 Task: Look for space in Euless, United States from 10th July, 2023 to 15th July, 2023 for 7 adults in price range Rs.10000 to Rs.15000. Place can be entire place or shared room with 4 bedrooms having 7 beds and 4 bathrooms. Property type can be house, flat, guest house. Amenities needed are: wifi, TV, free parkinig on premises, gym, breakfast. Booking option can be shelf check-in. Required host language is English.
Action: Mouse moved to (527, 98)
Screenshot: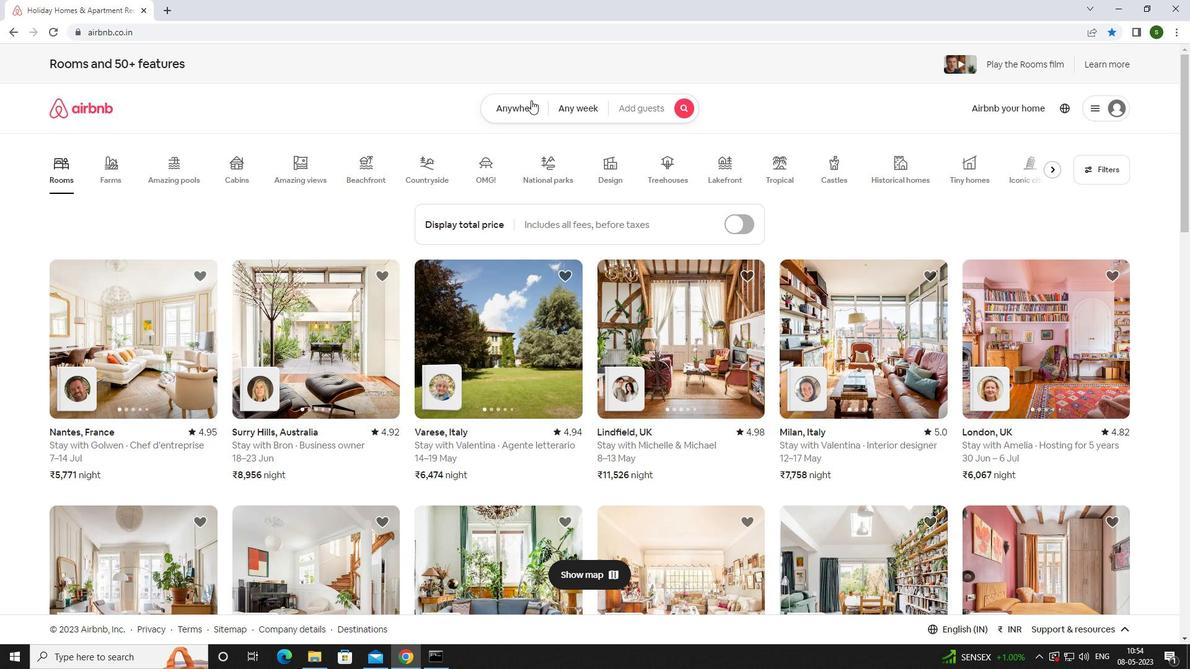 
Action: Mouse pressed left at (527, 98)
Screenshot: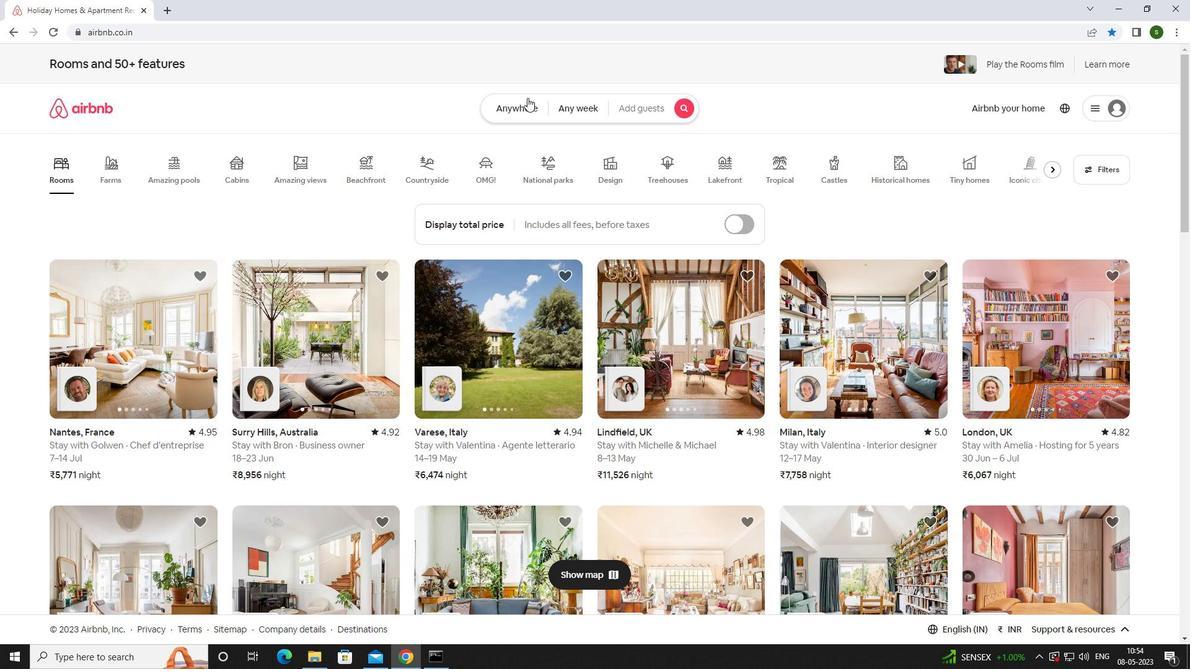 
Action: Mouse moved to (426, 157)
Screenshot: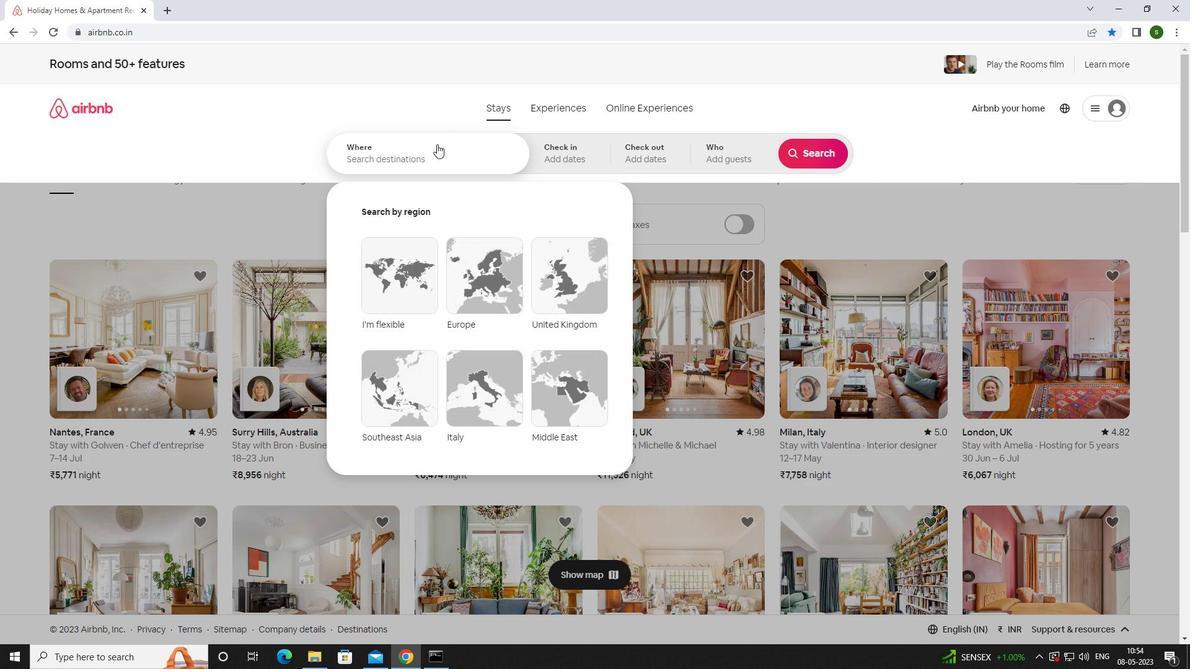 
Action: Mouse pressed left at (426, 157)
Screenshot: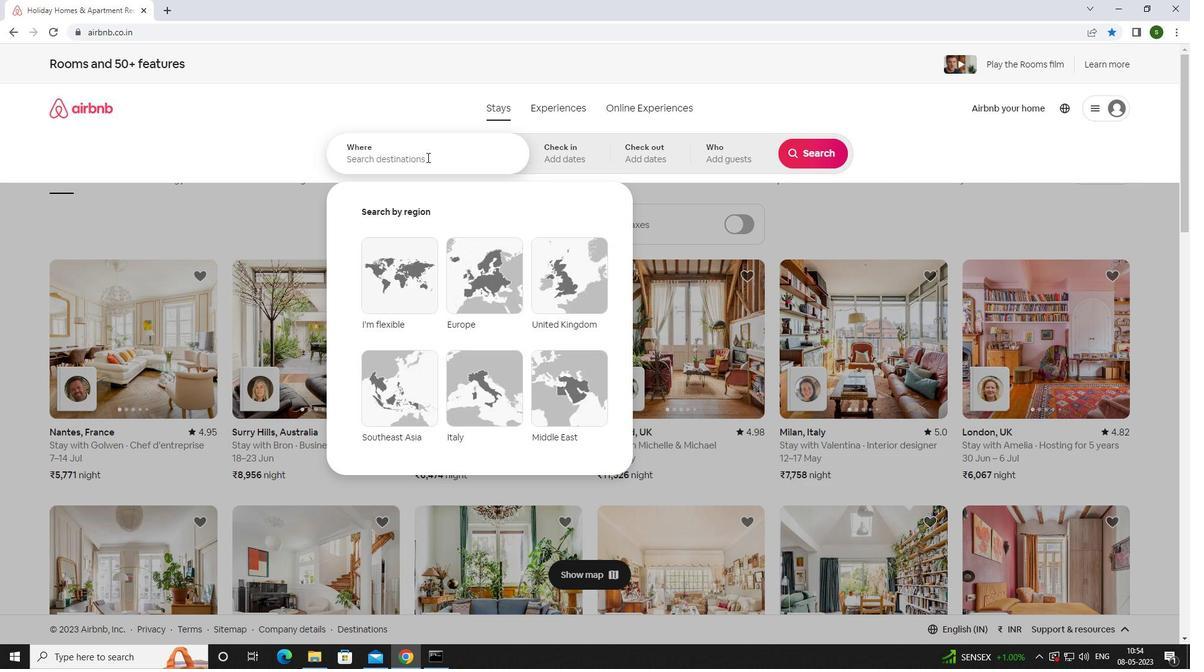 
Action: Mouse moved to (426, 157)
Screenshot: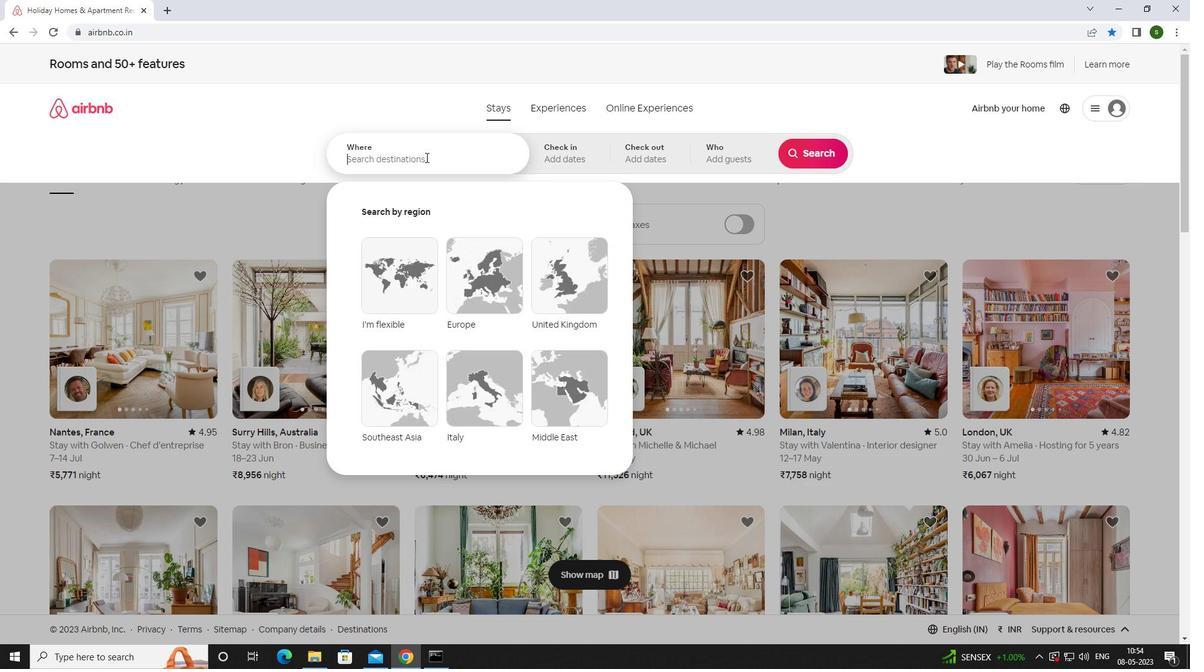 
Action: Key pressed <Key.caps_lock>e<Key.caps_lock>uless,<Key.space><Key.caps_lock>u<Key.caps_lock>nited<Key.space><Key.caps_lock>s<Key.caps_lock>tates<Key.enter>
Screenshot: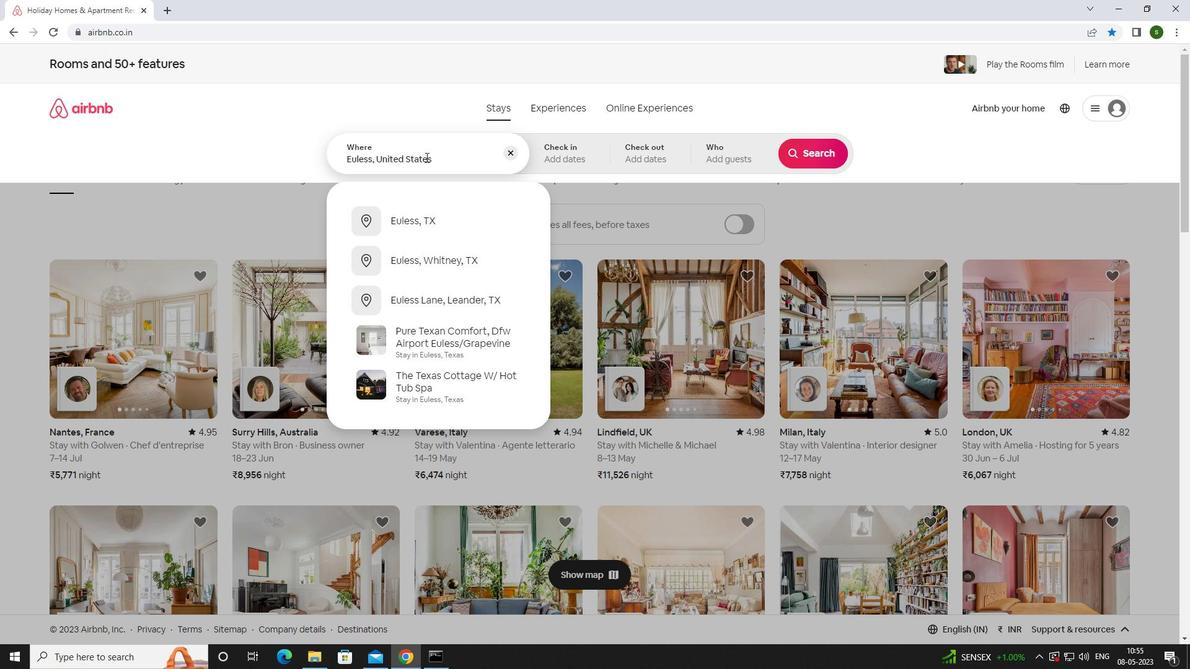 
Action: Mouse moved to (808, 251)
Screenshot: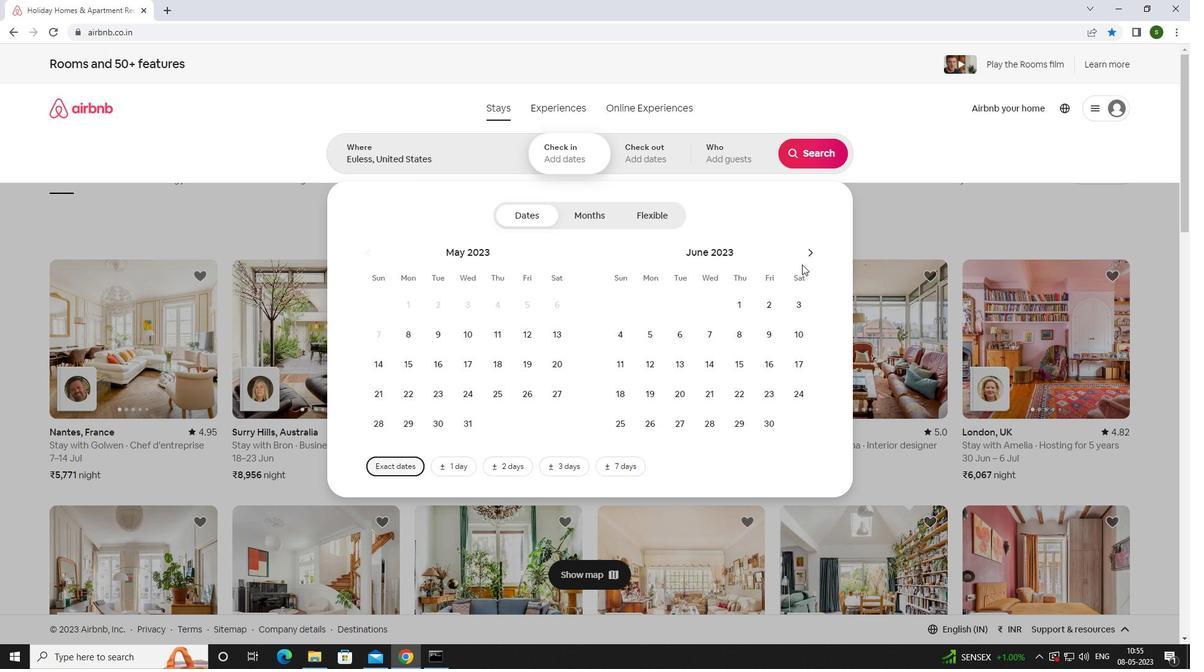
Action: Mouse pressed left at (808, 251)
Screenshot: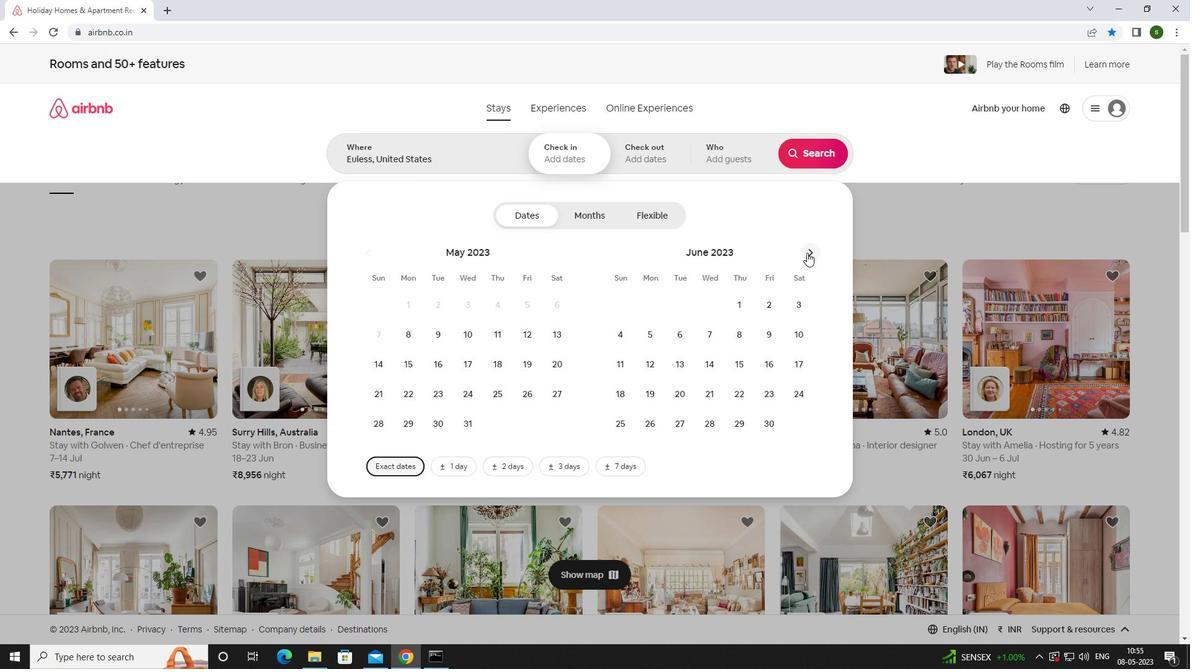 
Action: Mouse moved to (653, 369)
Screenshot: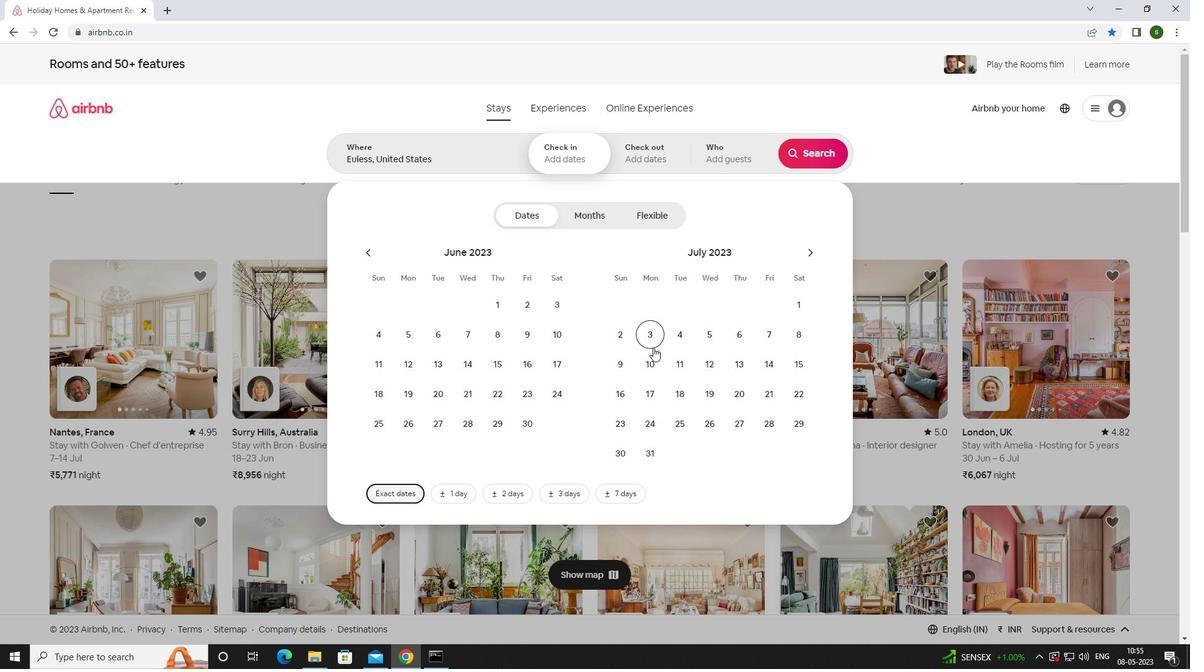 
Action: Mouse pressed left at (653, 369)
Screenshot: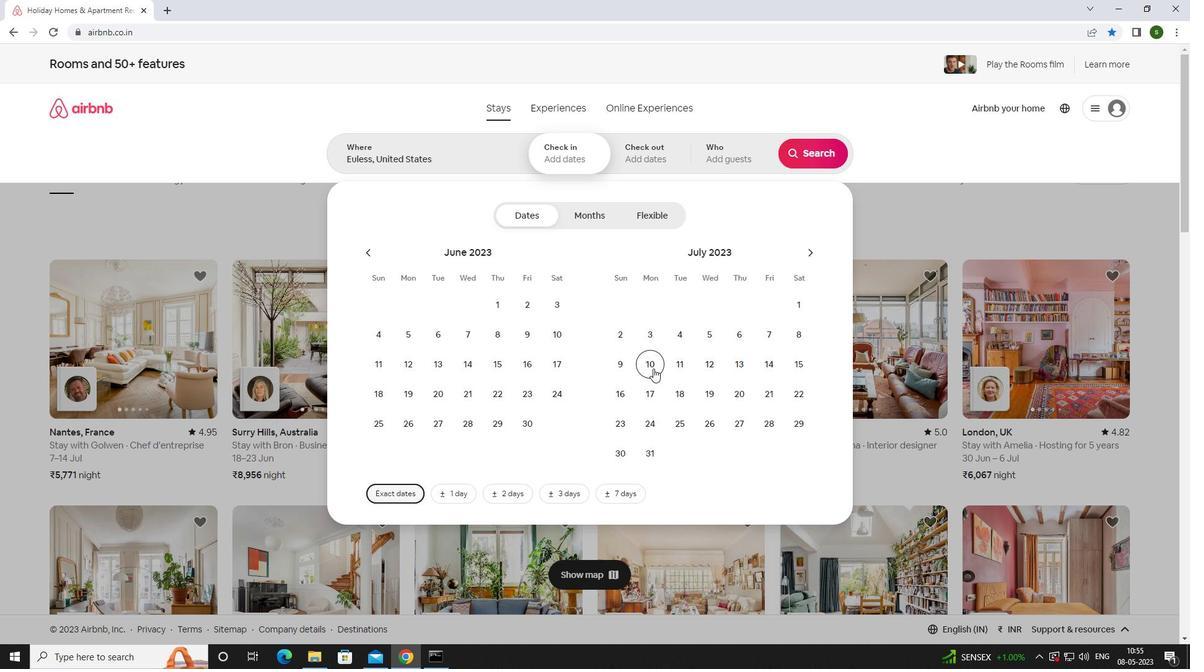 
Action: Mouse moved to (806, 367)
Screenshot: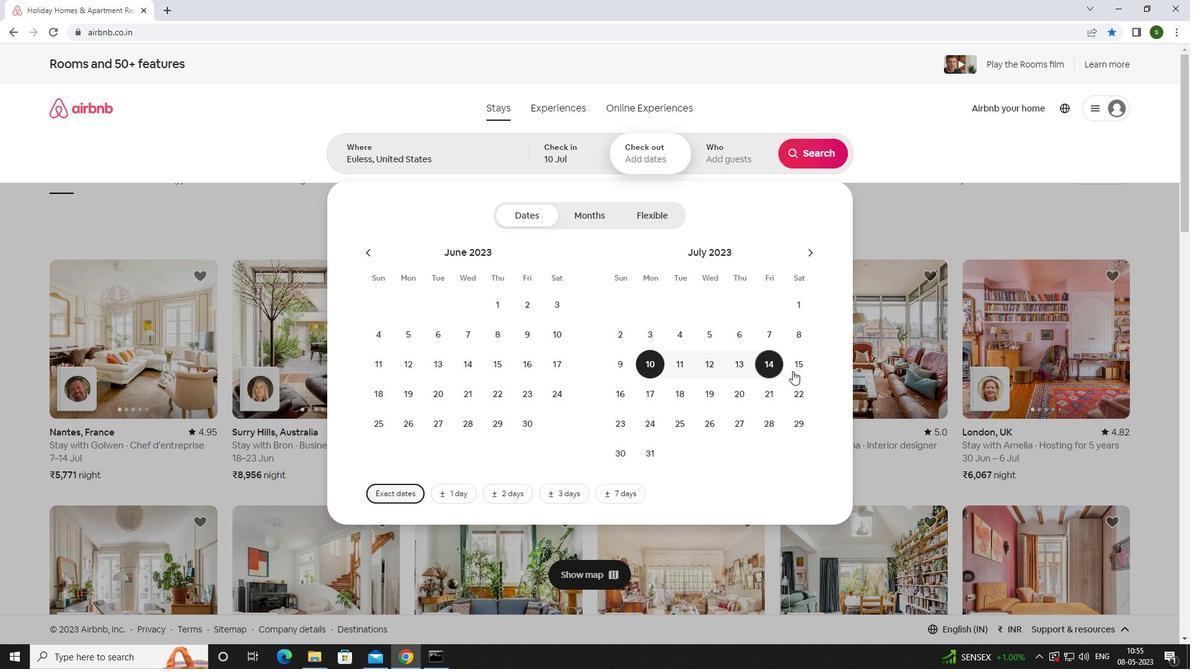 
Action: Mouse pressed left at (806, 367)
Screenshot: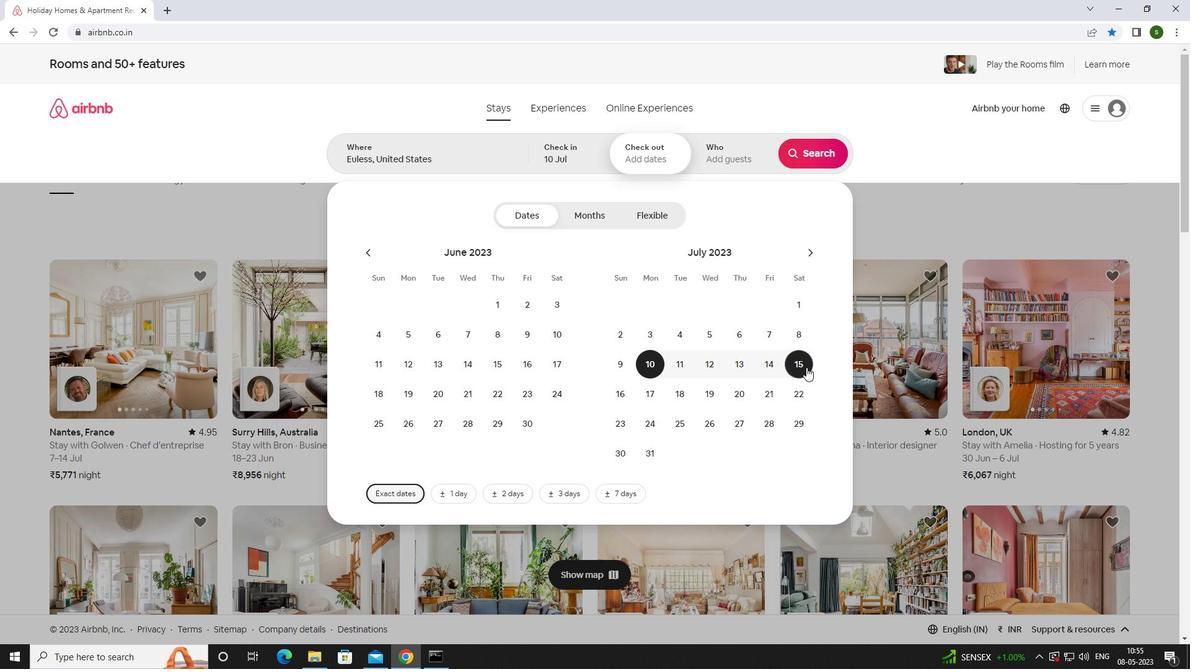 
Action: Mouse moved to (730, 156)
Screenshot: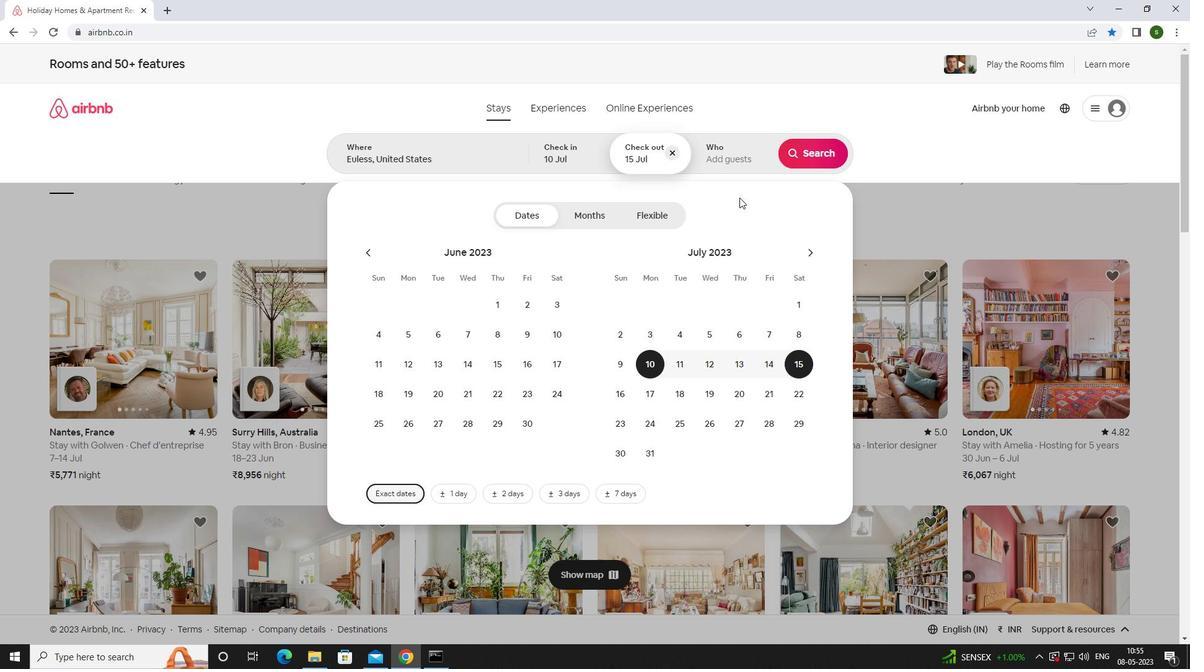
Action: Mouse pressed left at (730, 156)
Screenshot: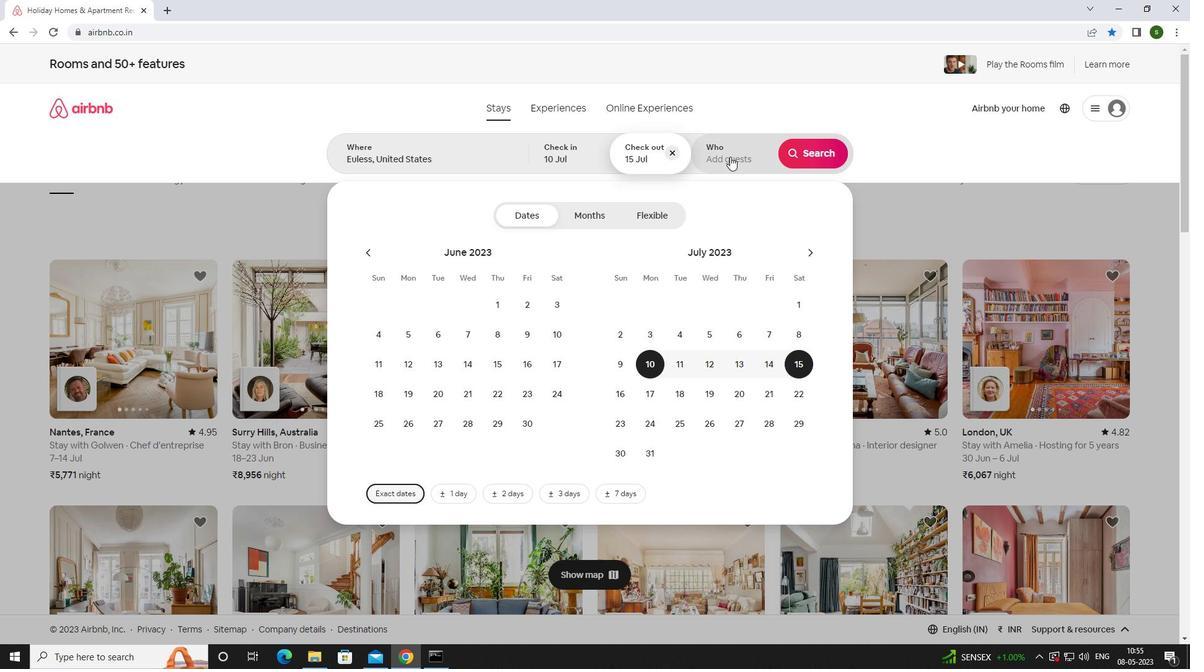 
Action: Mouse moved to (818, 223)
Screenshot: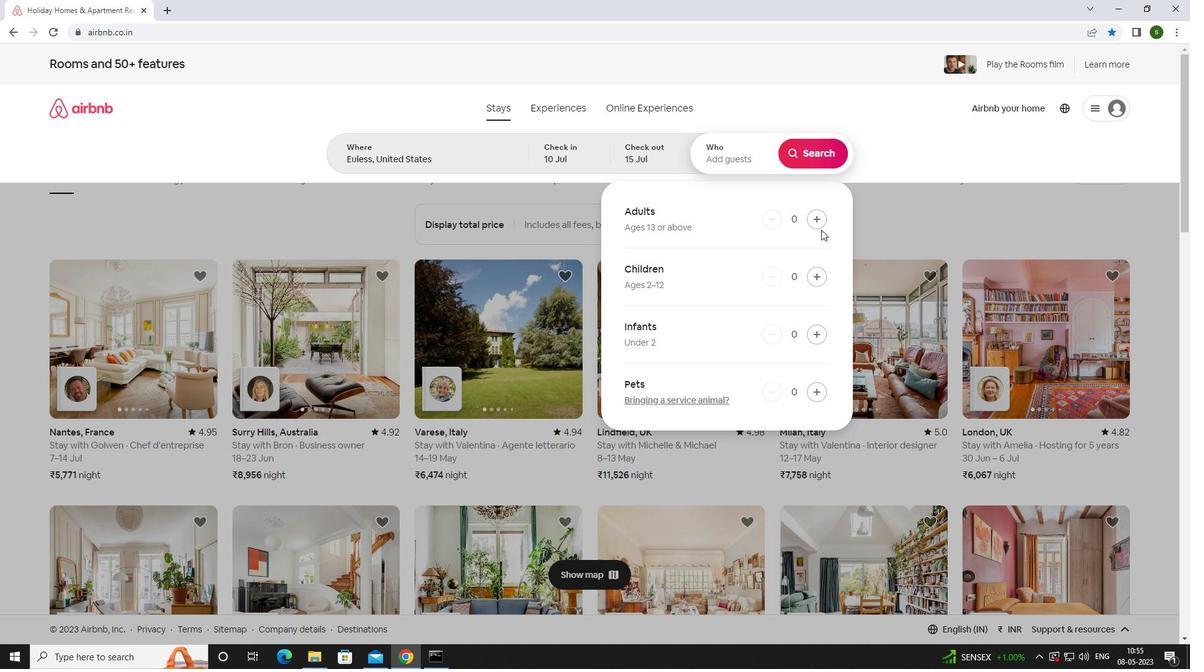 
Action: Mouse pressed left at (818, 223)
Screenshot: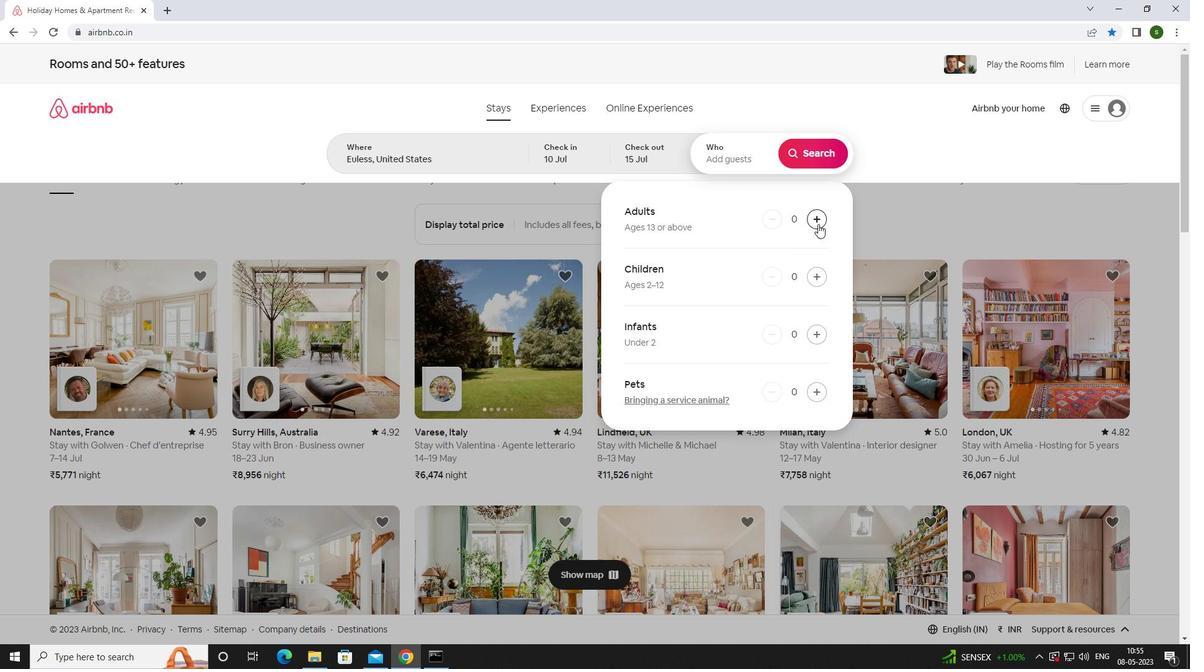 
Action: Mouse pressed left at (818, 223)
Screenshot: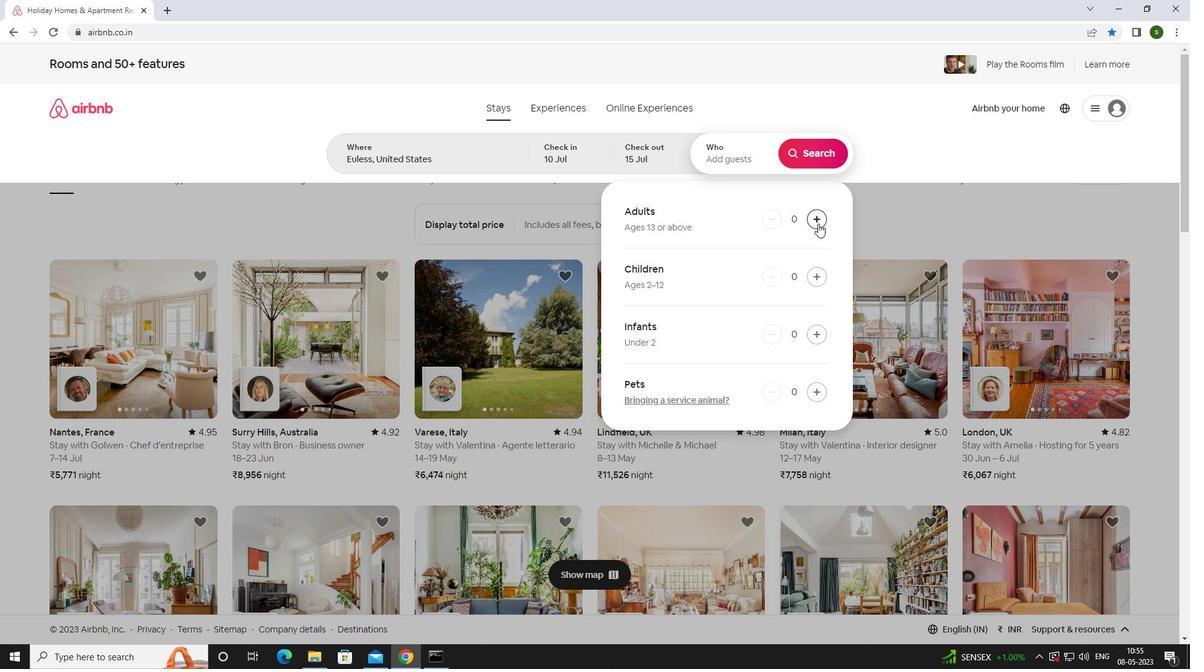 
Action: Mouse pressed left at (818, 223)
Screenshot: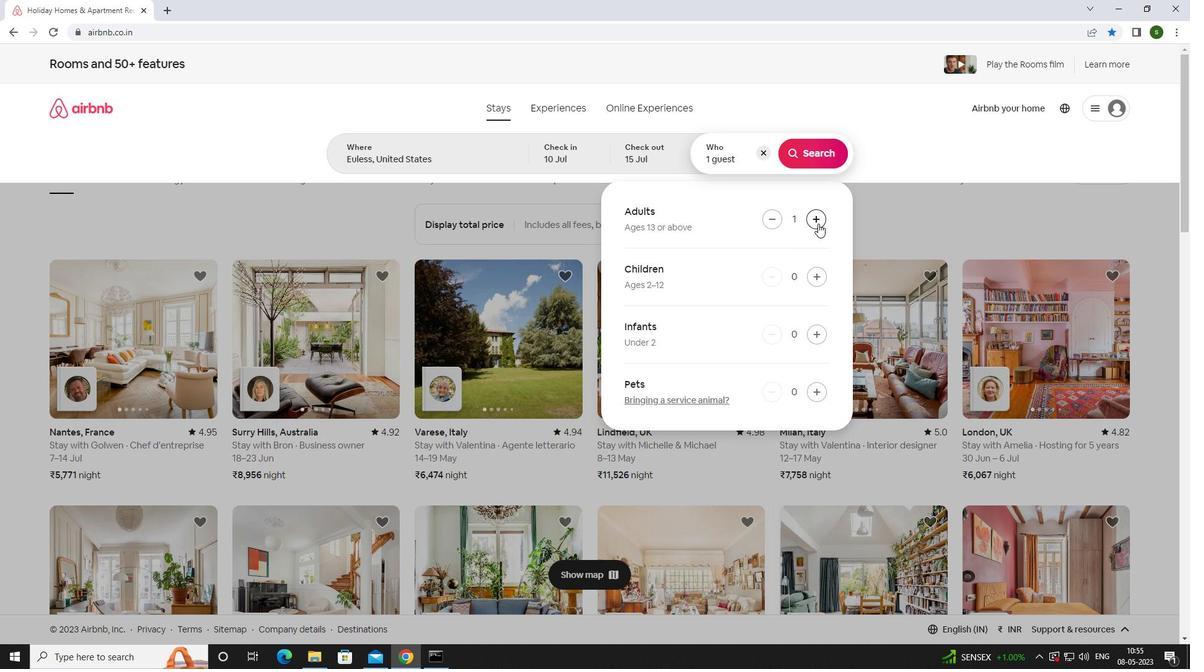 
Action: Mouse pressed left at (818, 223)
Screenshot: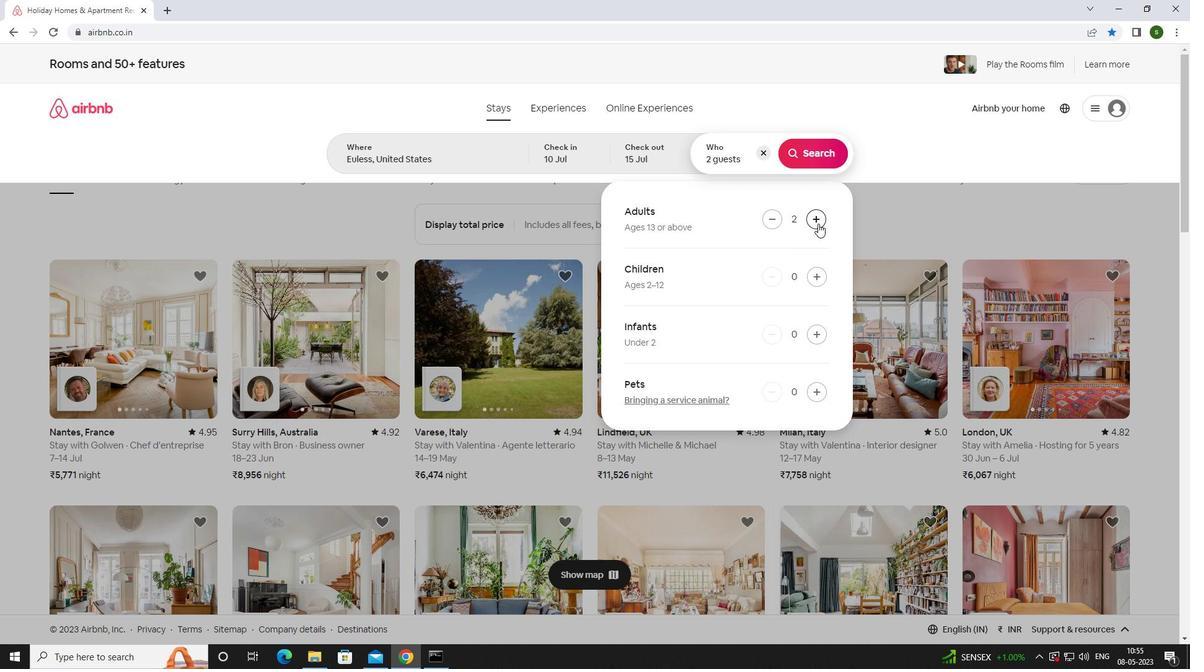 
Action: Mouse pressed left at (818, 223)
Screenshot: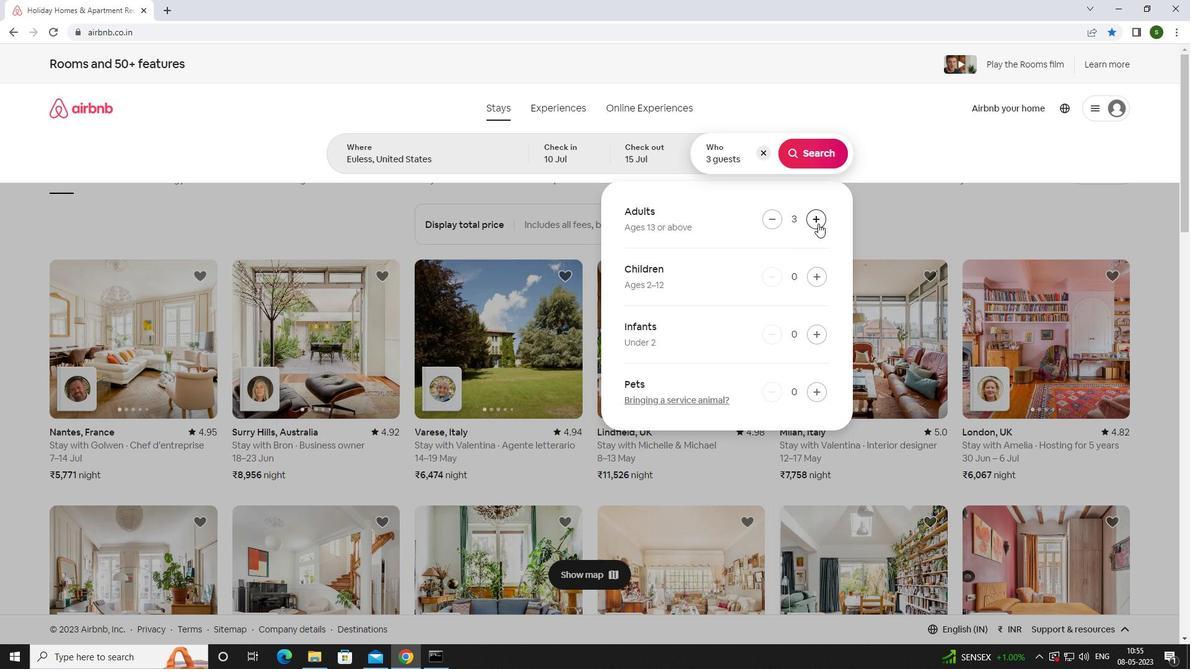 
Action: Mouse pressed left at (818, 223)
Screenshot: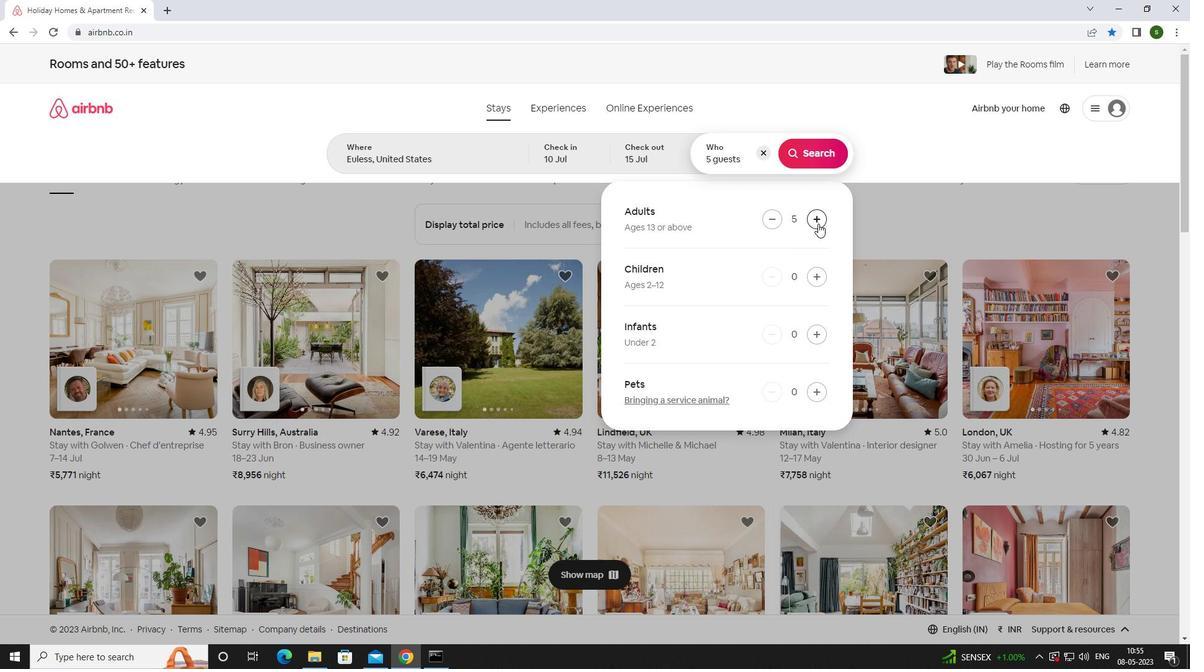 
Action: Mouse pressed left at (818, 223)
Screenshot: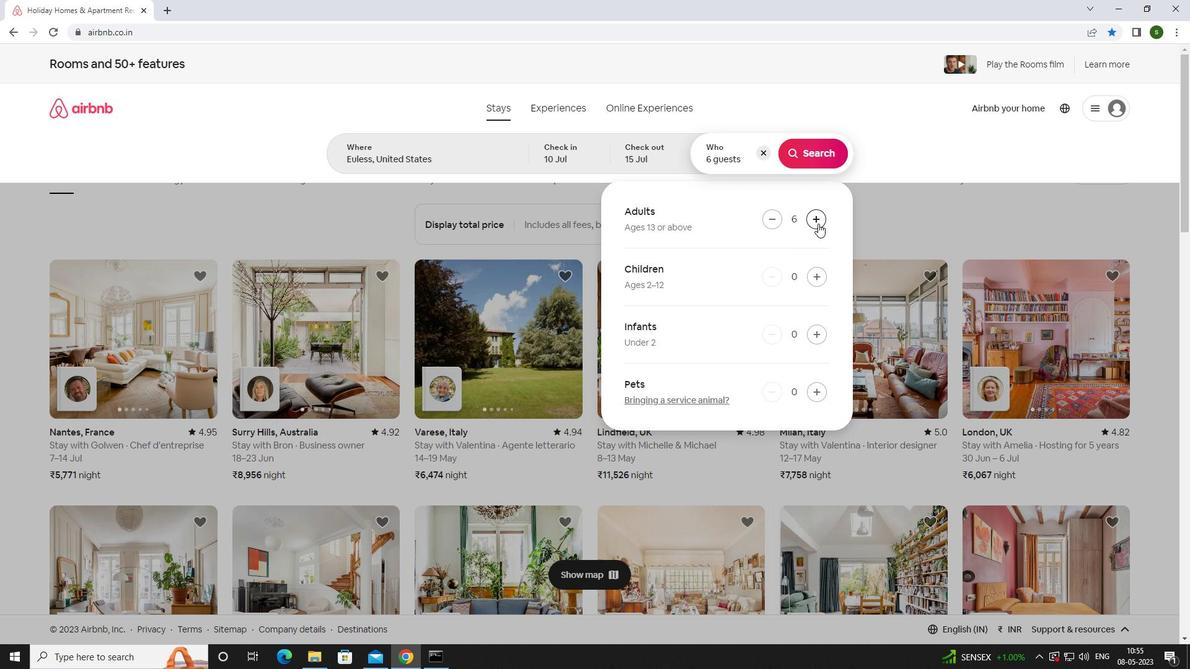 
Action: Mouse moved to (808, 165)
Screenshot: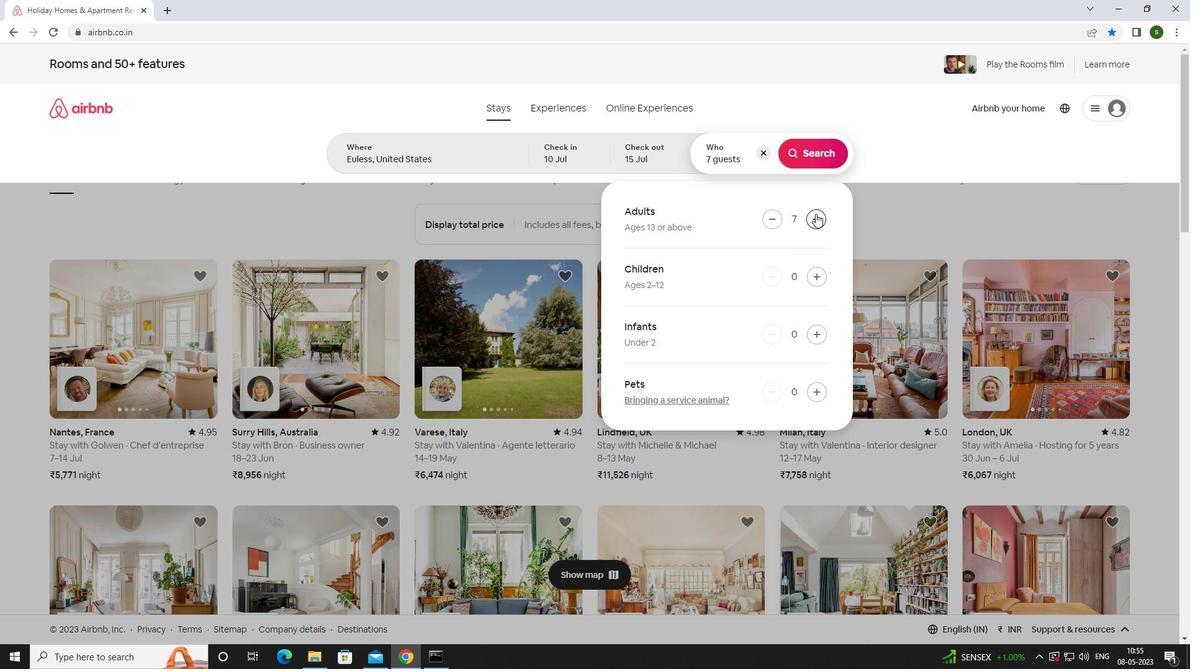 
Action: Mouse pressed left at (808, 165)
Screenshot: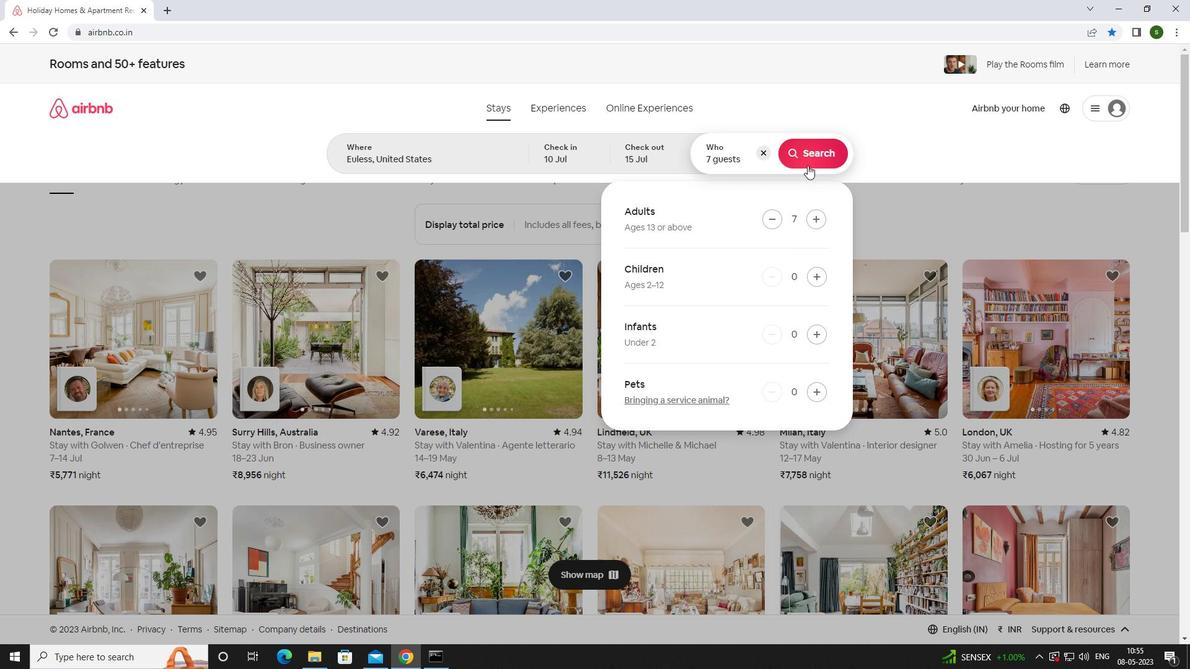 
Action: Mouse moved to (1123, 115)
Screenshot: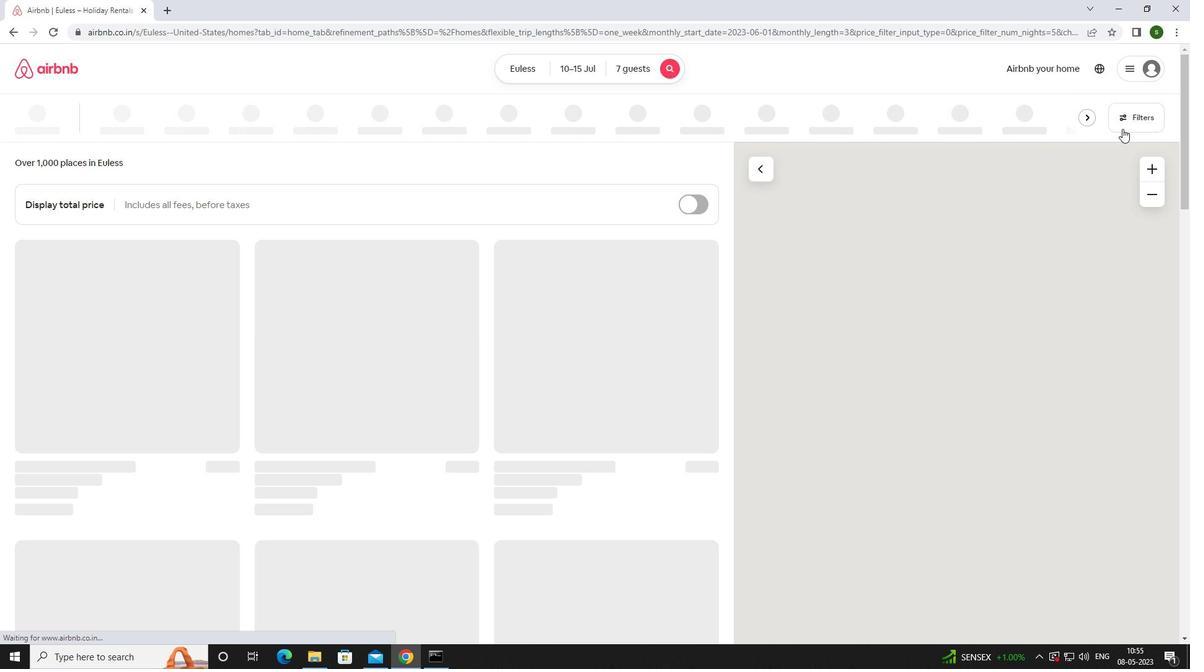 
Action: Mouse pressed left at (1123, 115)
Screenshot: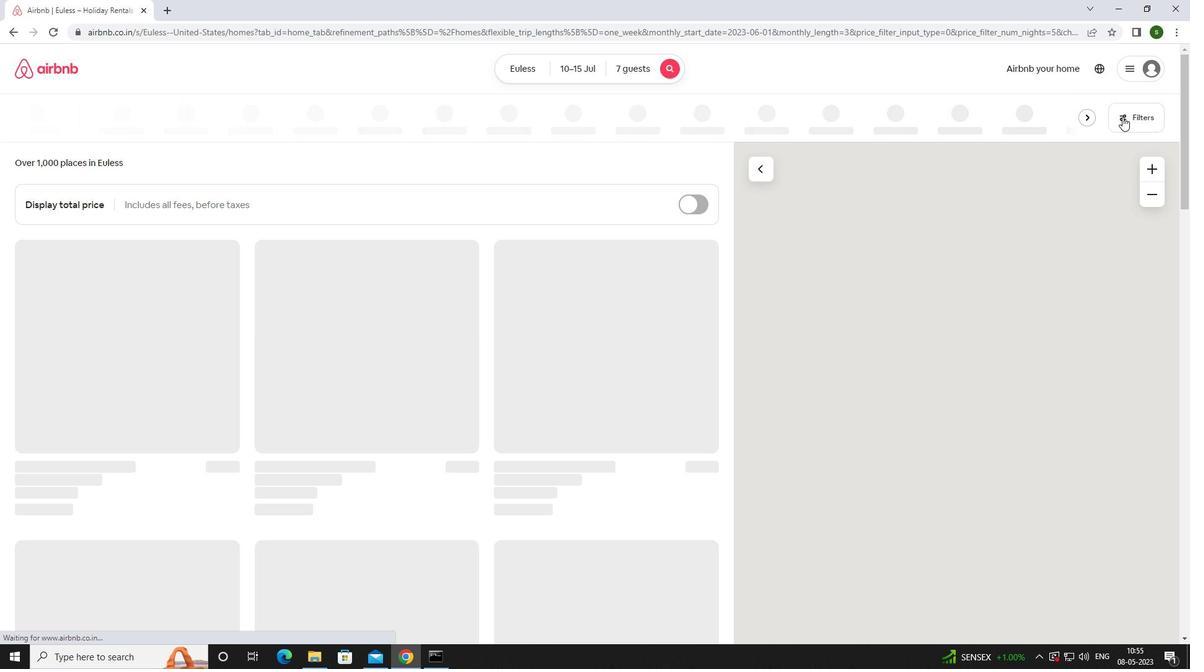 
Action: Mouse moved to (543, 419)
Screenshot: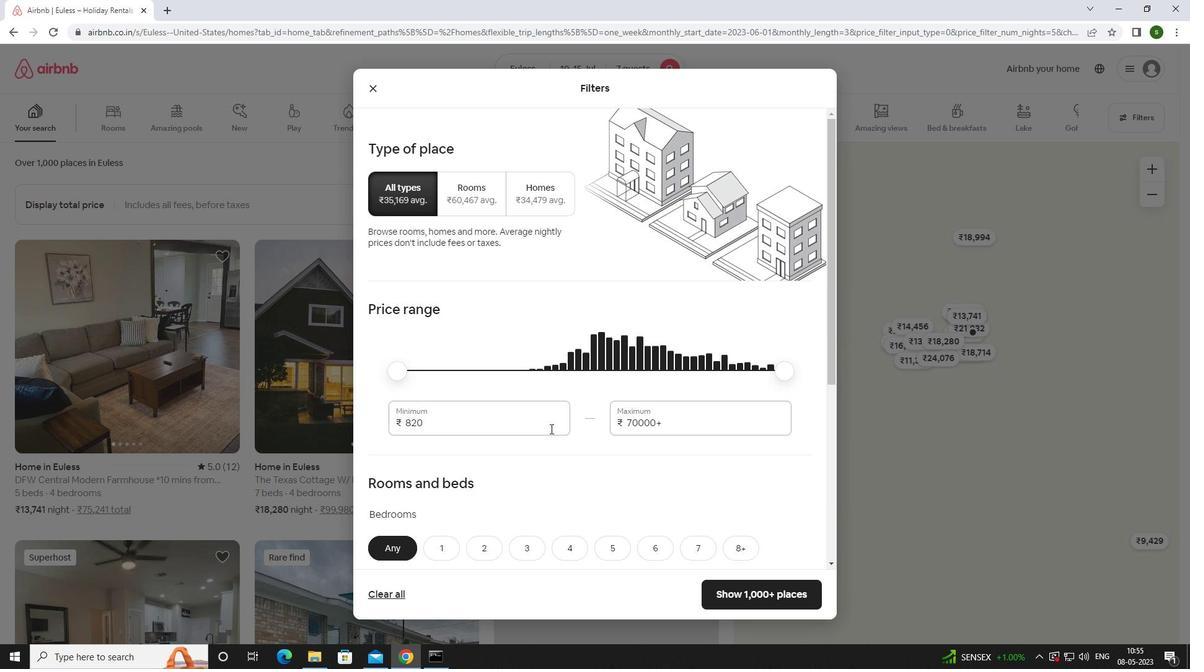 
Action: Mouse pressed left at (543, 419)
Screenshot: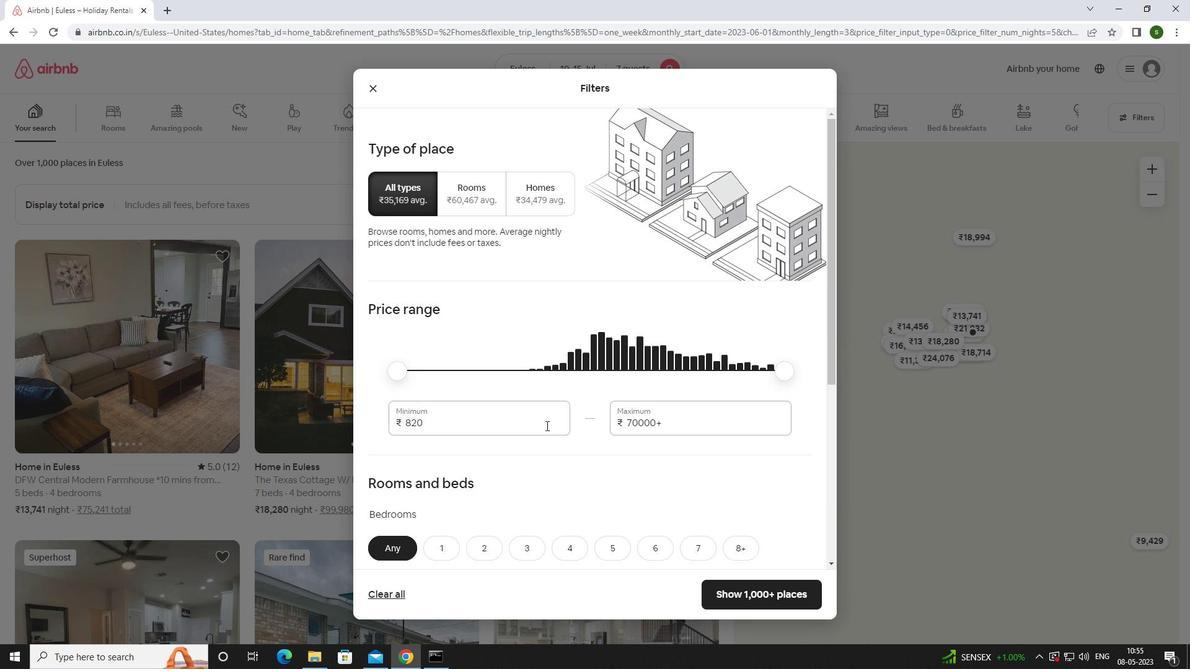 
Action: Mouse moved to (542, 422)
Screenshot: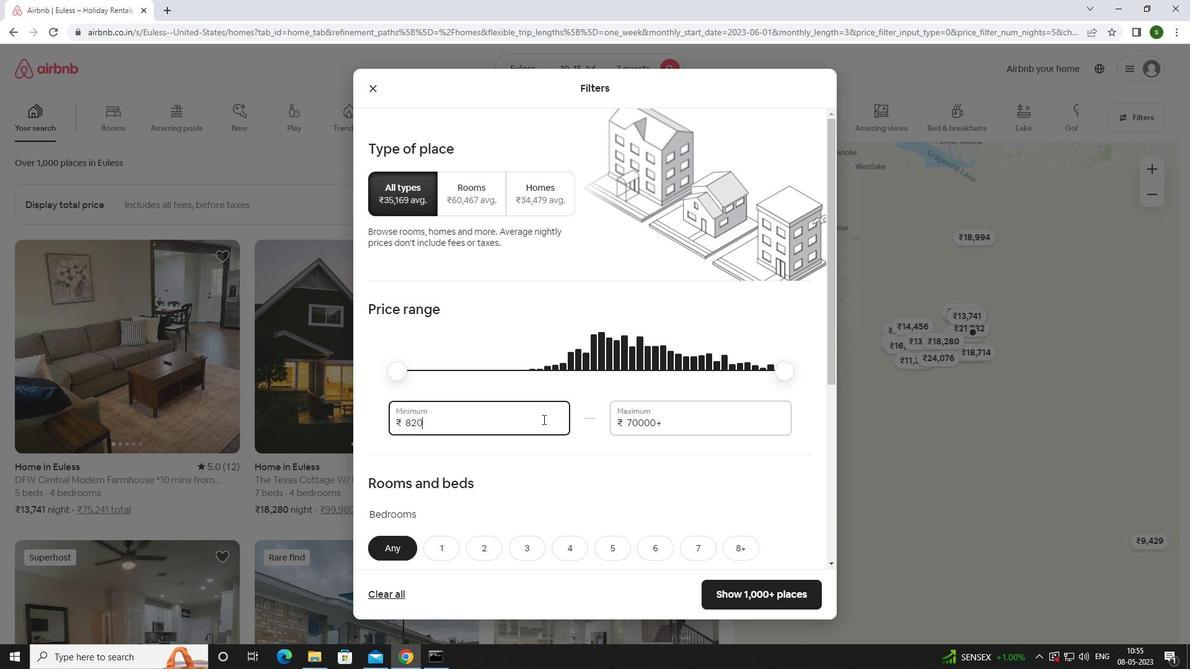 
Action: Key pressed <Key.backspace><Key.backspace><Key.backspace><Key.backspace>10000
Screenshot: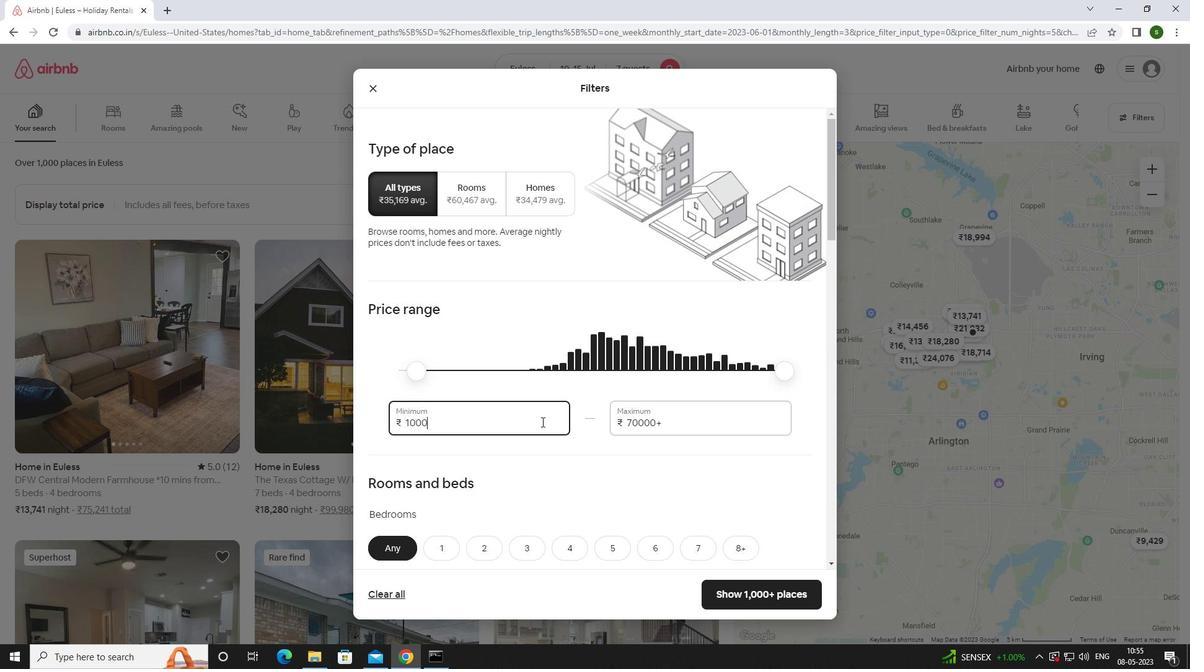 
Action: Mouse moved to (682, 424)
Screenshot: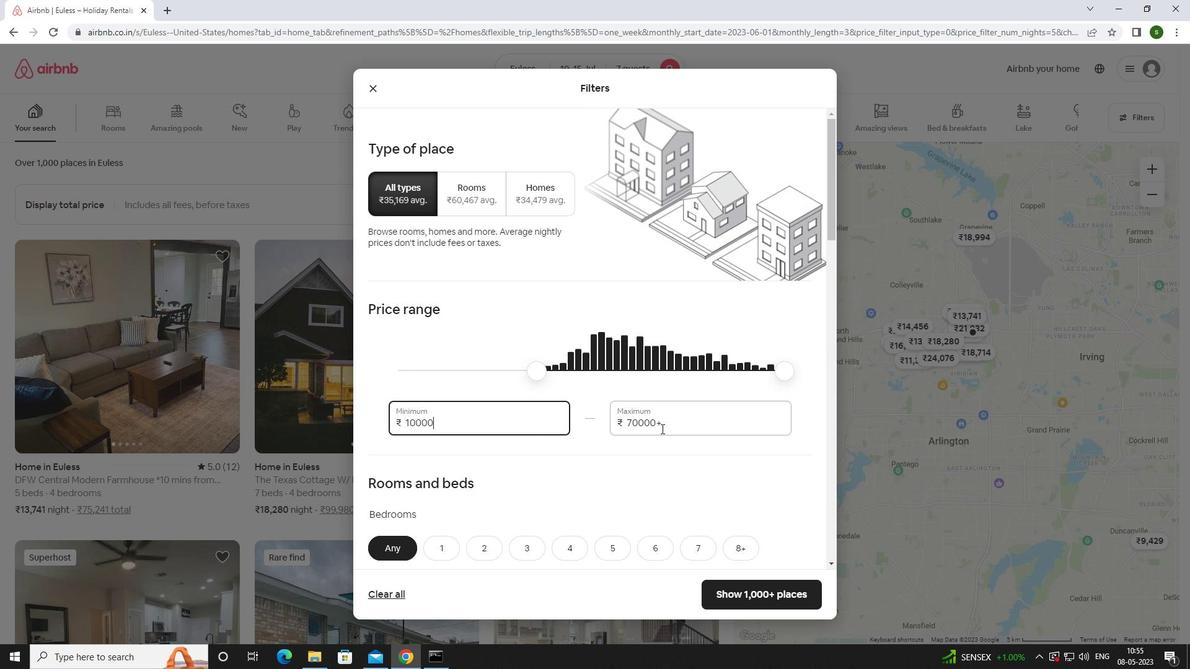 
Action: Mouse pressed left at (682, 424)
Screenshot: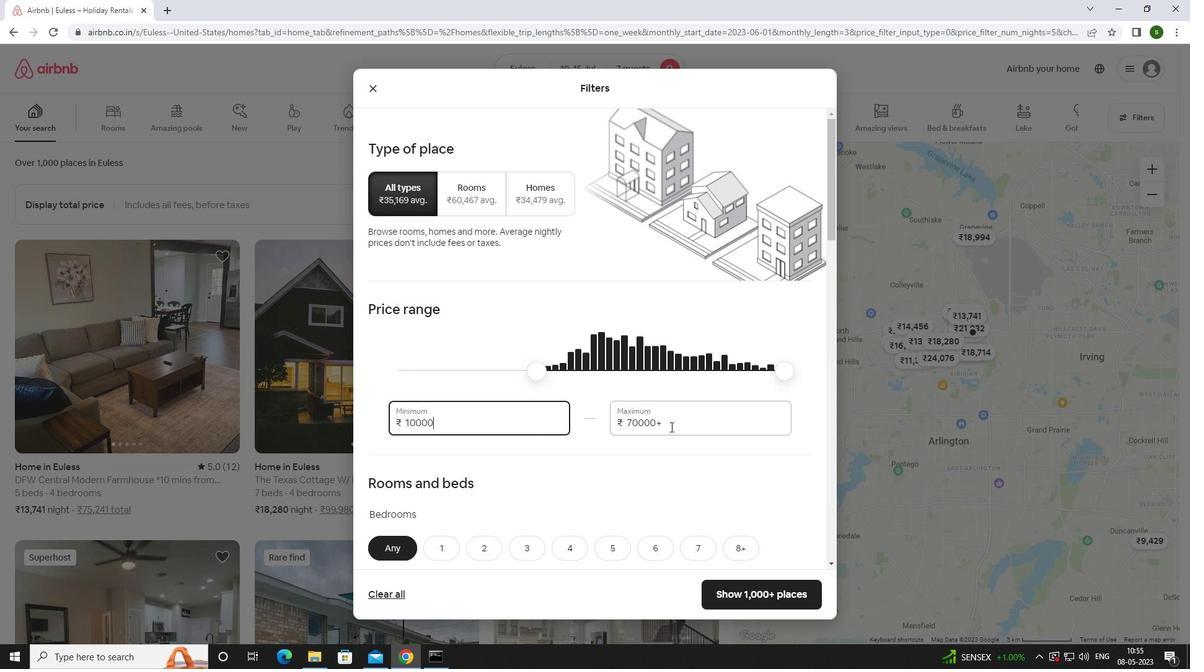 
Action: Key pressed <Key.backspace><Key.backspace><Key.backspace><Key.backspace><Key.backspace><Key.backspace><Key.backspace><Key.backspace><Key.backspace><Key.backspace>15000
Screenshot: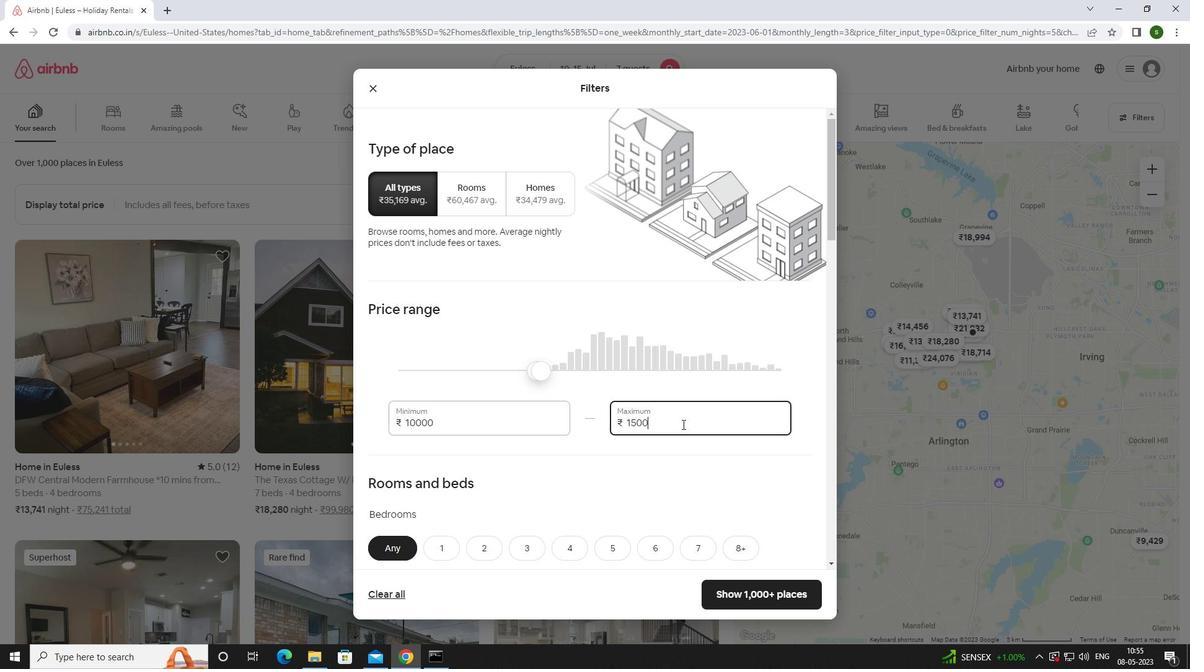 
Action: Mouse moved to (593, 388)
Screenshot: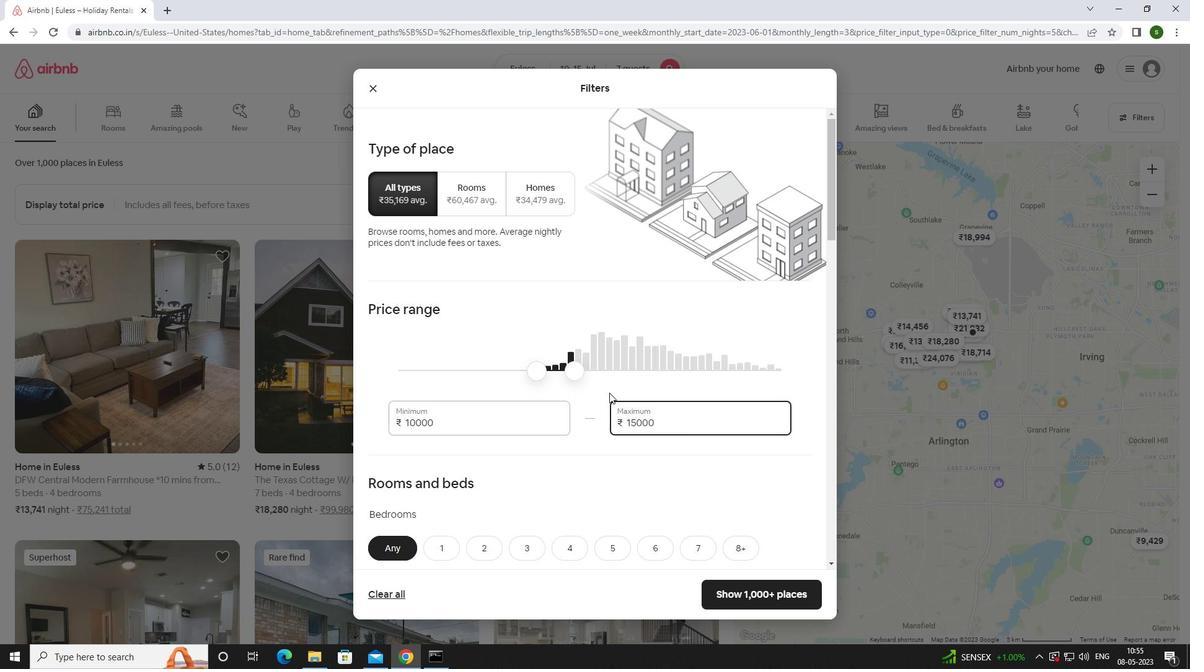 
Action: Mouse scrolled (593, 388) with delta (0, 0)
Screenshot: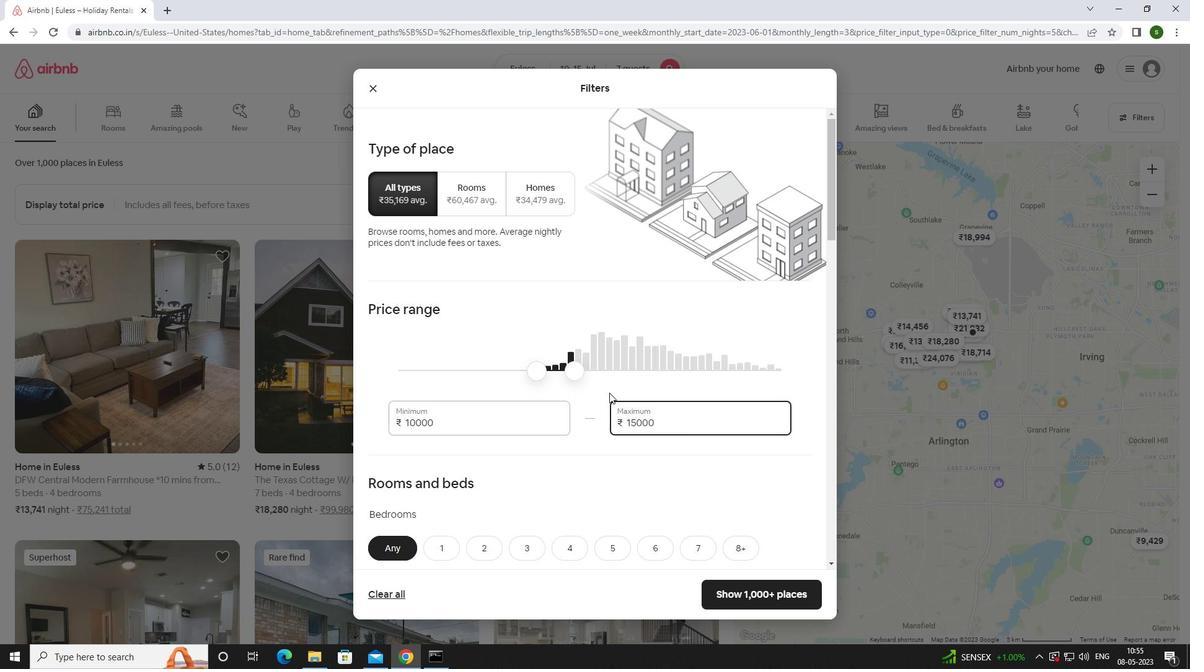 
Action: Mouse scrolled (593, 388) with delta (0, 0)
Screenshot: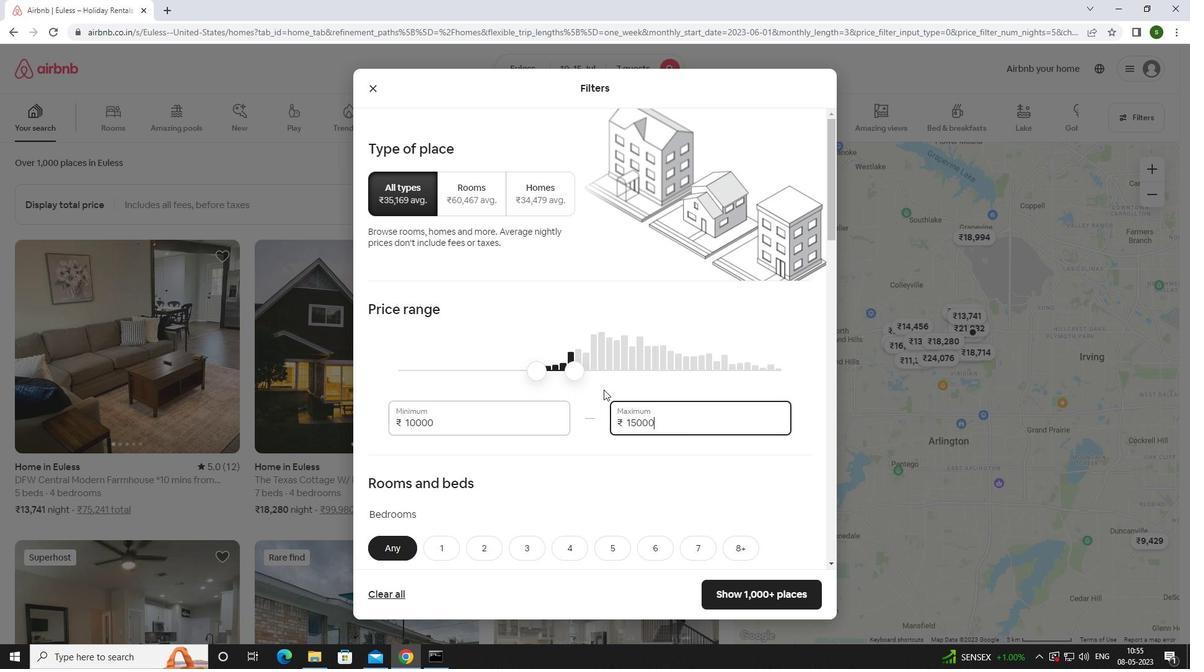 
Action: Mouse moved to (576, 421)
Screenshot: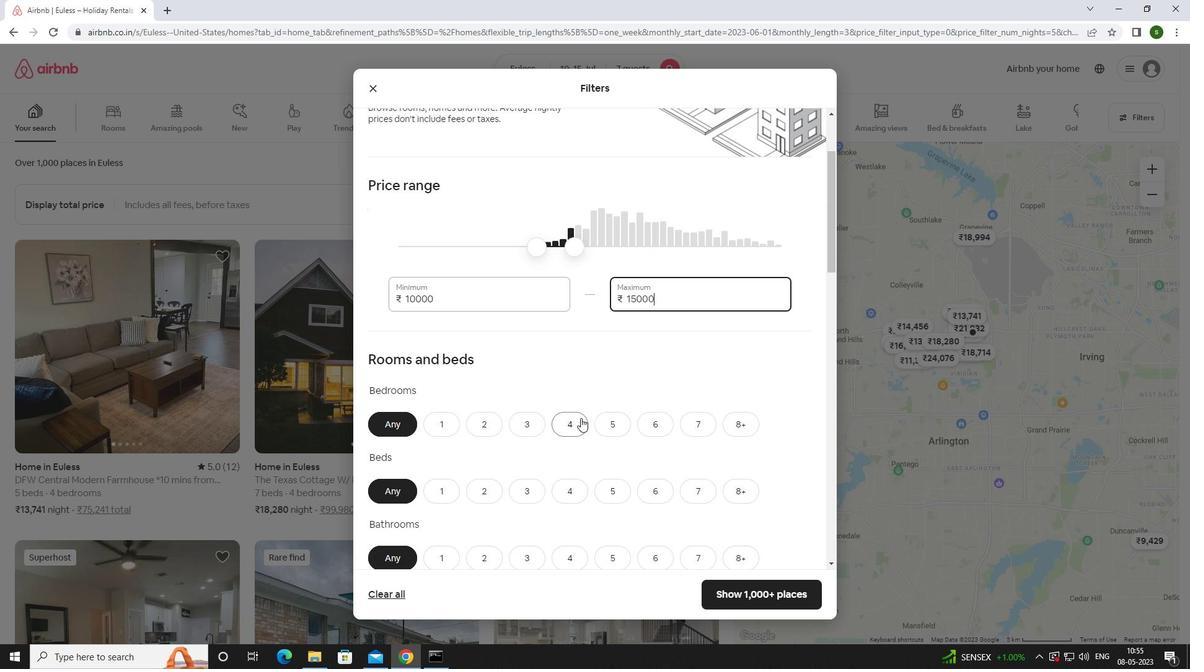 
Action: Mouse pressed left at (576, 421)
Screenshot: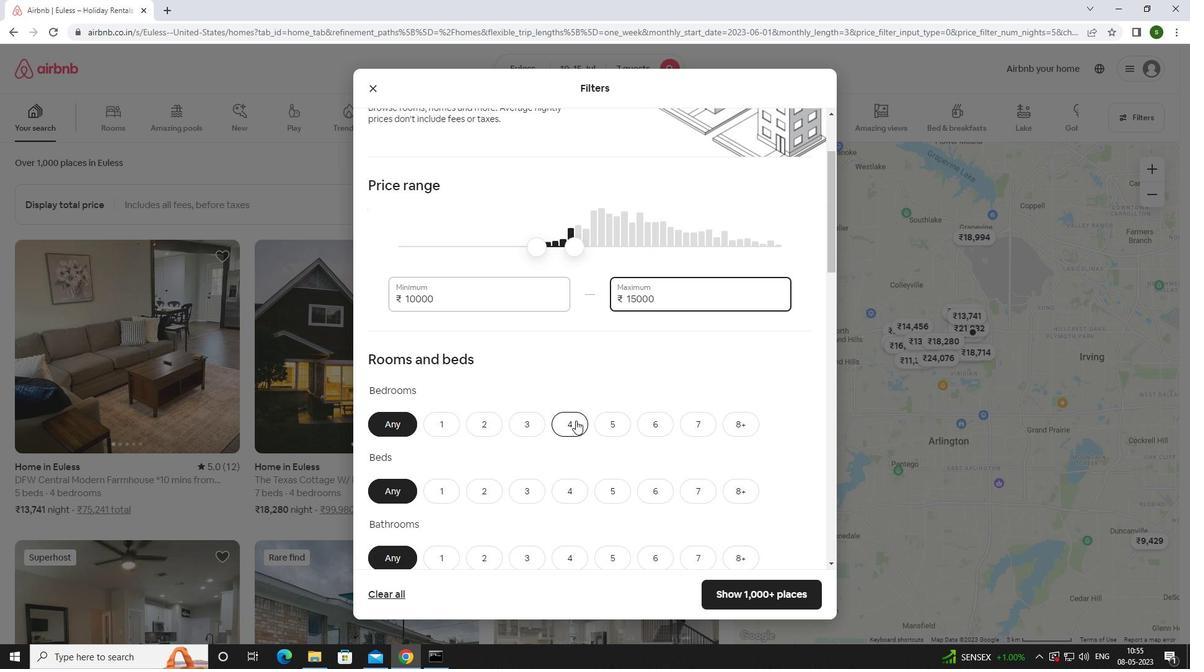 
Action: Mouse scrolled (576, 420) with delta (0, 0)
Screenshot: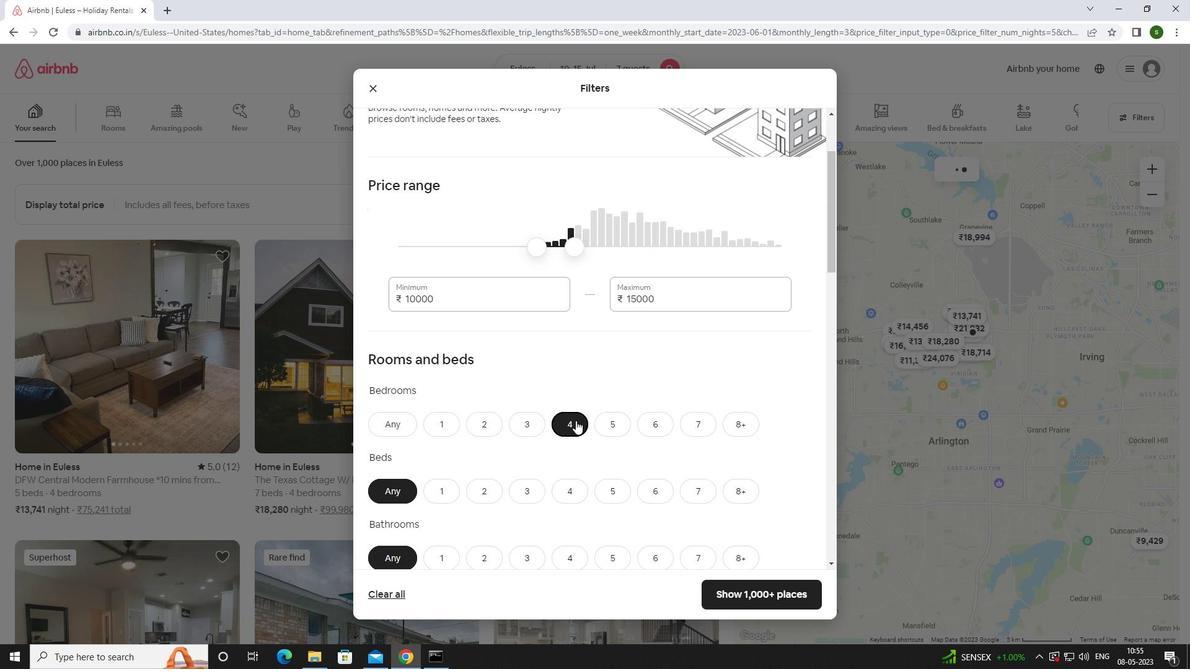 
Action: Mouse scrolled (576, 420) with delta (0, 0)
Screenshot: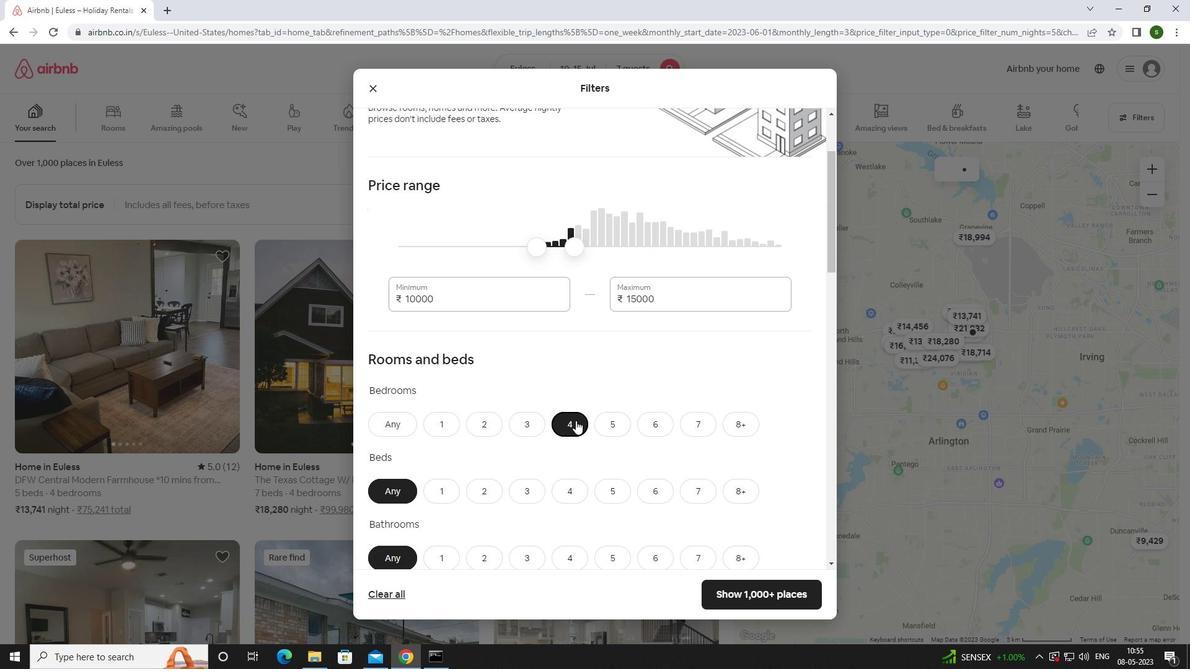 
Action: Mouse scrolled (576, 420) with delta (0, 0)
Screenshot: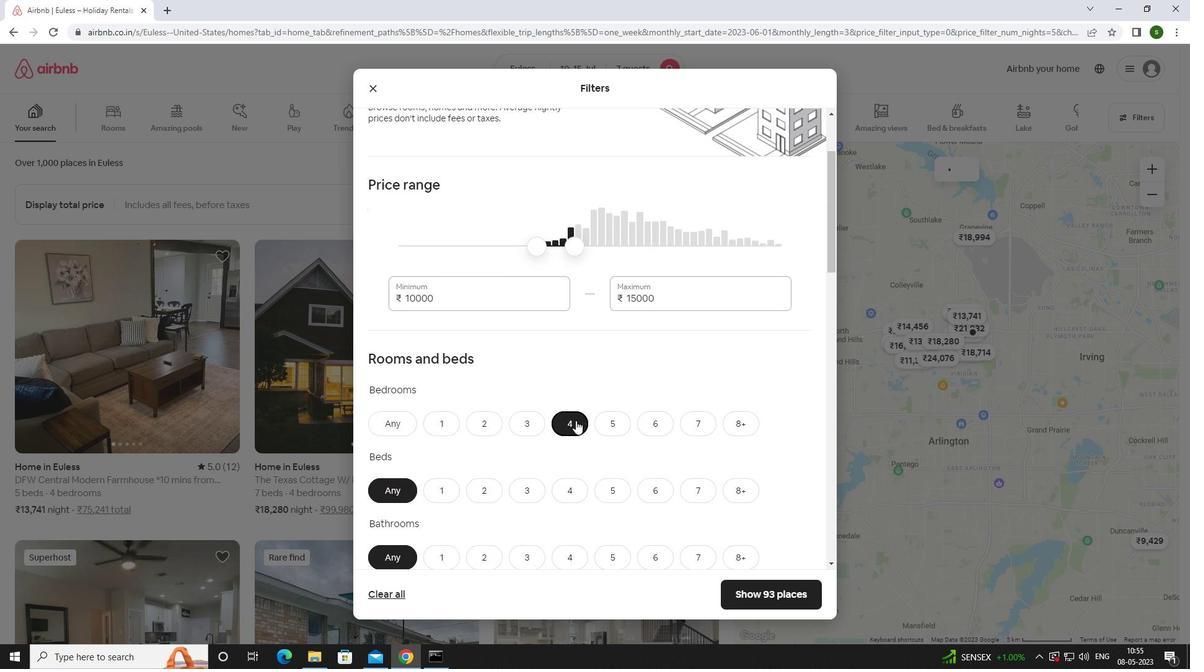
Action: Mouse moved to (705, 303)
Screenshot: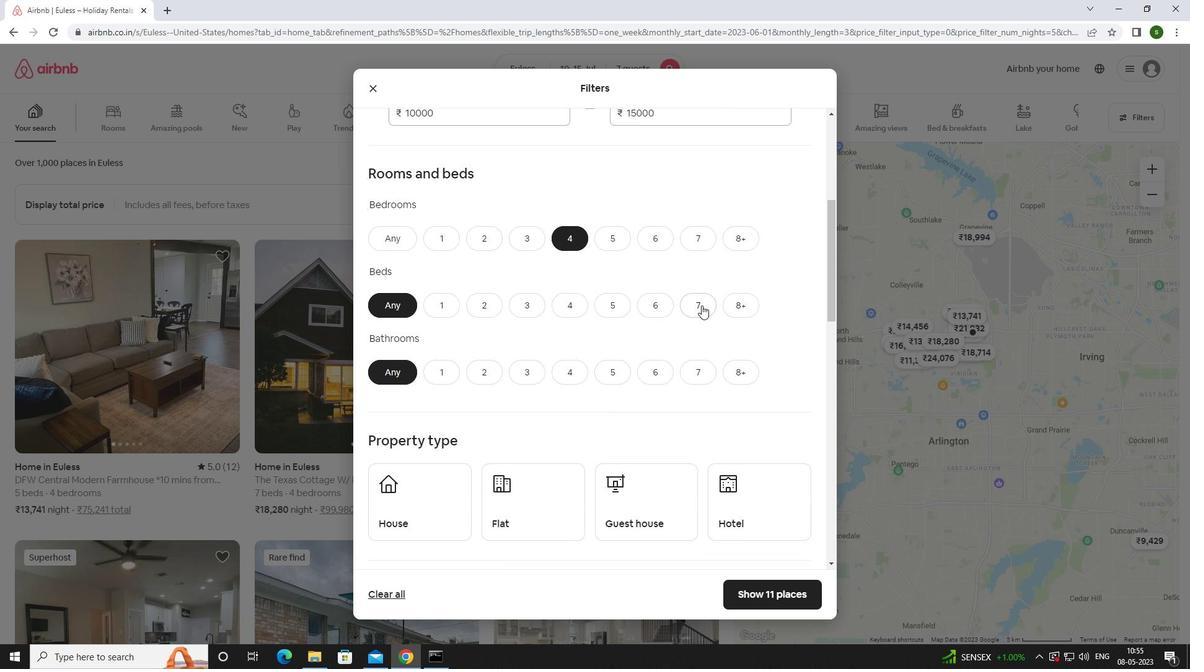 
Action: Mouse pressed left at (705, 303)
Screenshot: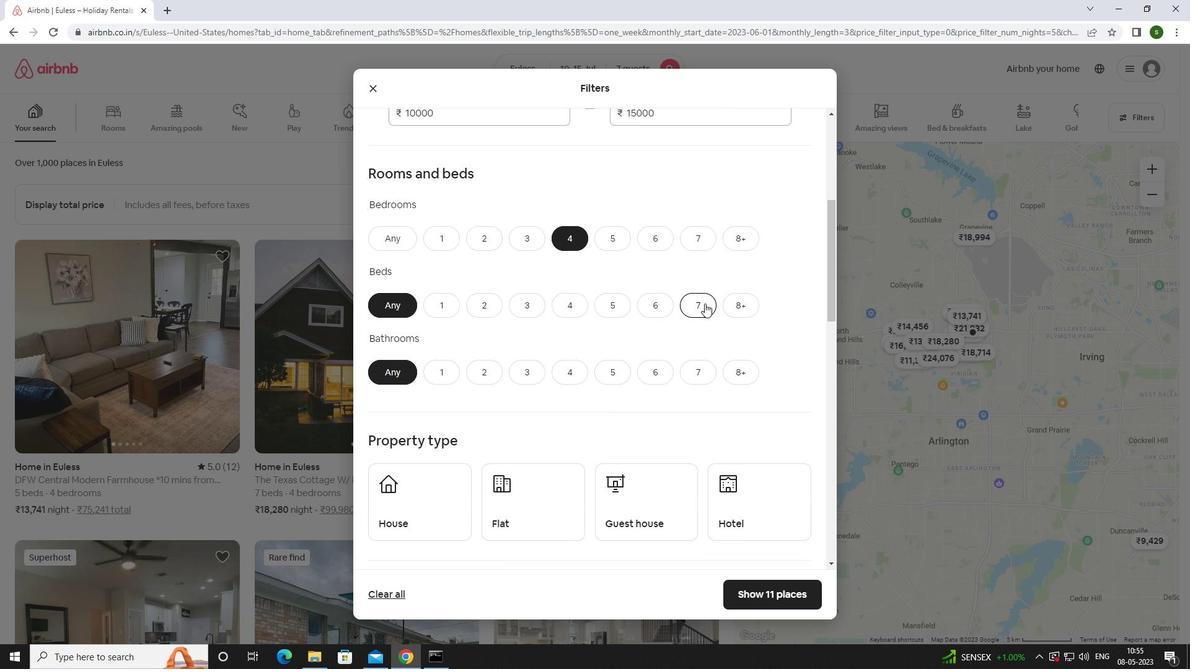 
Action: Mouse moved to (567, 369)
Screenshot: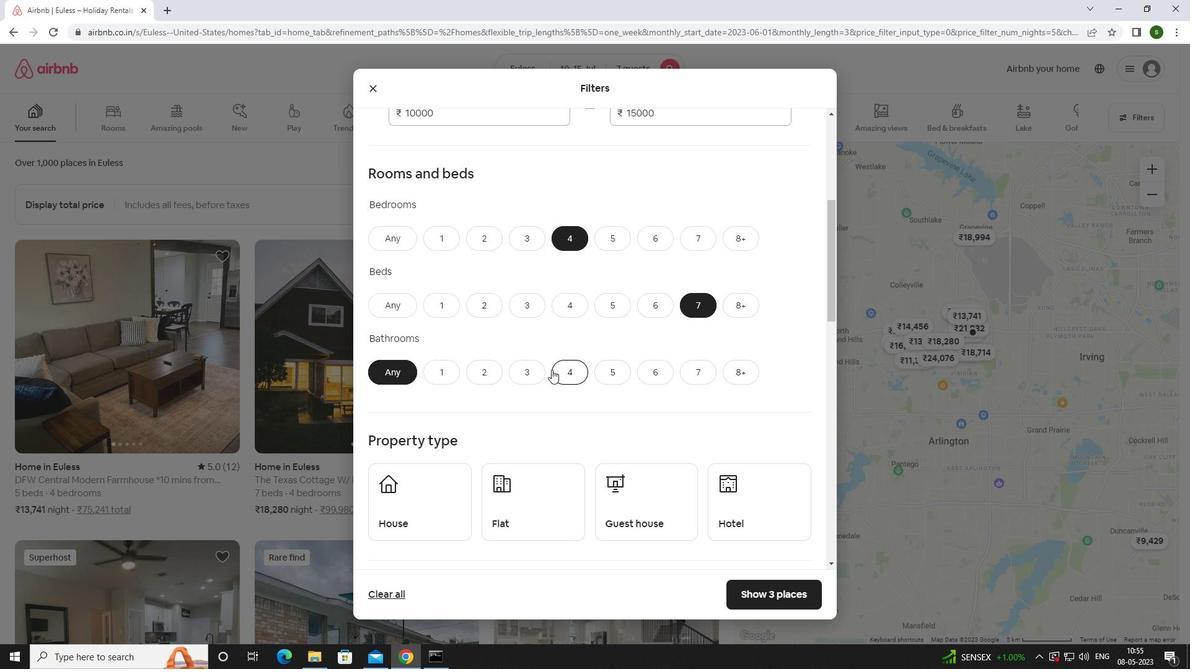 
Action: Mouse pressed left at (567, 369)
Screenshot: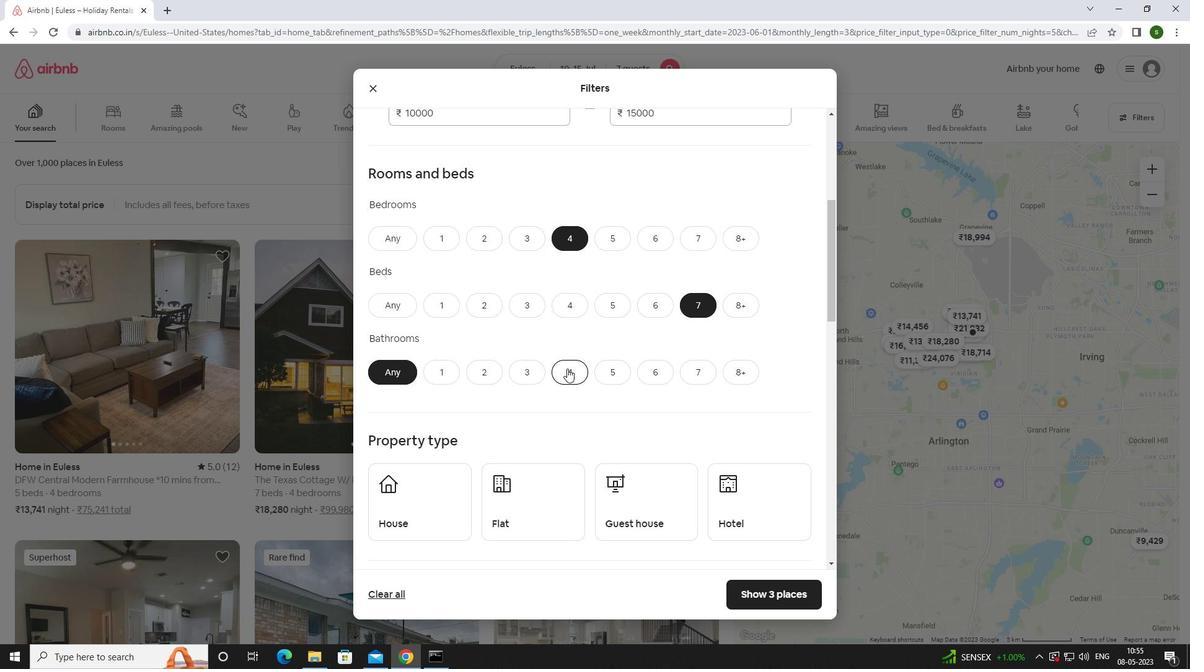 
Action: Mouse scrolled (567, 368) with delta (0, 0)
Screenshot: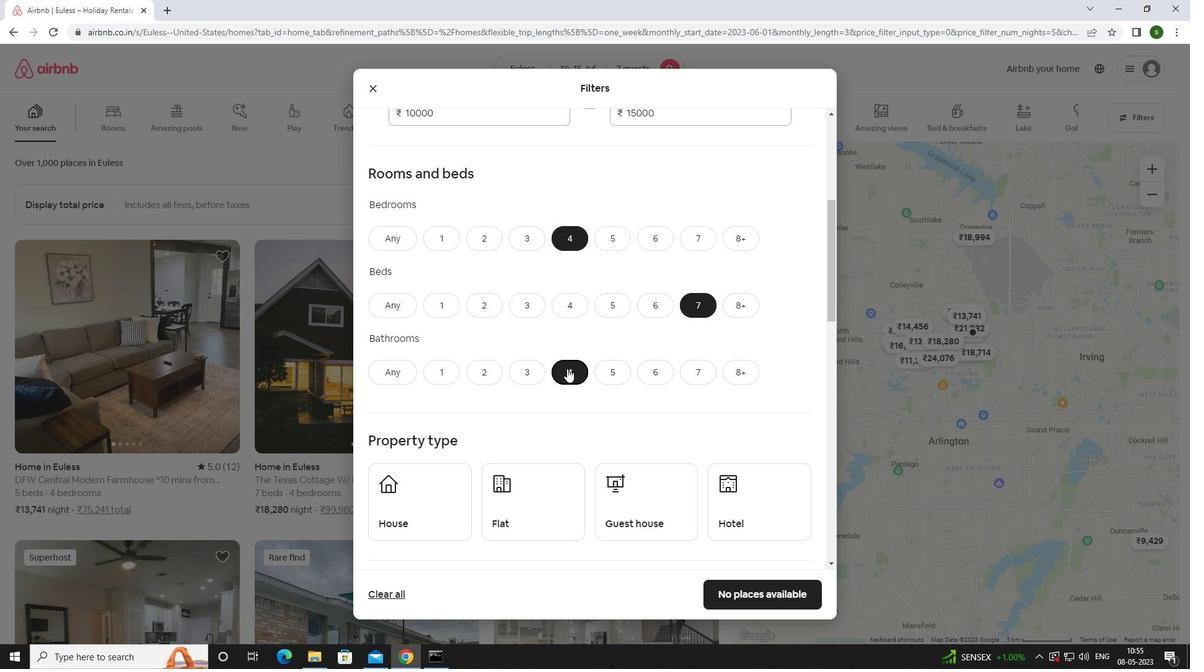 
Action: Mouse scrolled (567, 368) with delta (0, 0)
Screenshot: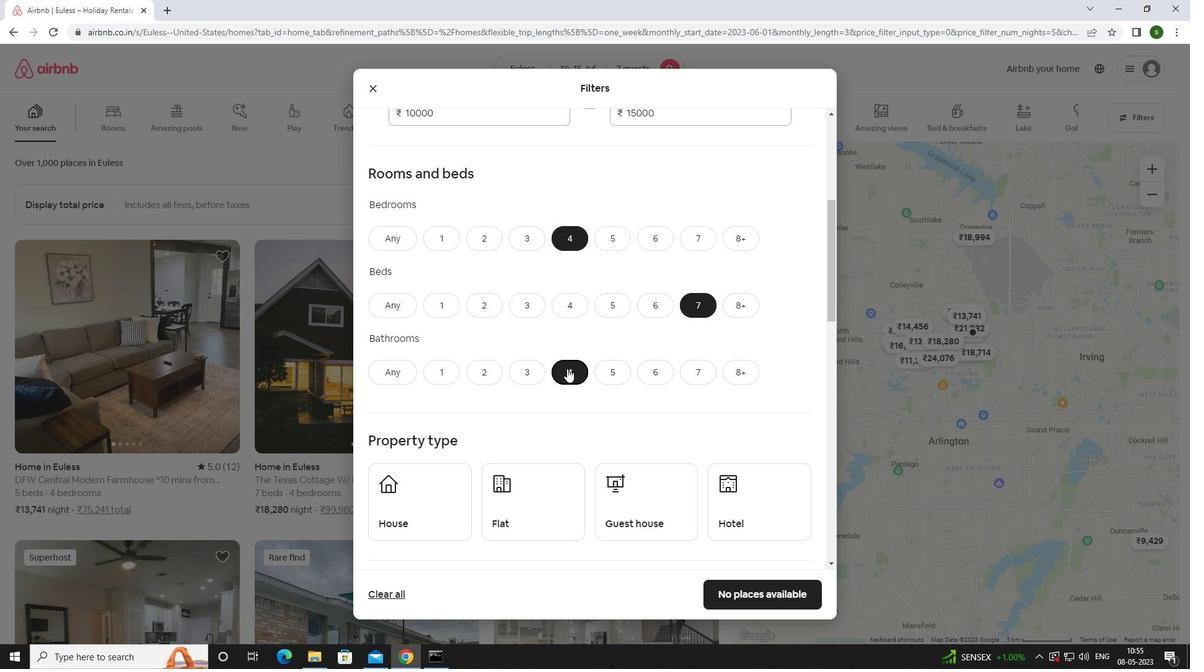 
Action: Mouse moved to (459, 383)
Screenshot: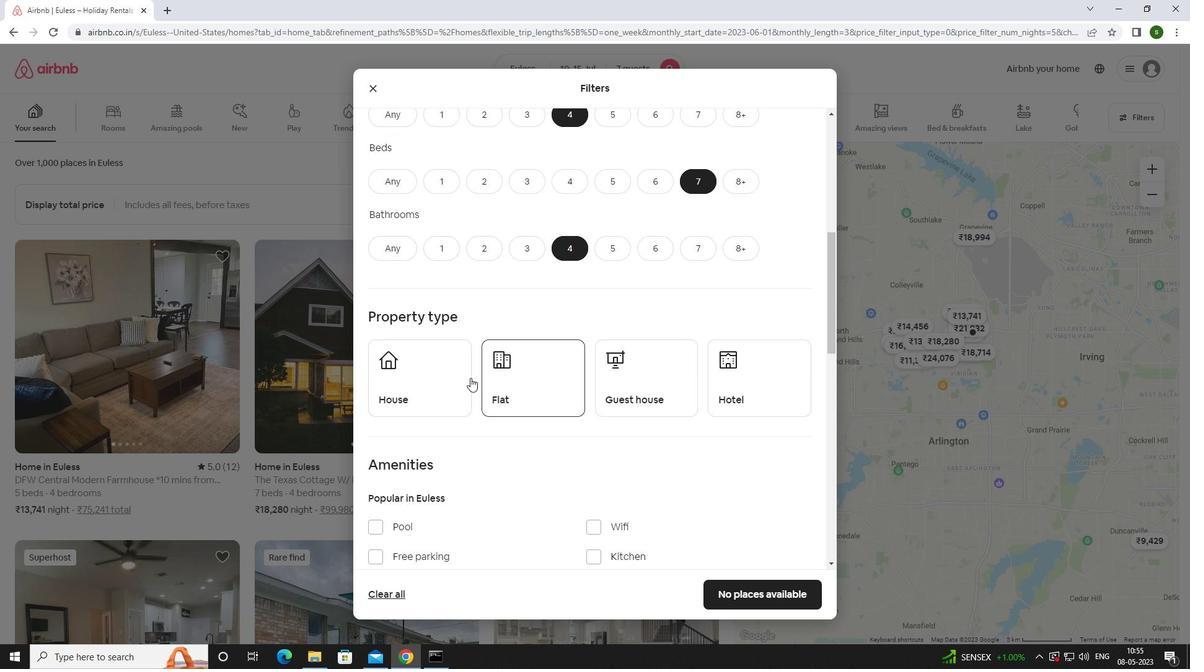 
Action: Mouse pressed left at (459, 383)
Screenshot: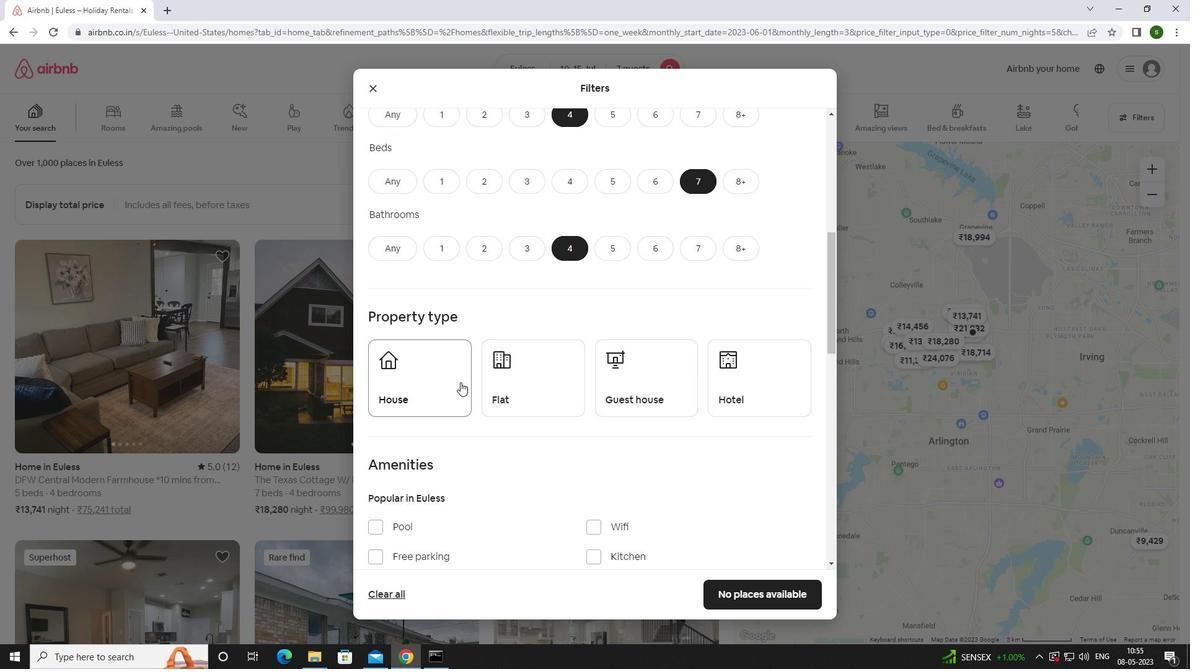
Action: Mouse moved to (527, 374)
Screenshot: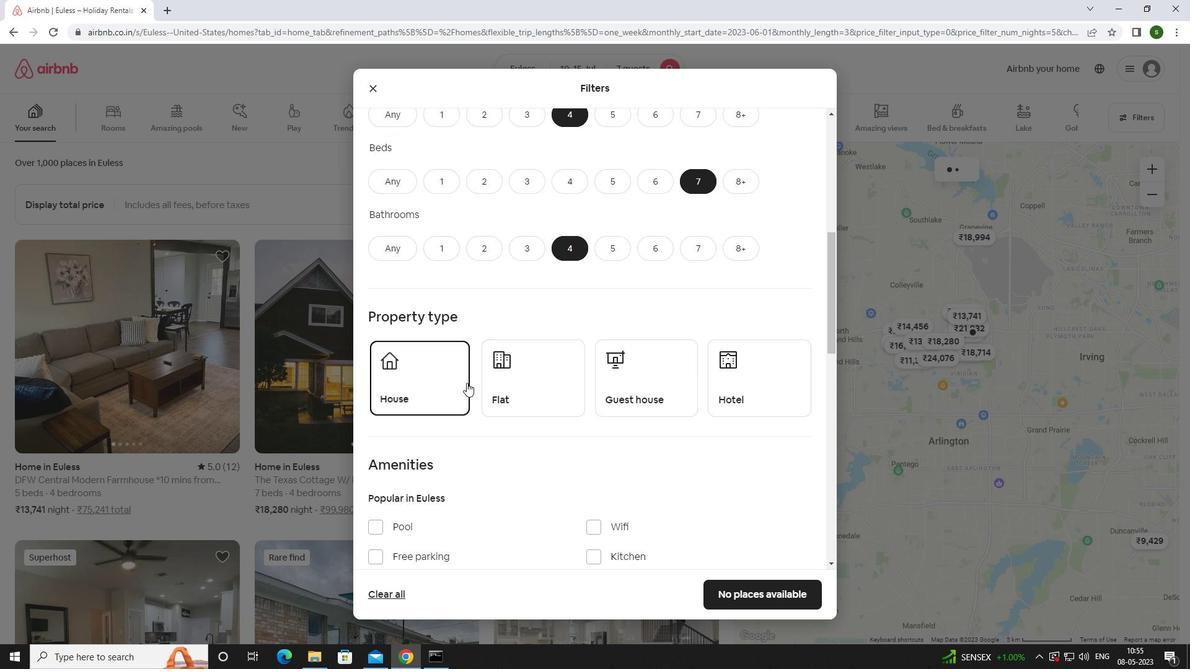 
Action: Mouse pressed left at (527, 374)
Screenshot: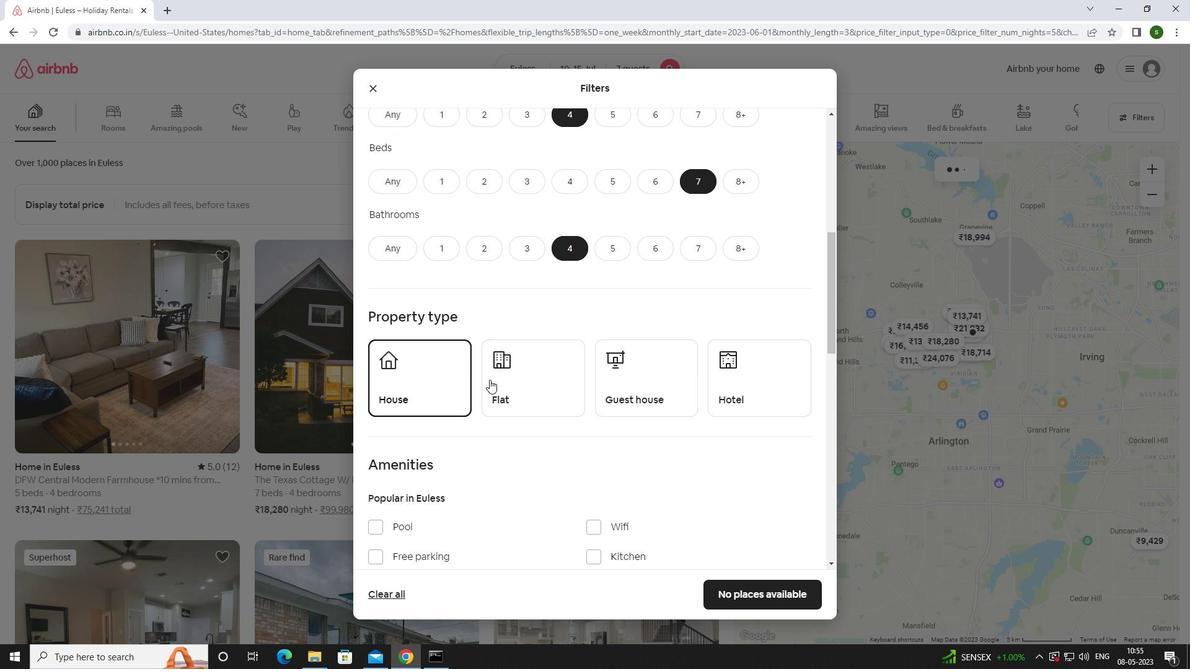 
Action: Mouse moved to (625, 374)
Screenshot: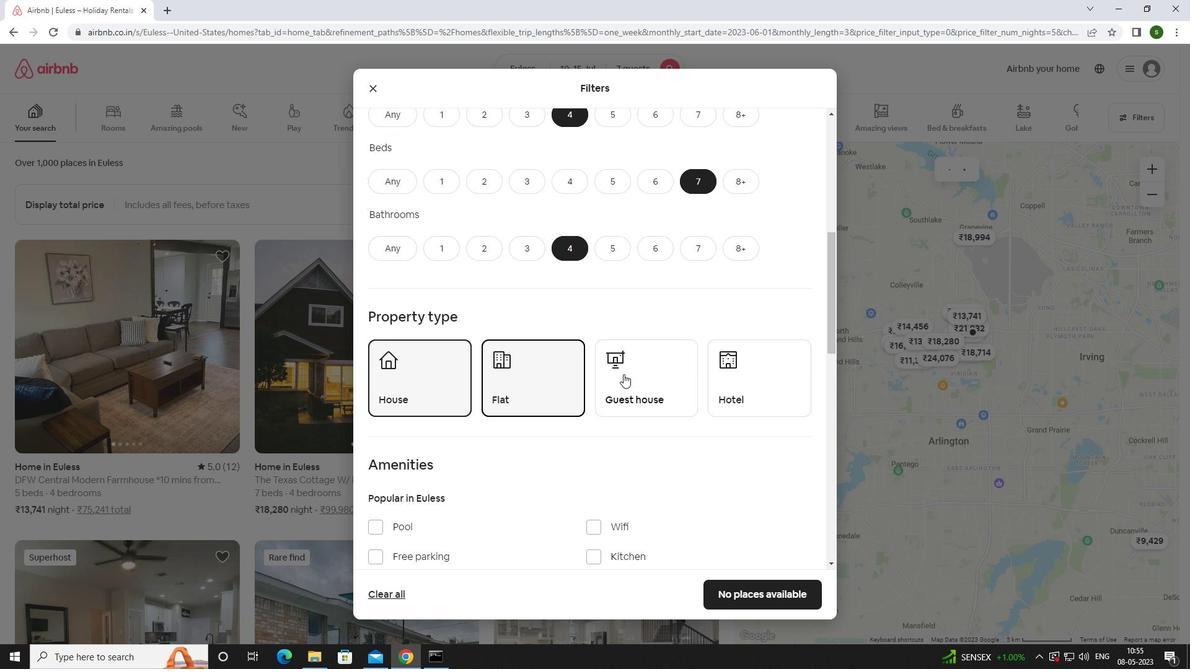 
Action: Mouse pressed left at (625, 374)
Screenshot: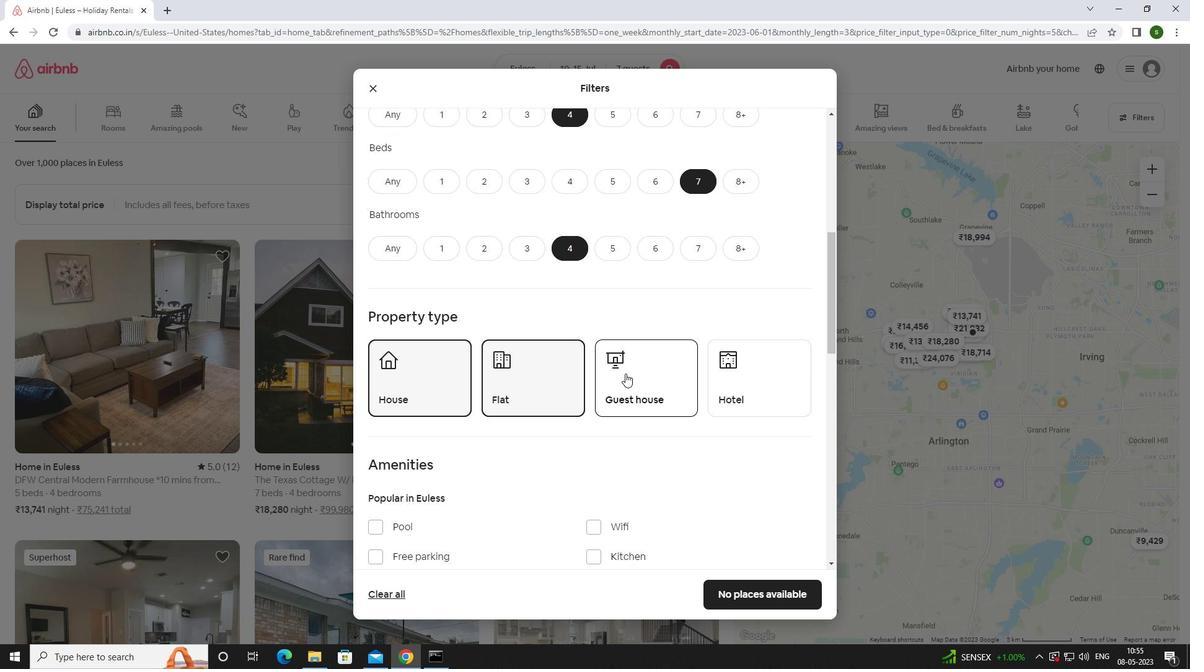 
Action: Mouse scrolled (625, 373) with delta (0, 0)
Screenshot: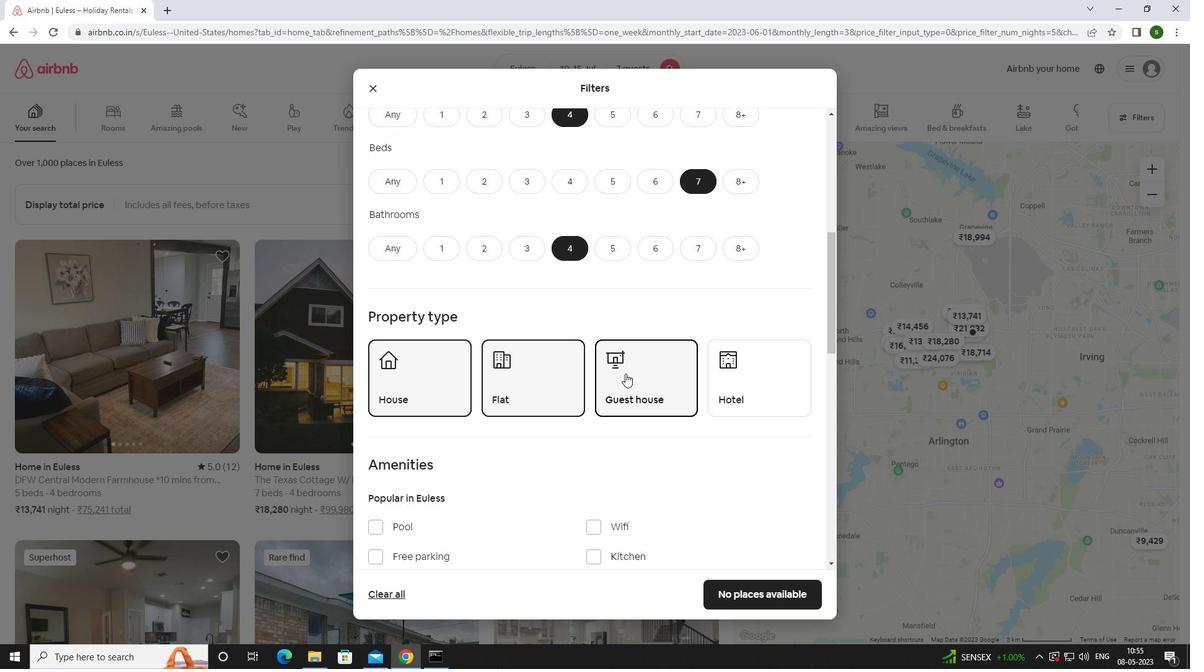 
Action: Mouse scrolled (625, 373) with delta (0, 0)
Screenshot: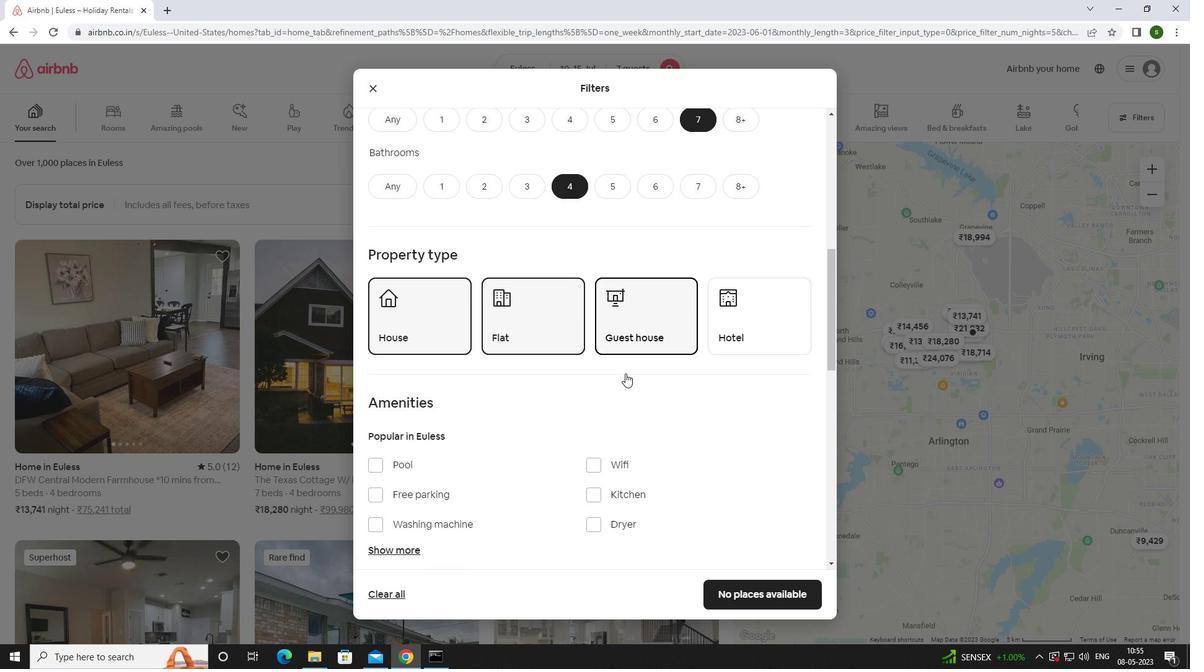 
Action: Mouse moved to (604, 407)
Screenshot: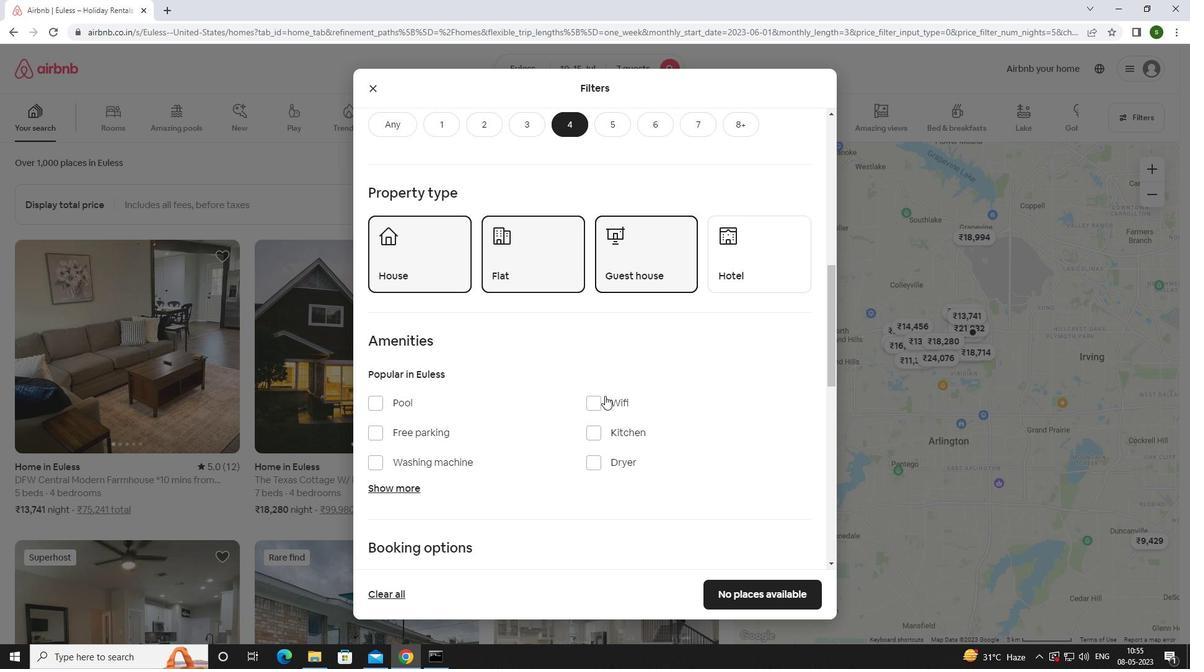 
Action: Mouse pressed left at (604, 407)
Screenshot: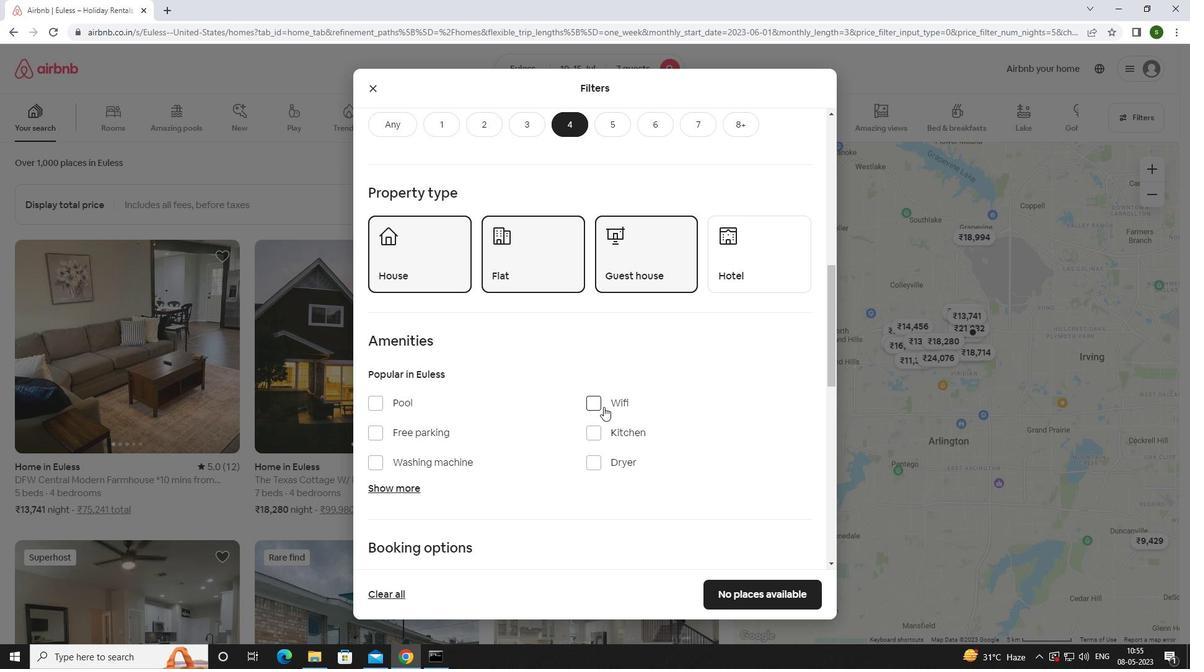 
Action: Mouse moved to (414, 433)
Screenshot: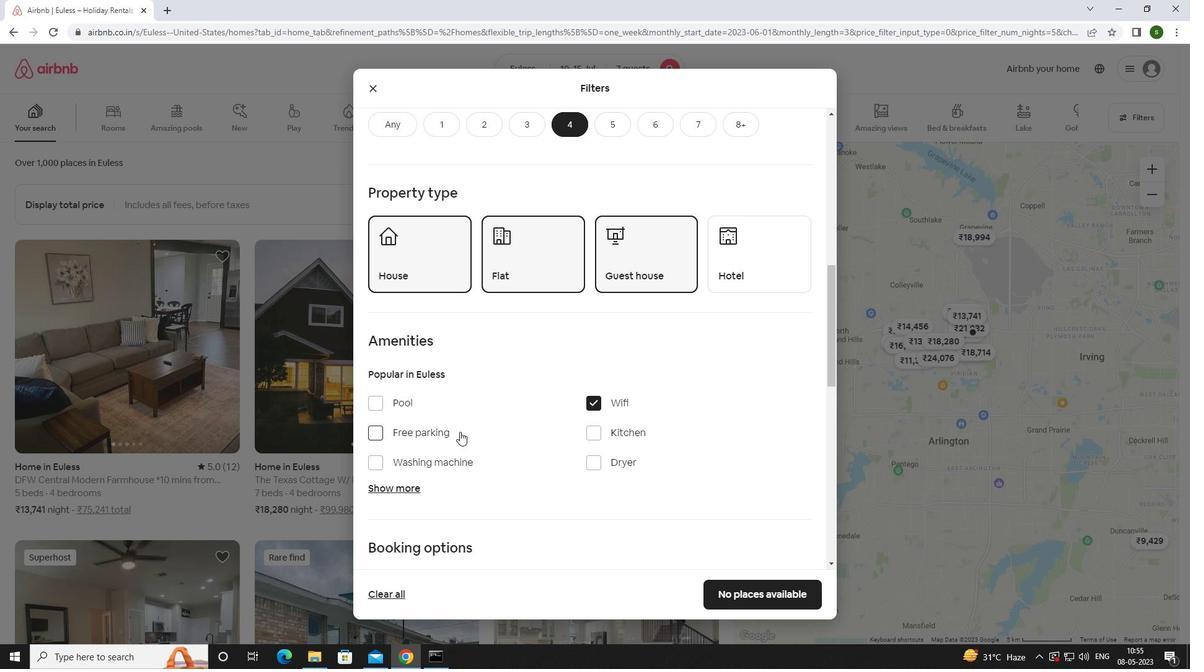 
Action: Mouse pressed left at (414, 433)
Screenshot: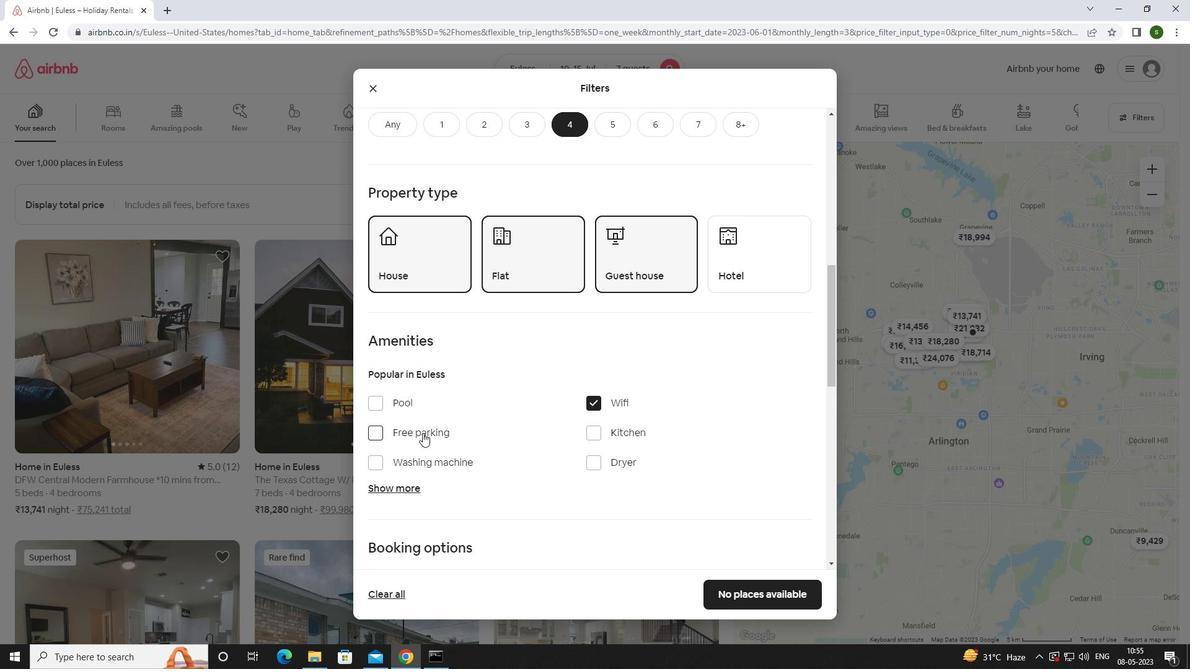 
Action: Mouse moved to (404, 493)
Screenshot: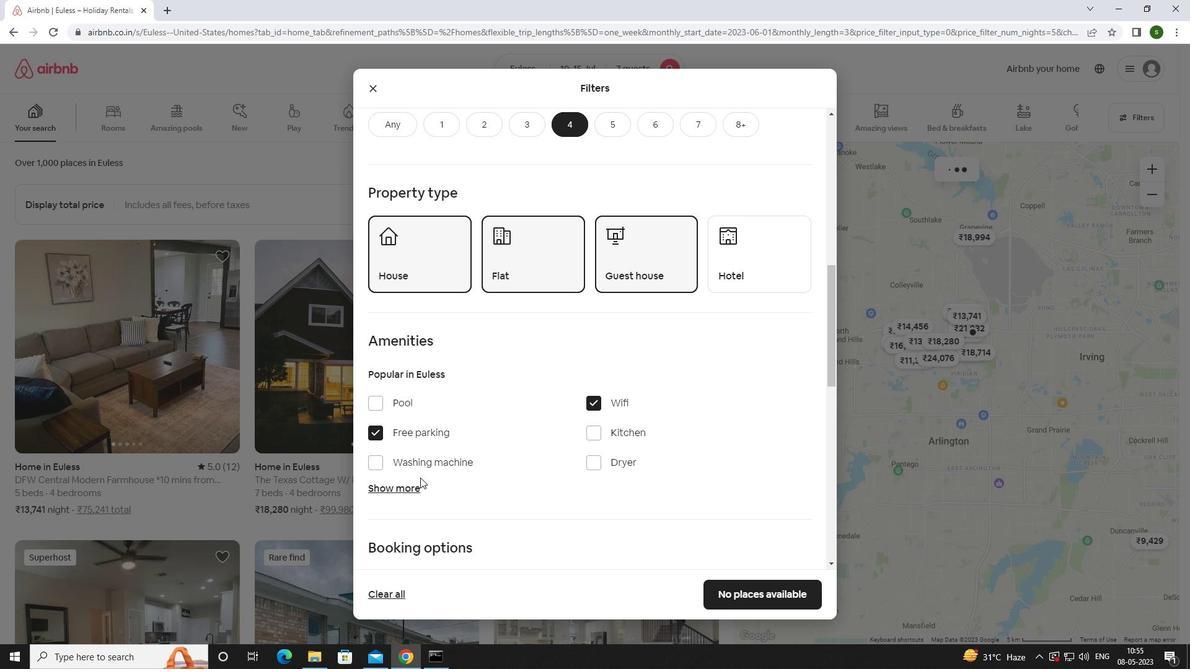 
Action: Mouse pressed left at (404, 493)
Screenshot: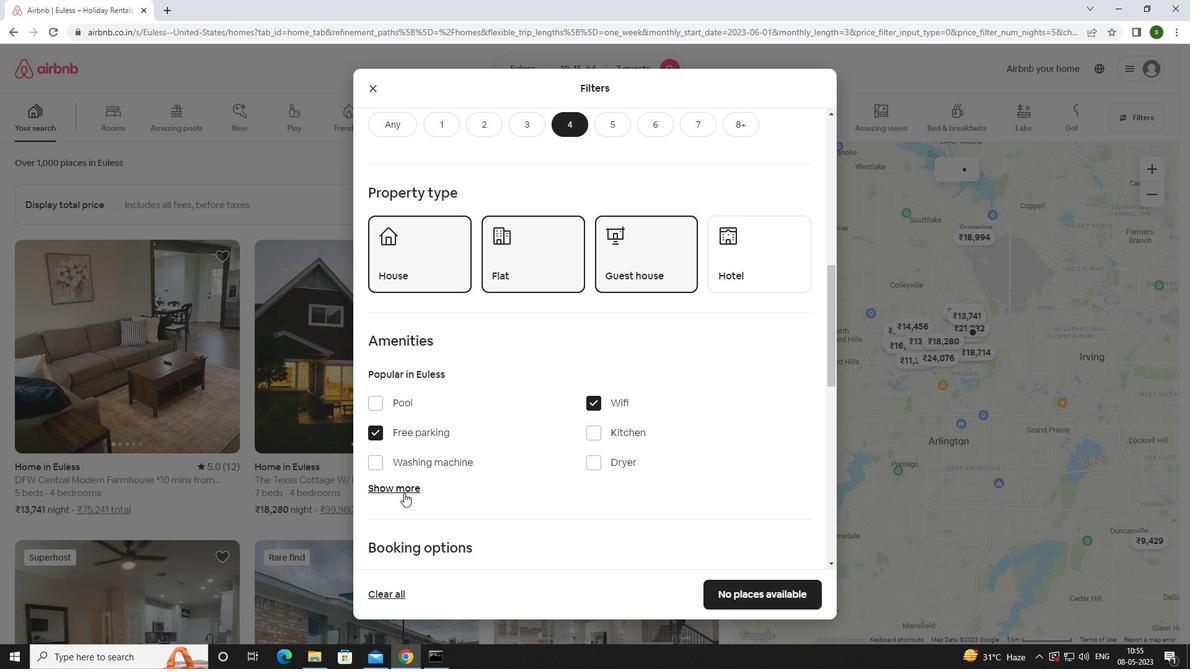 
Action: Mouse moved to (480, 389)
Screenshot: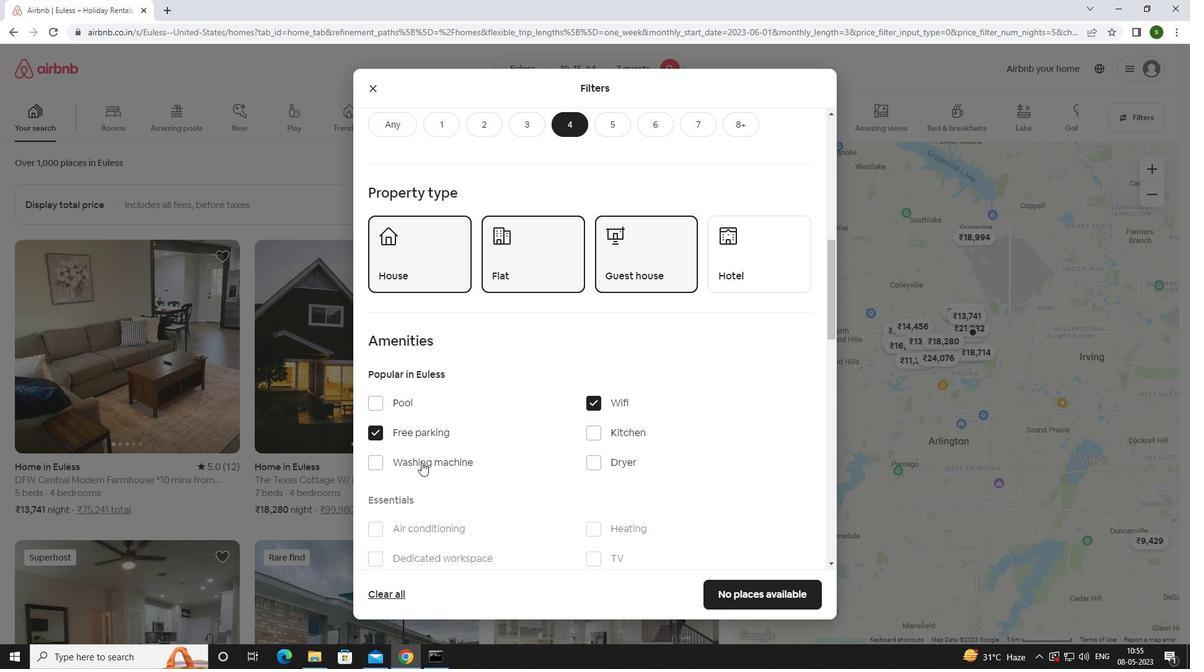 
Action: Mouse scrolled (480, 388) with delta (0, 0)
Screenshot: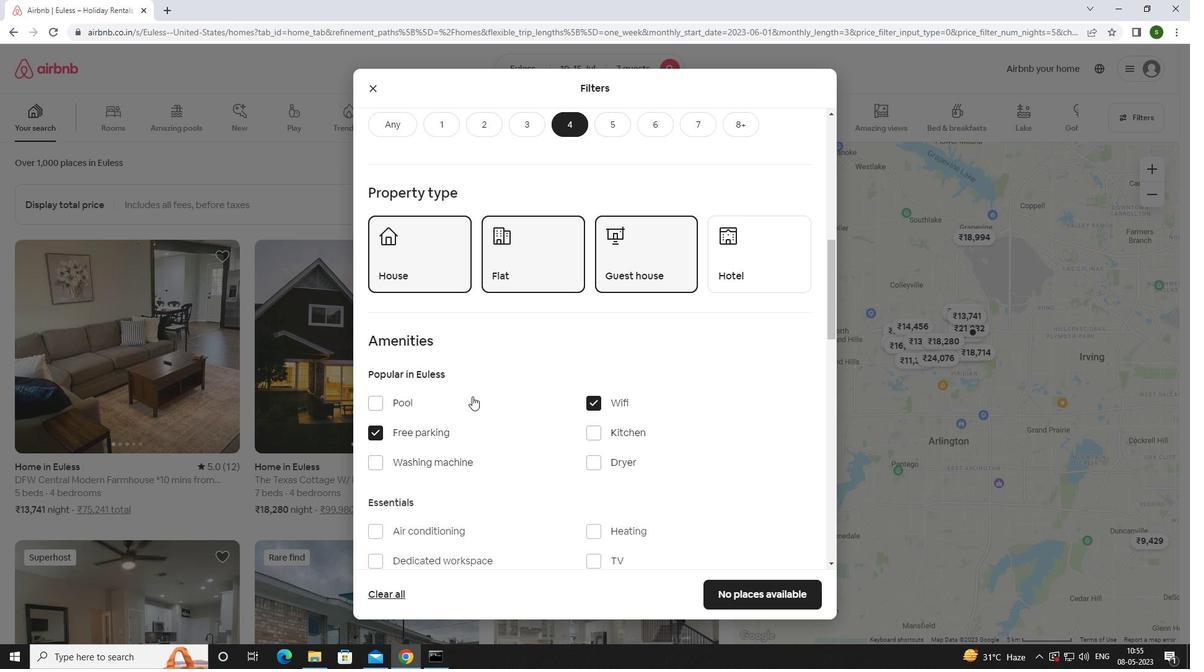 
Action: Mouse scrolled (480, 388) with delta (0, 0)
Screenshot: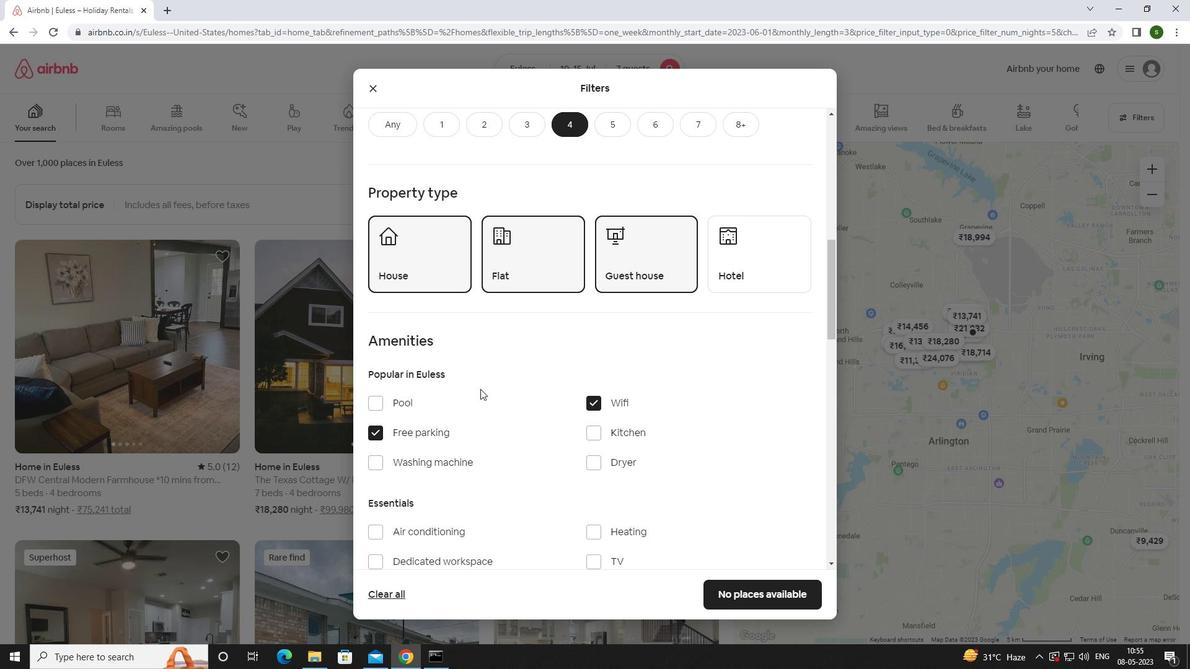 
Action: Mouse scrolled (480, 388) with delta (0, 0)
Screenshot: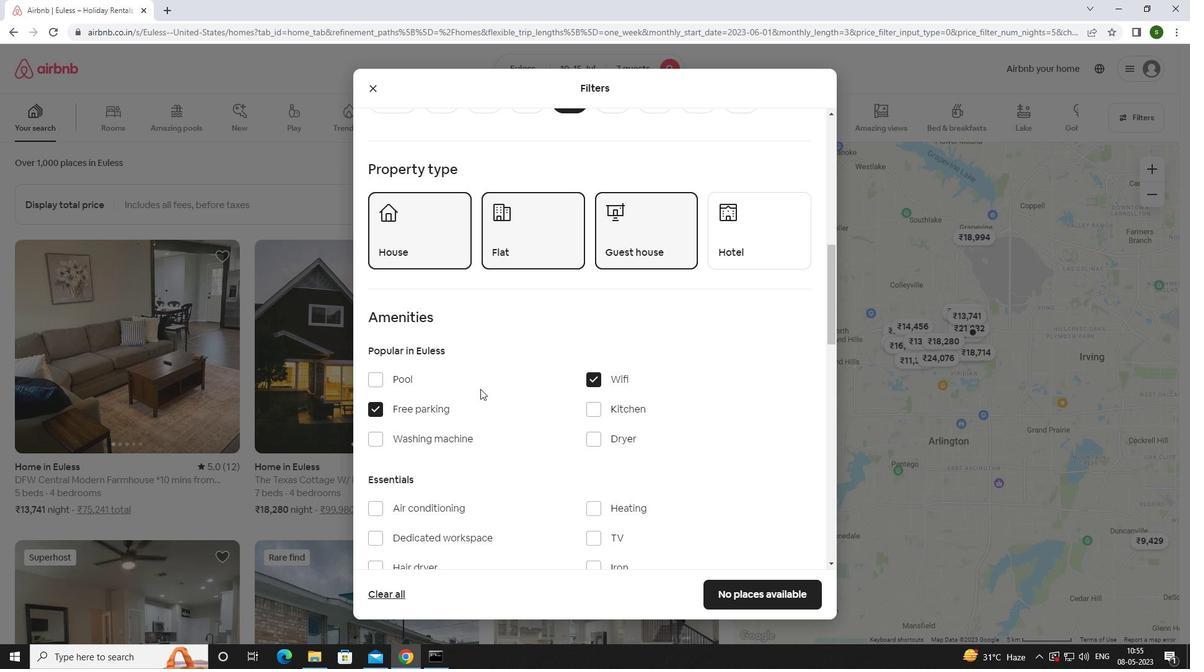 
Action: Mouse scrolled (480, 388) with delta (0, 0)
Screenshot: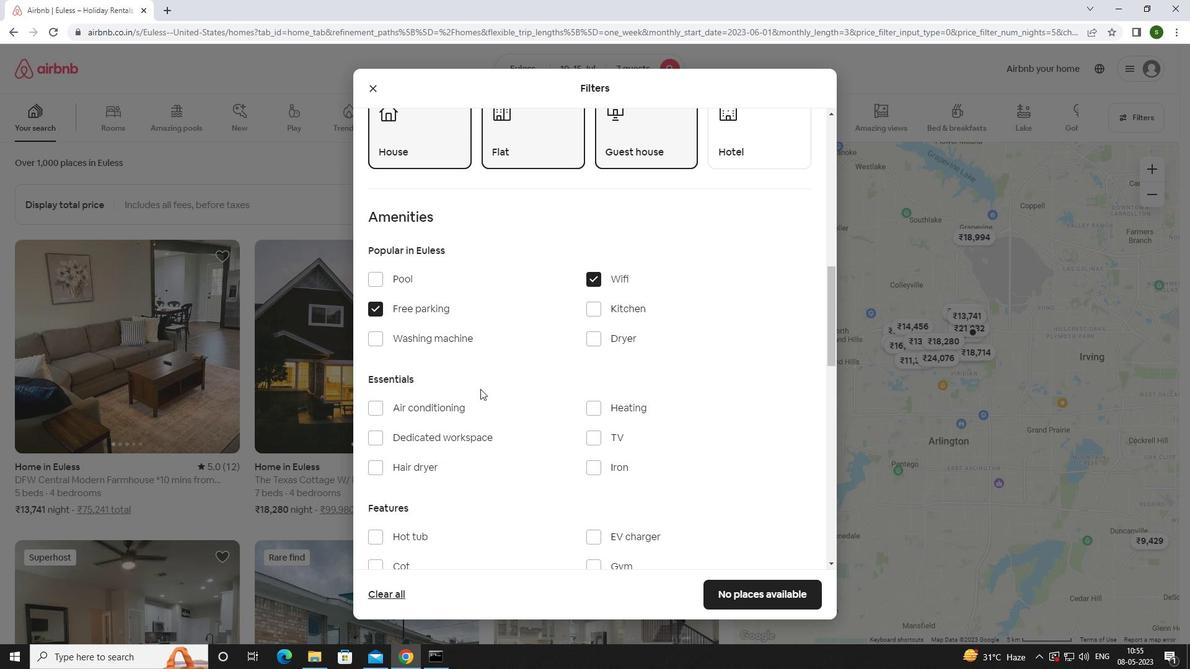 
Action: Mouse moved to (597, 307)
Screenshot: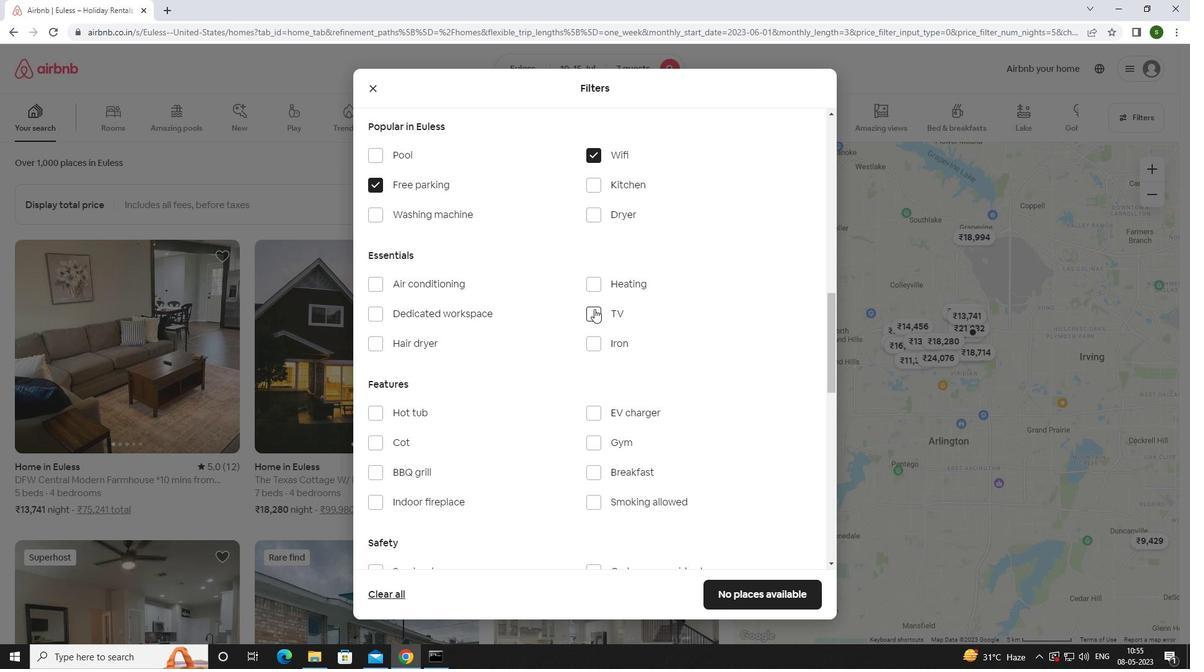 
Action: Mouse pressed left at (597, 307)
Screenshot: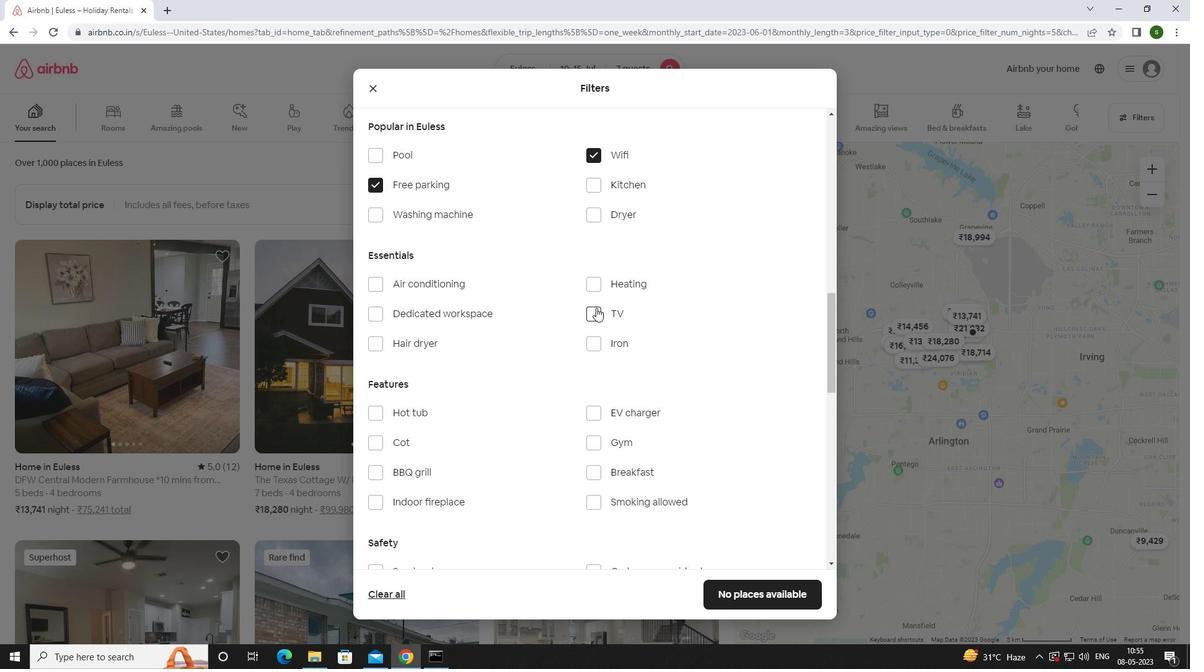 
Action: Mouse moved to (593, 442)
Screenshot: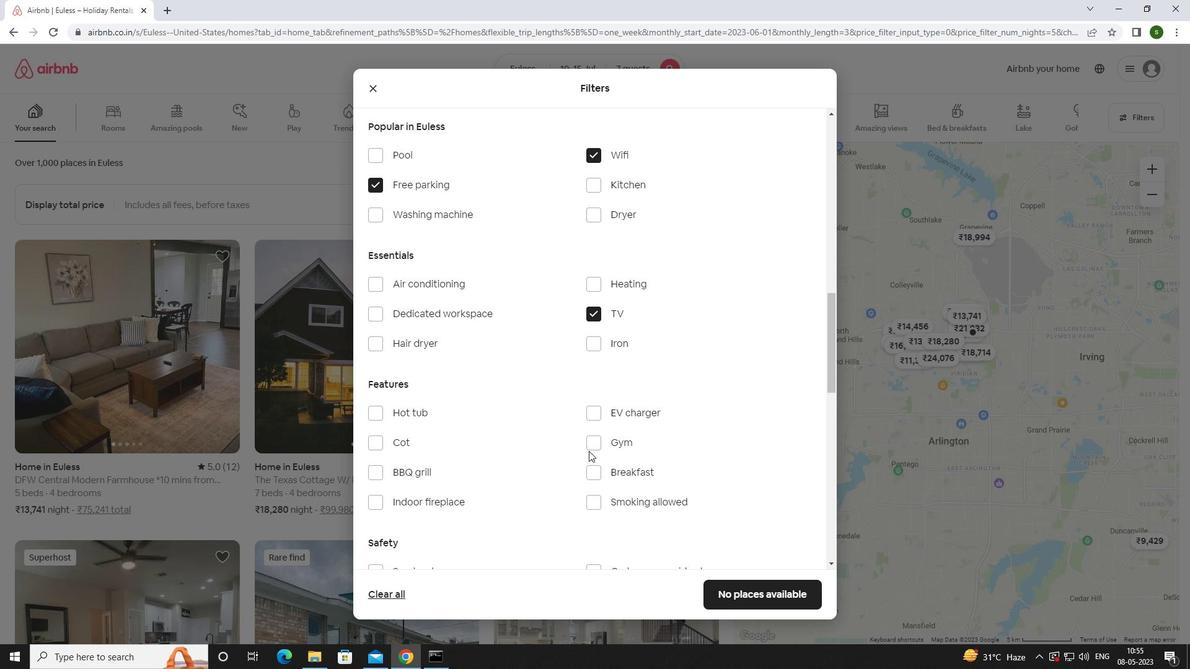 
Action: Mouse pressed left at (593, 442)
Screenshot: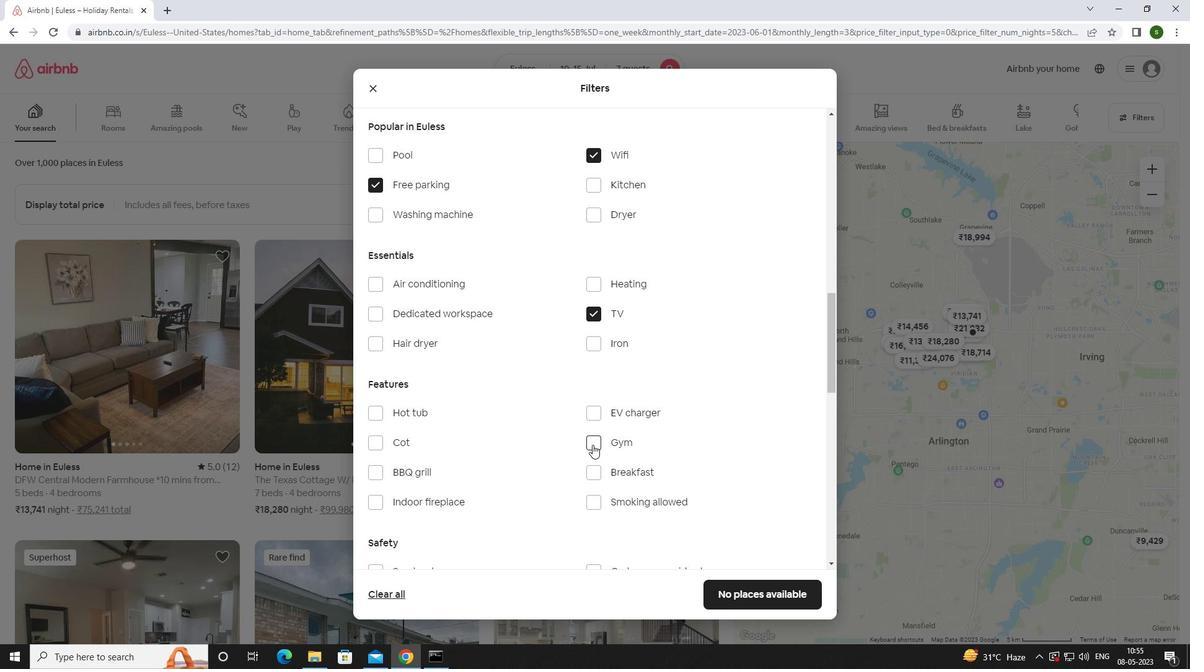 
Action: Mouse moved to (595, 468)
Screenshot: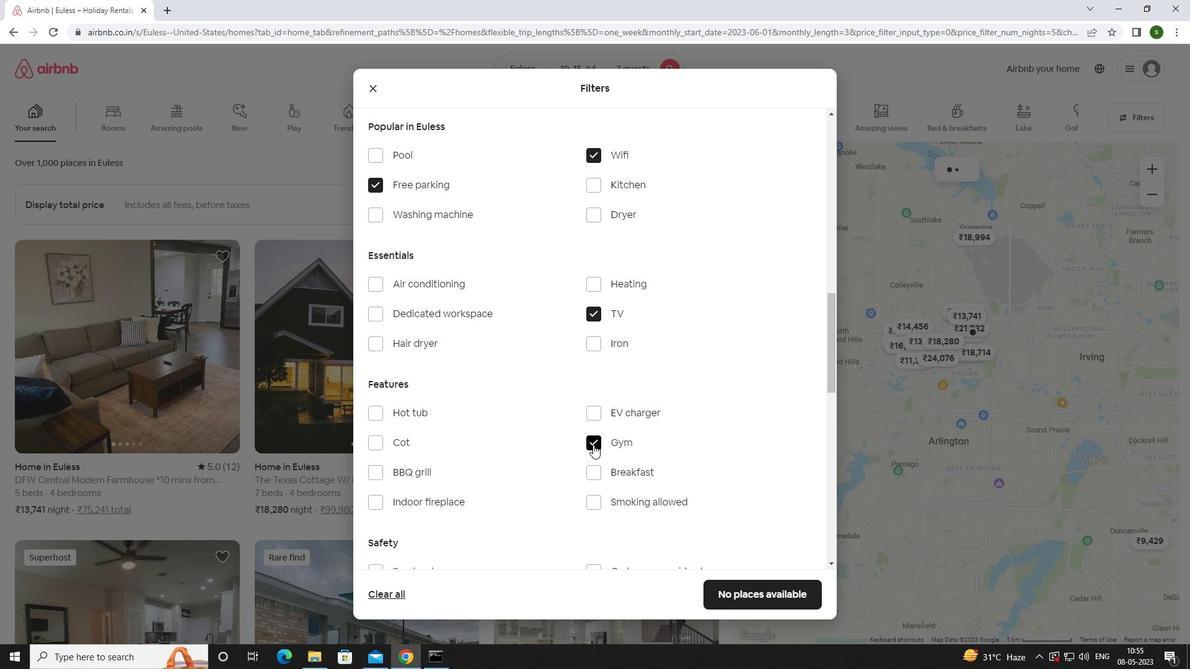 
Action: Mouse pressed left at (595, 468)
Screenshot: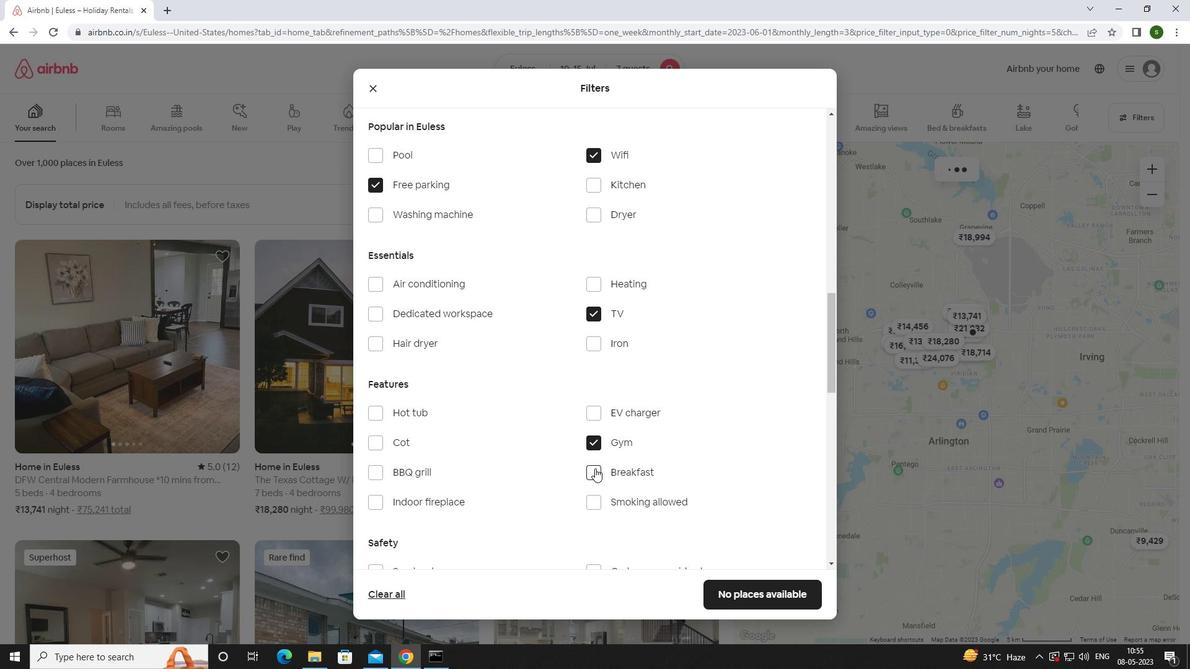 
Action: Mouse moved to (561, 436)
Screenshot: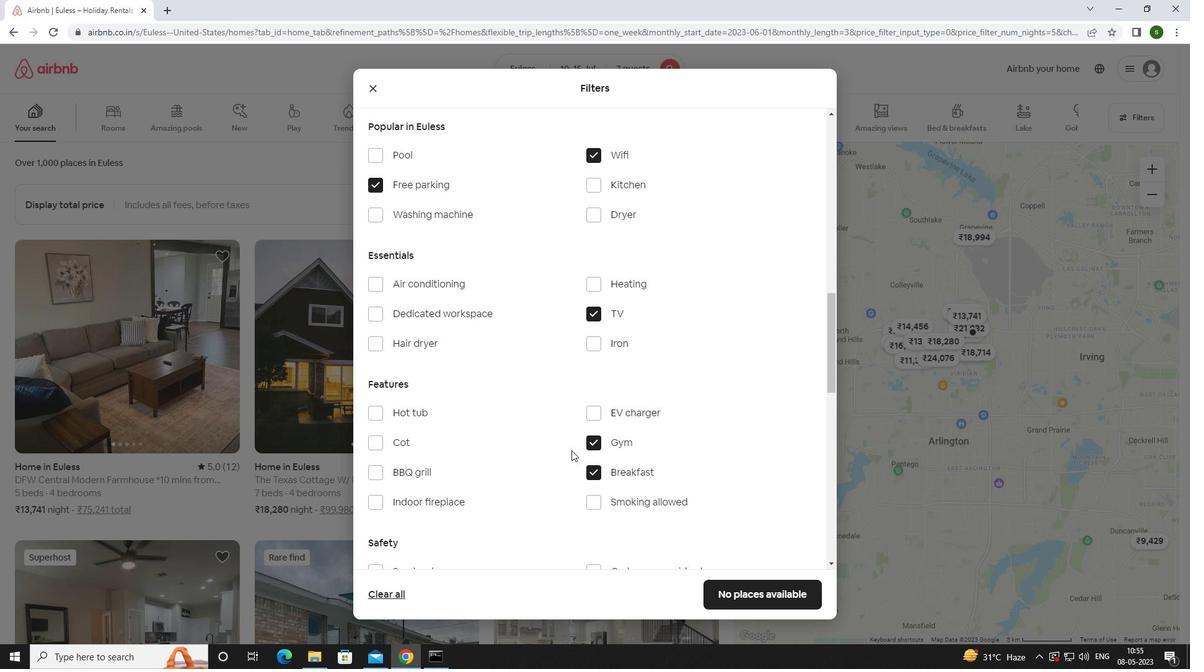 
Action: Mouse scrolled (561, 435) with delta (0, 0)
Screenshot: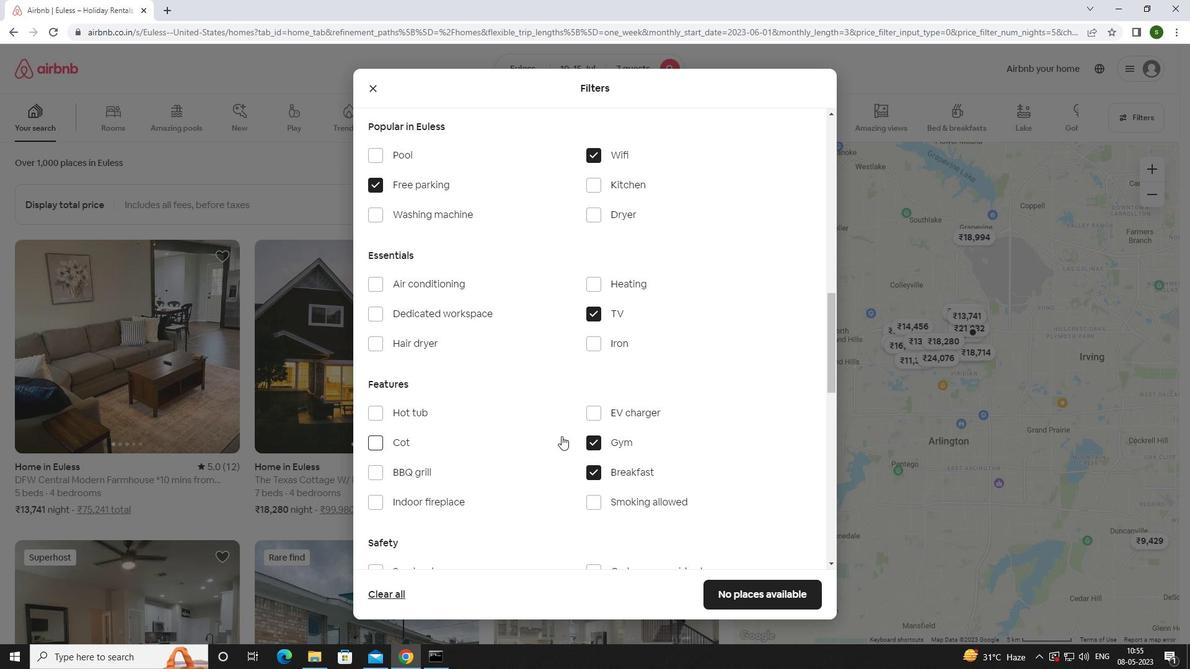 
Action: Mouse scrolled (561, 435) with delta (0, 0)
Screenshot: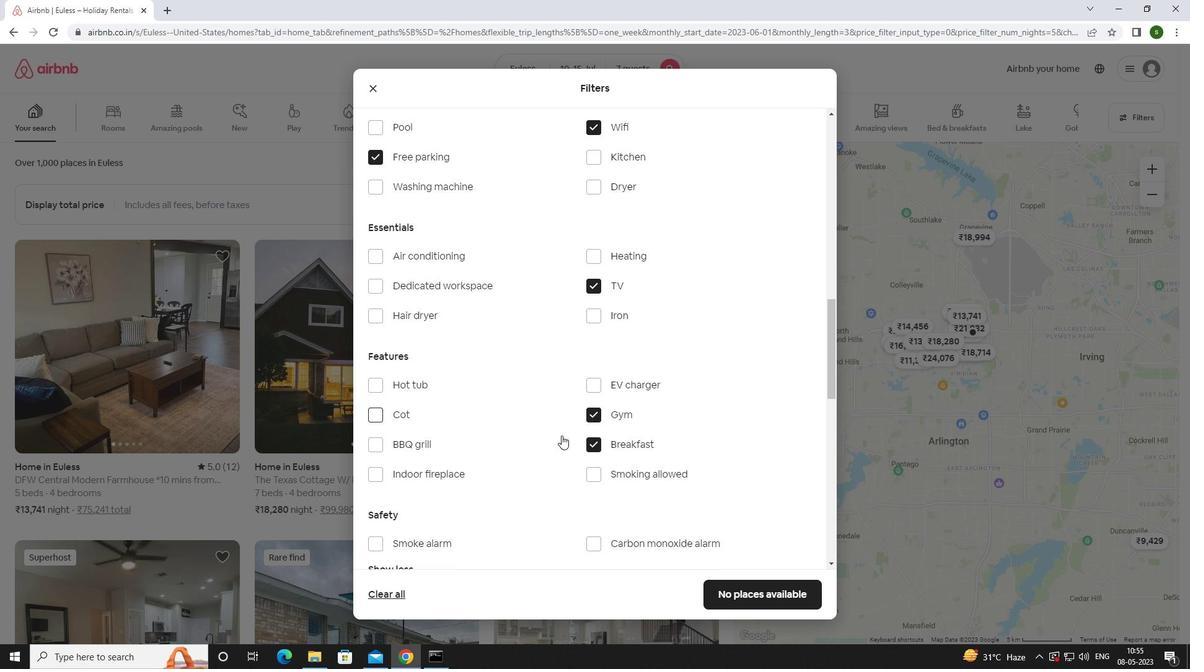 
Action: Mouse scrolled (561, 435) with delta (0, 0)
Screenshot: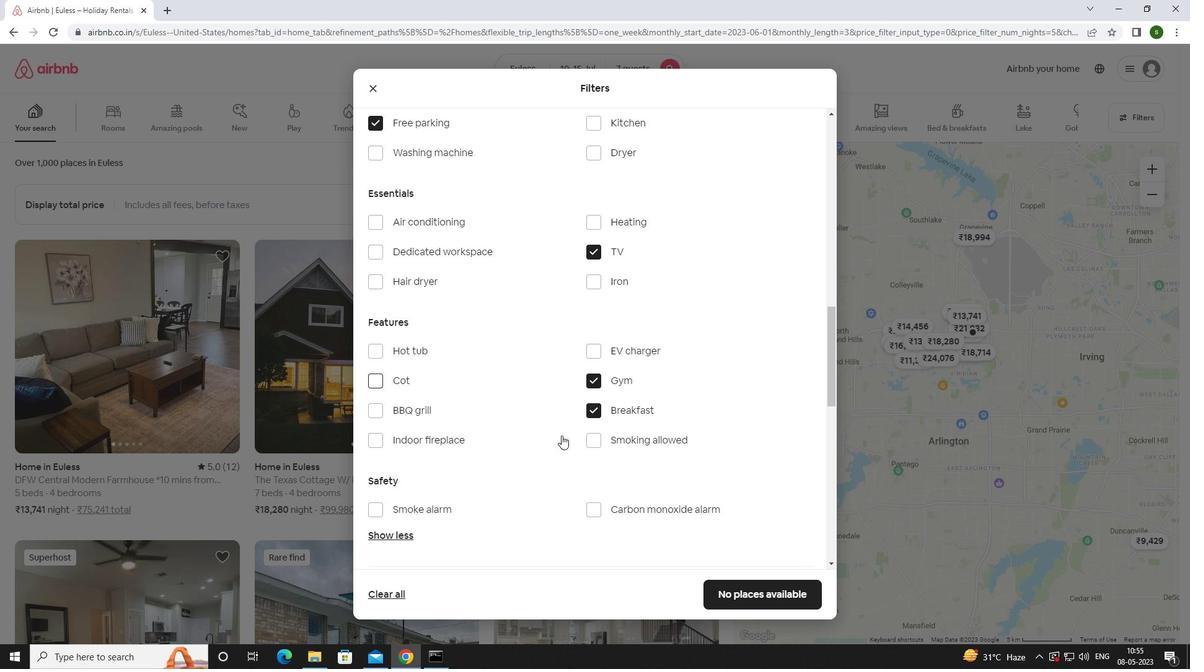 
Action: Mouse scrolled (561, 435) with delta (0, 0)
Screenshot: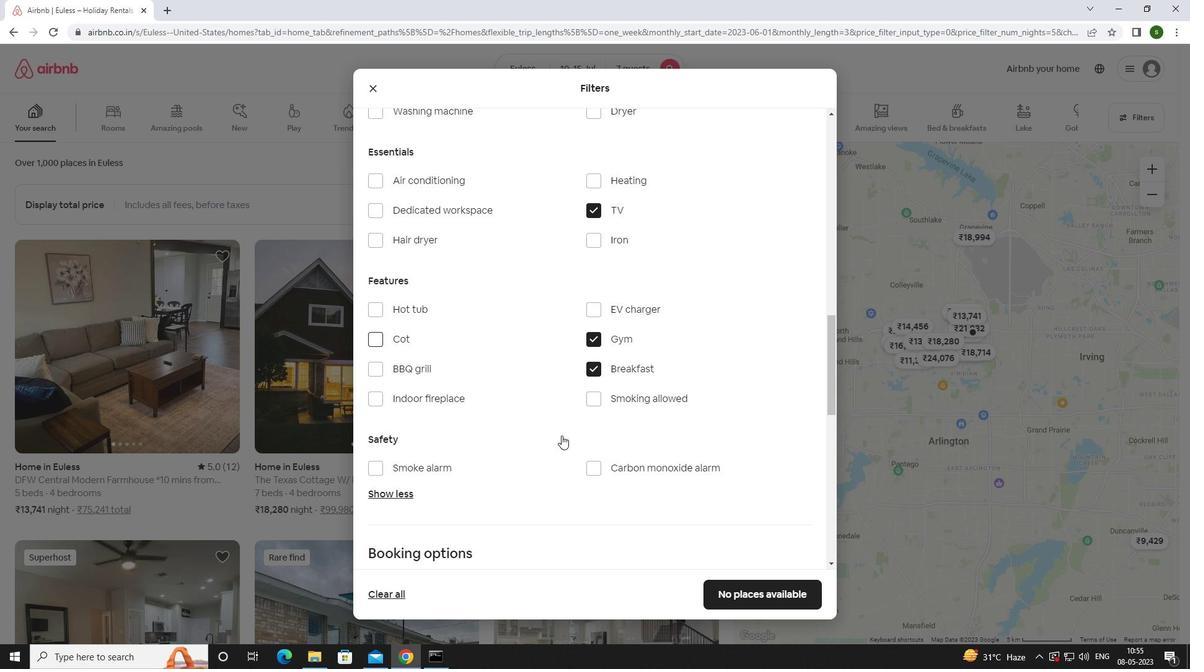 
Action: Mouse scrolled (561, 435) with delta (0, 0)
Screenshot: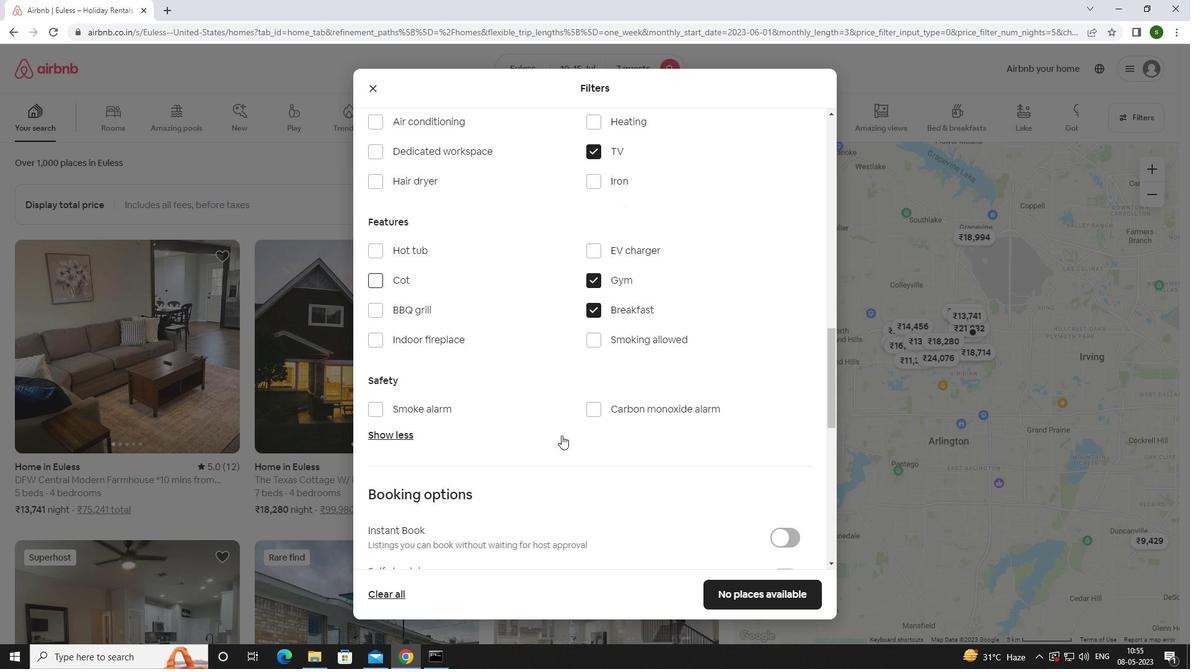 
Action: Mouse moved to (783, 426)
Screenshot: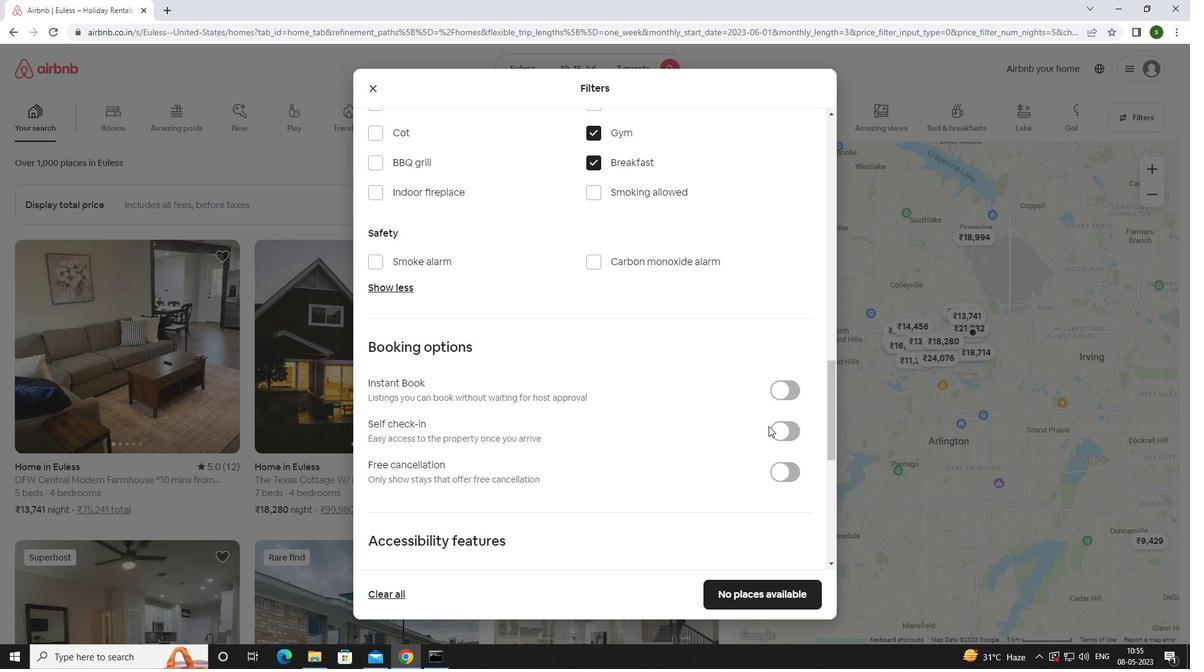
Action: Mouse pressed left at (783, 426)
Screenshot: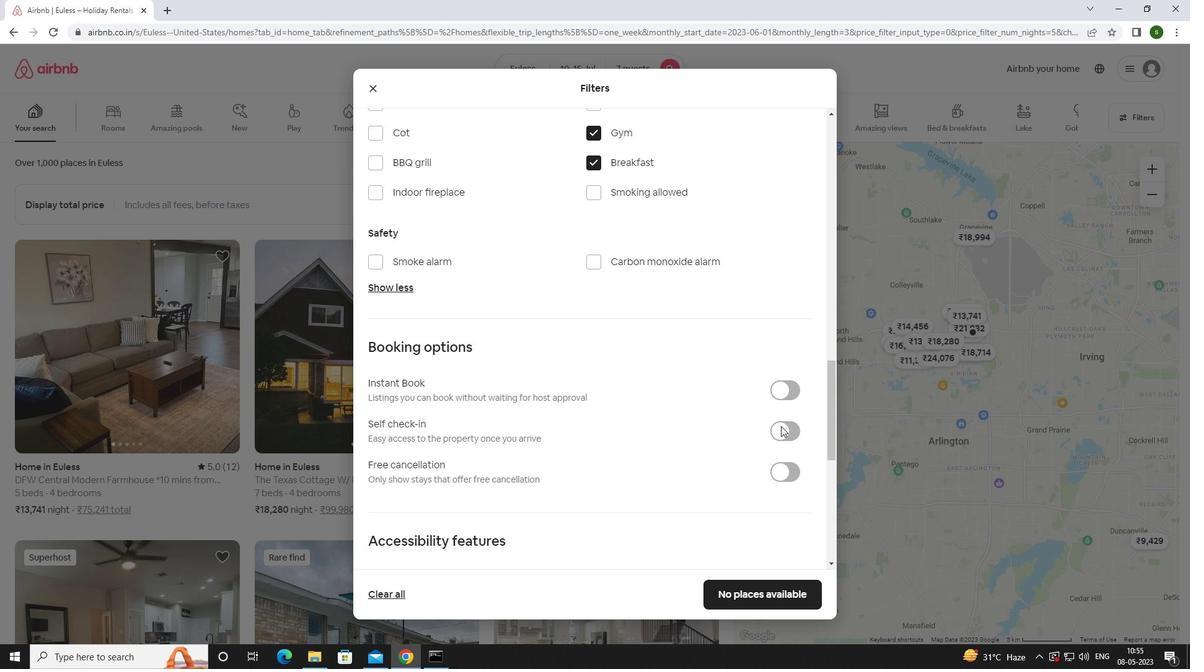 
Action: Mouse moved to (622, 390)
Screenshot: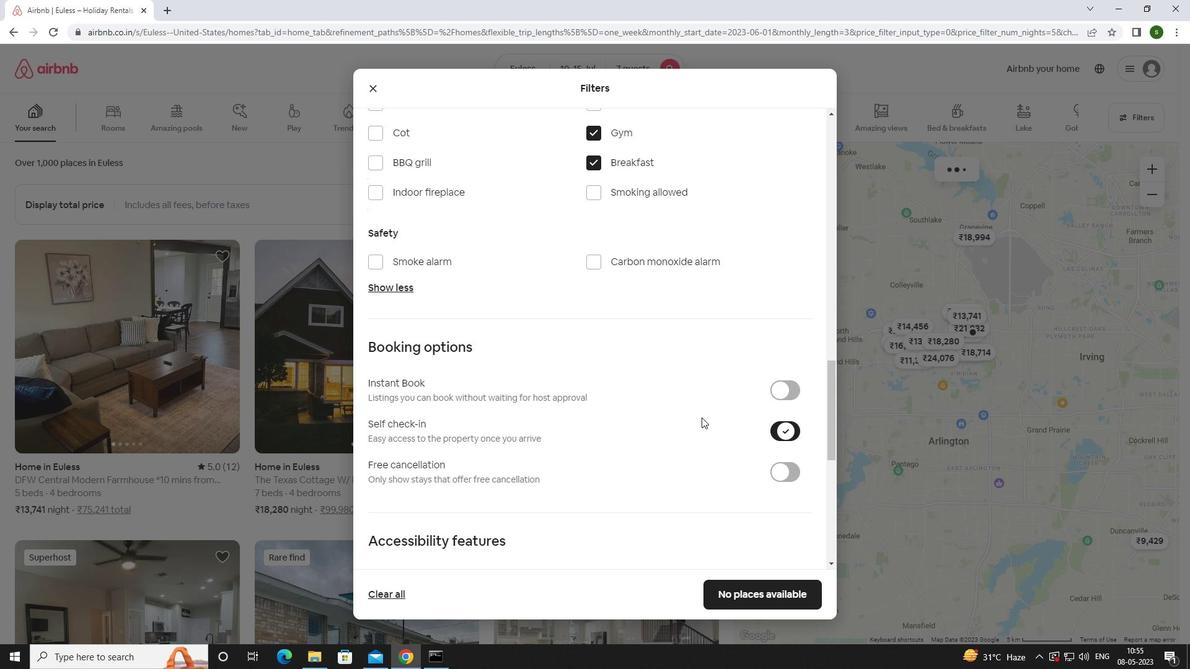 
Action: Mouse scrolled (622, 390) with delta (0, 0)
Screenshot: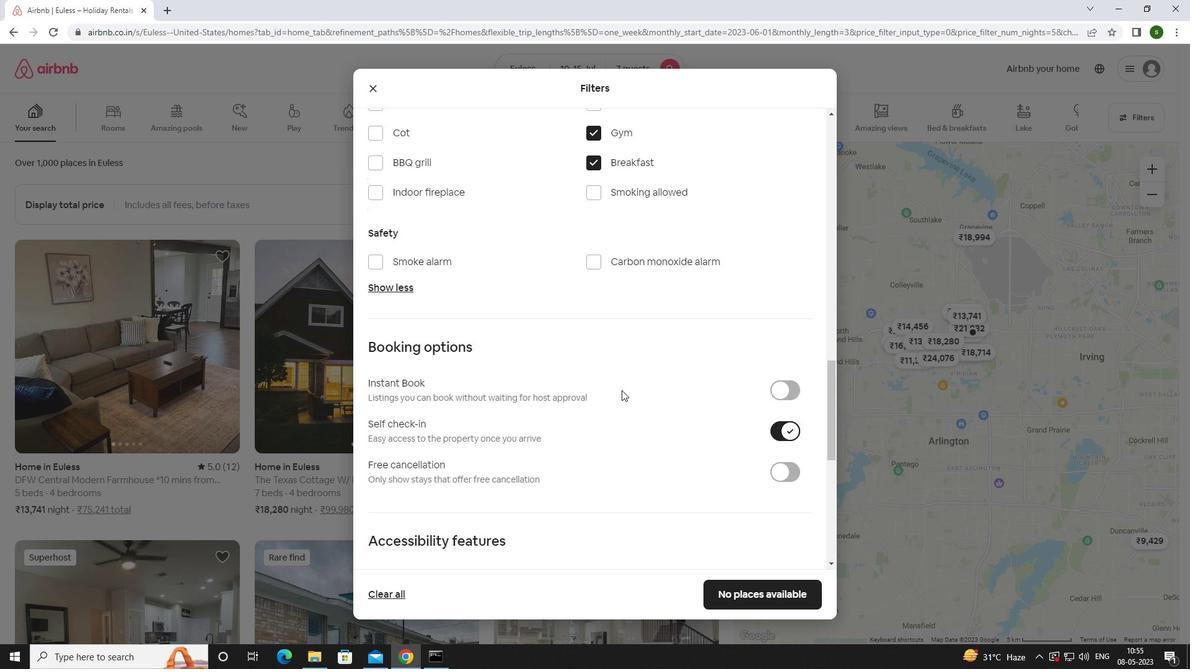 
Action: Mouse scrolled (622, 390) with delta (0, 0)
Screenshot: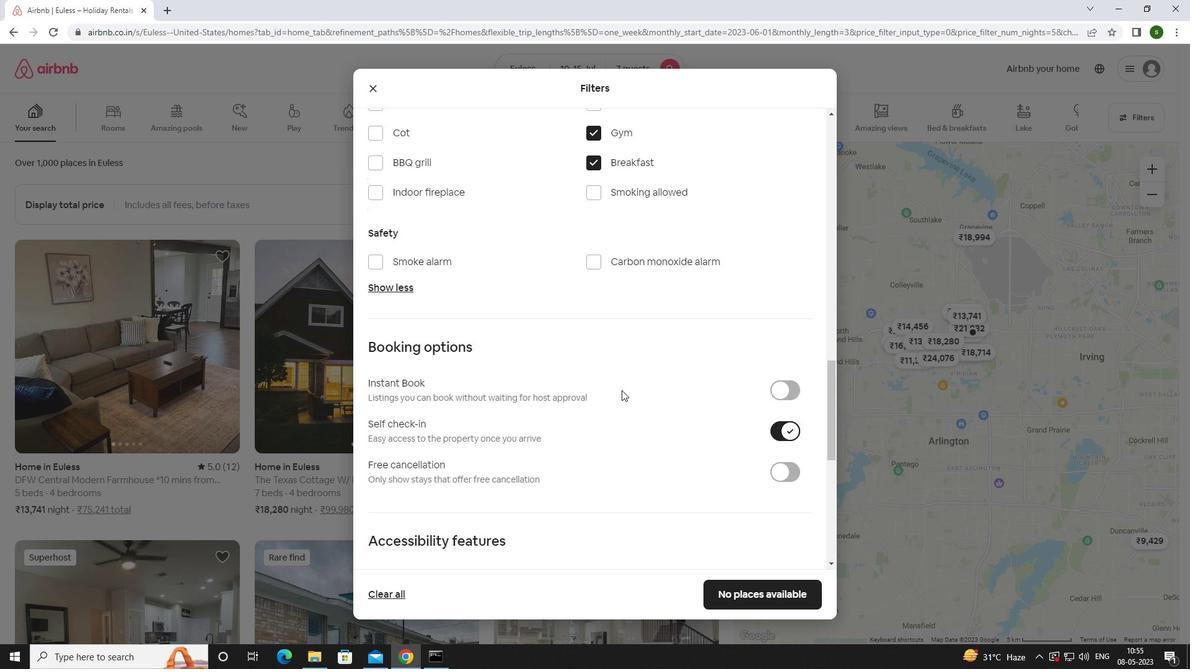
Action: Mouse scrolled (622, 390) with delta (0, 0)
Screenshot: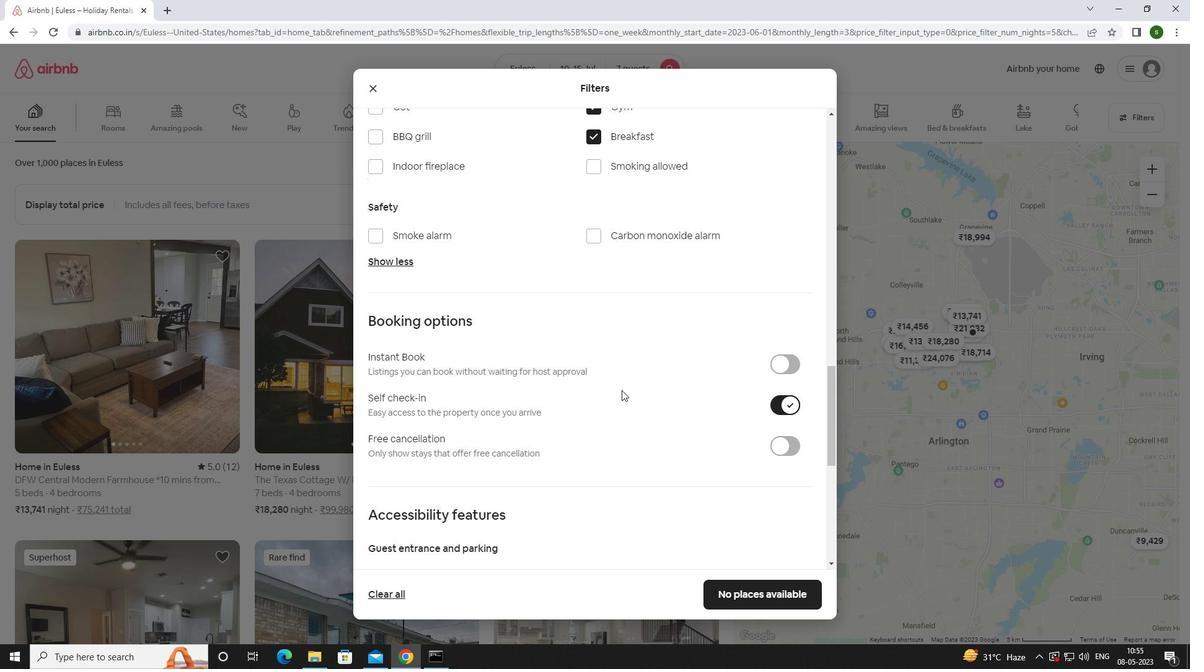 
Action: Mouse scrolled (622, 390) with delta (0, 0)
Screenshot: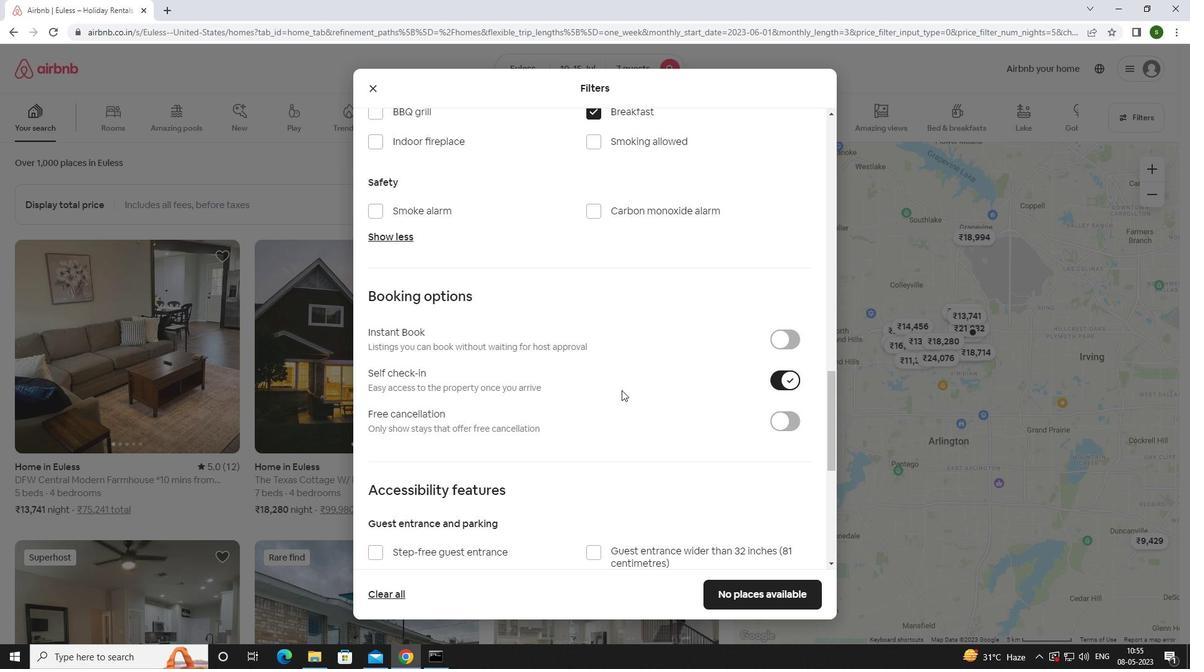 
Action: Mouse scrolled (622, 390) with delta (0, 0)
Screenshot: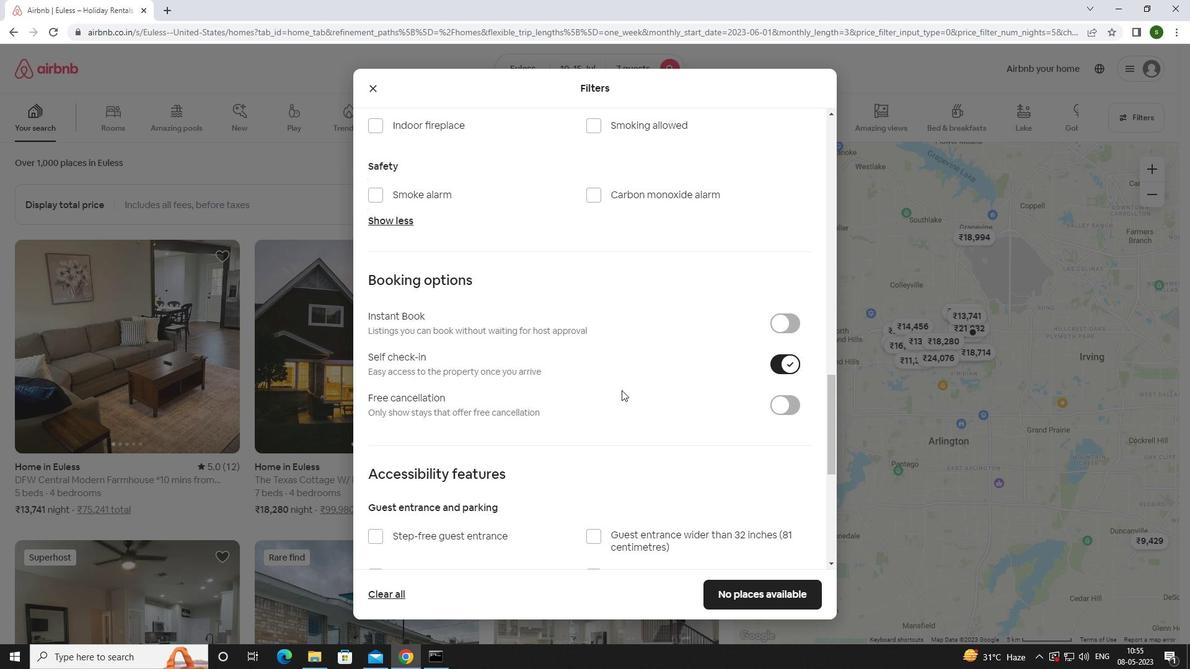 
Action: Mouse scrolled (622, 390) with delta (0, 0)
Screenshot: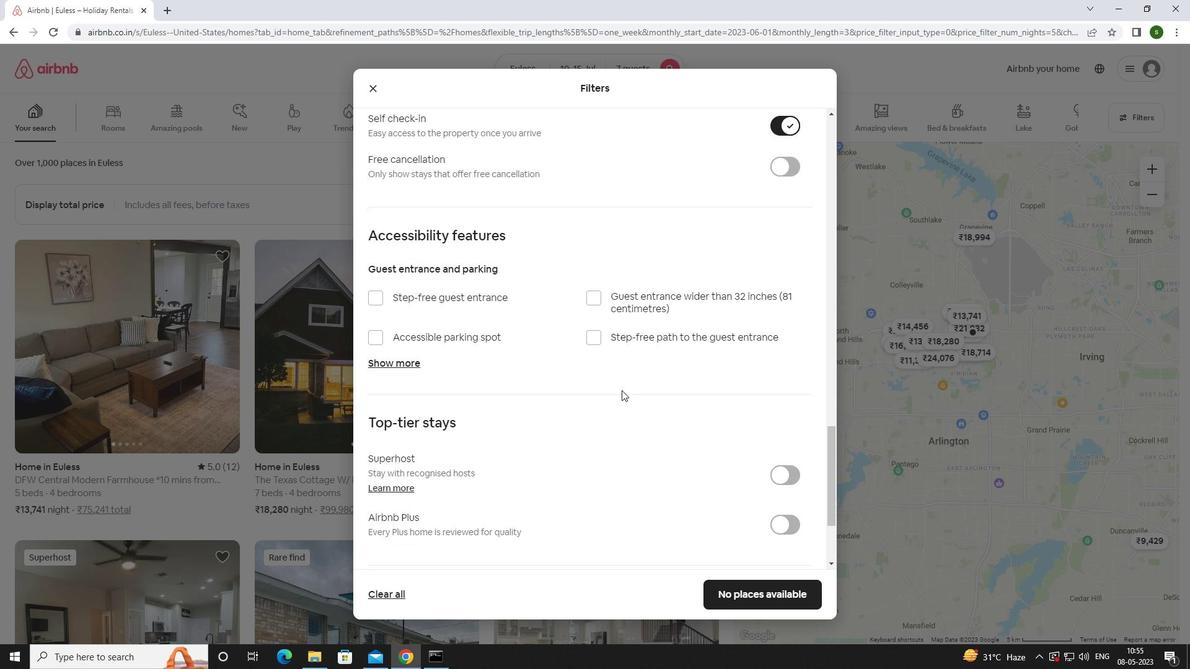
Action: Mouse scrolled (622, 390) with delta (0, 0)
Screenshot: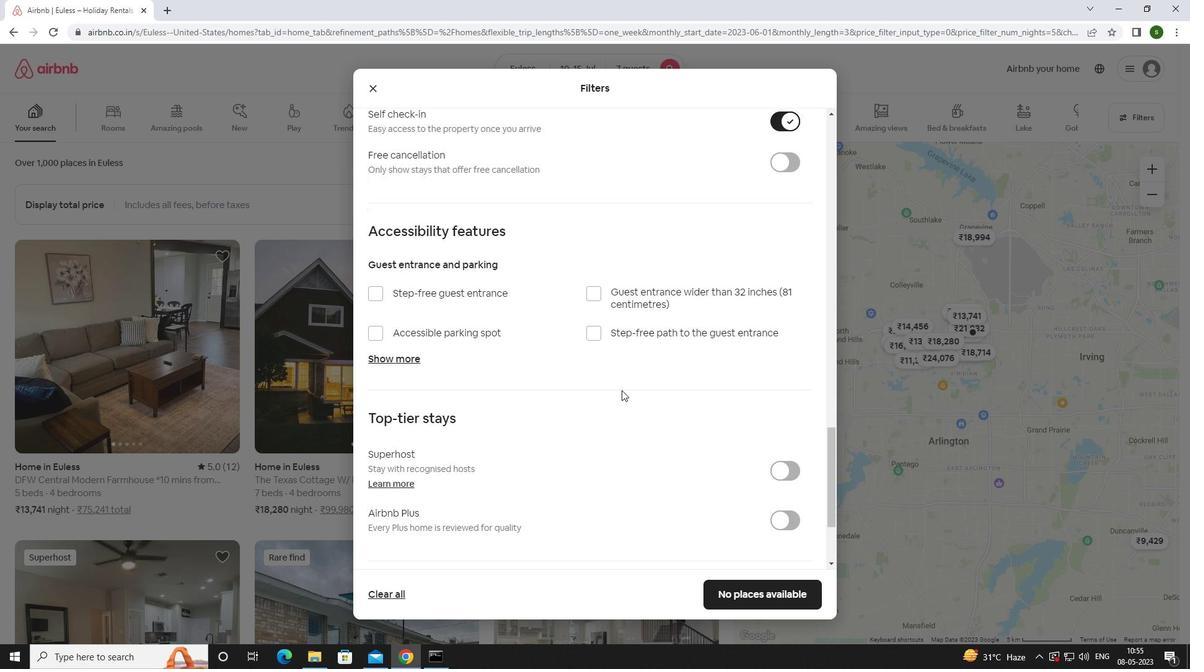 
Action: Mouse scrolled (622, 390) with delta (0, 0)
Screenshot: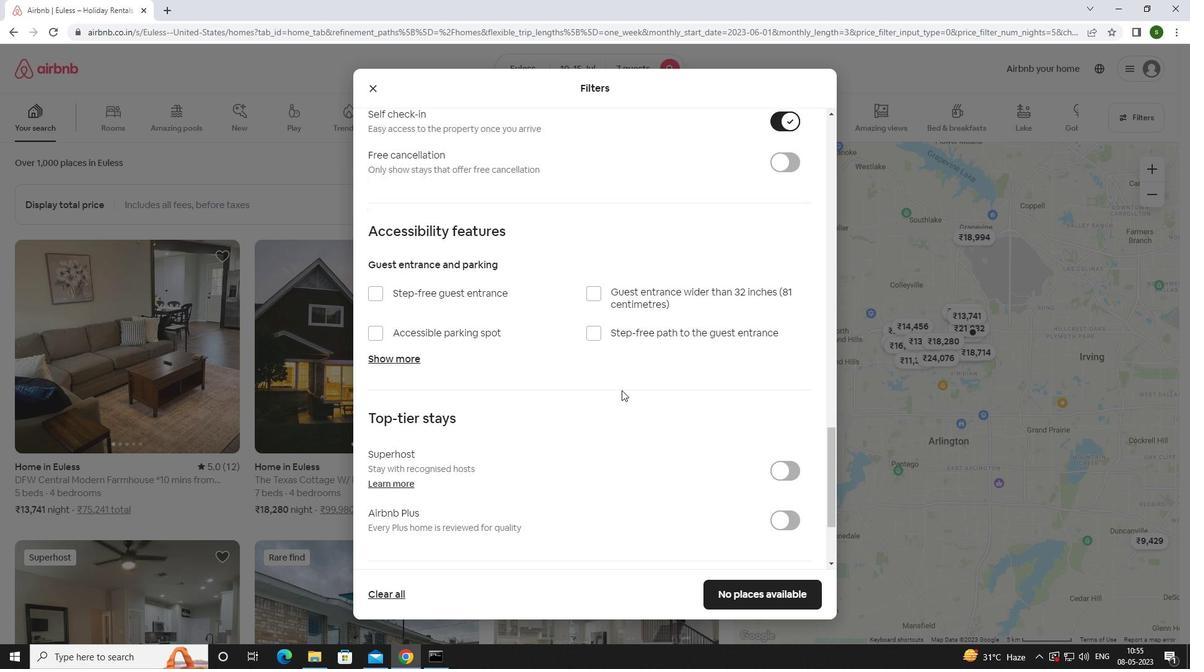 
Action: Mouse scrolled (622, 390) with delta (0, 0)
Screenshot: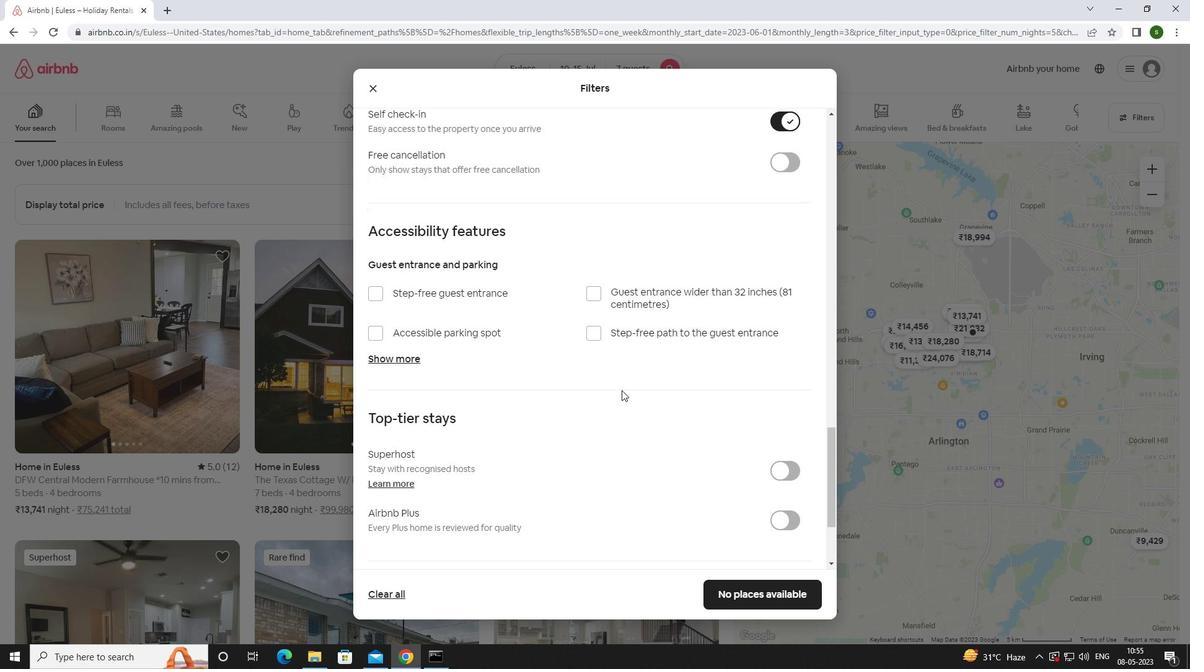 
Action: Mouse moved to (395, 483)
Screenshot: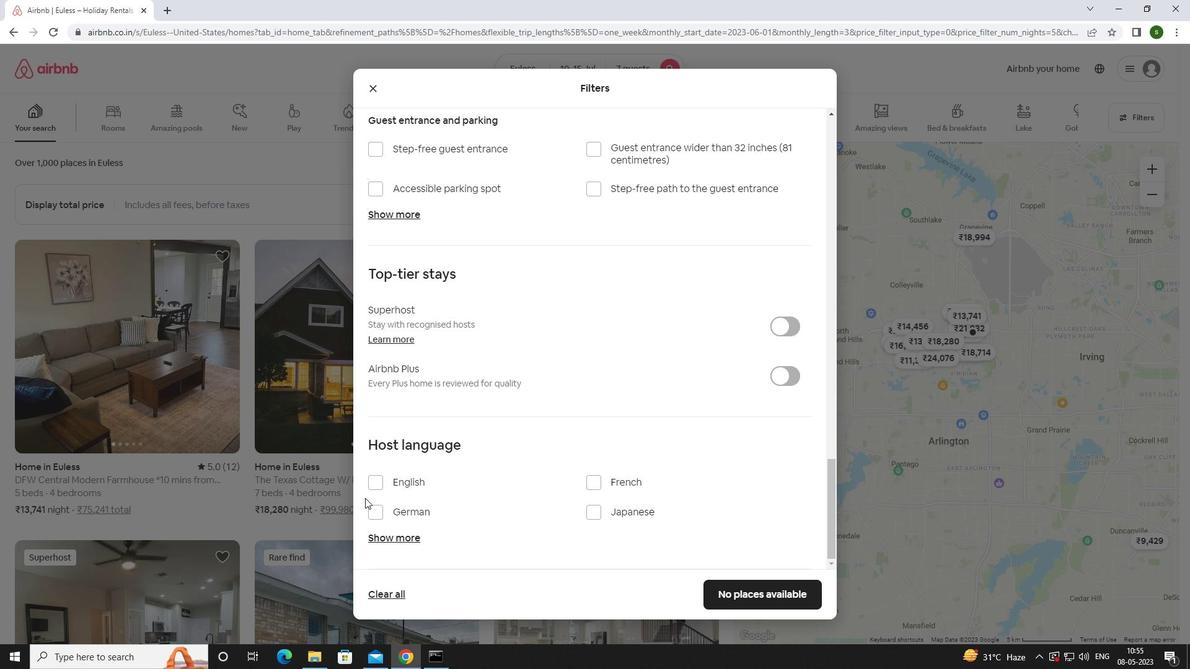 
Action: Mouse pressed left at (395, 483)
Screenshot: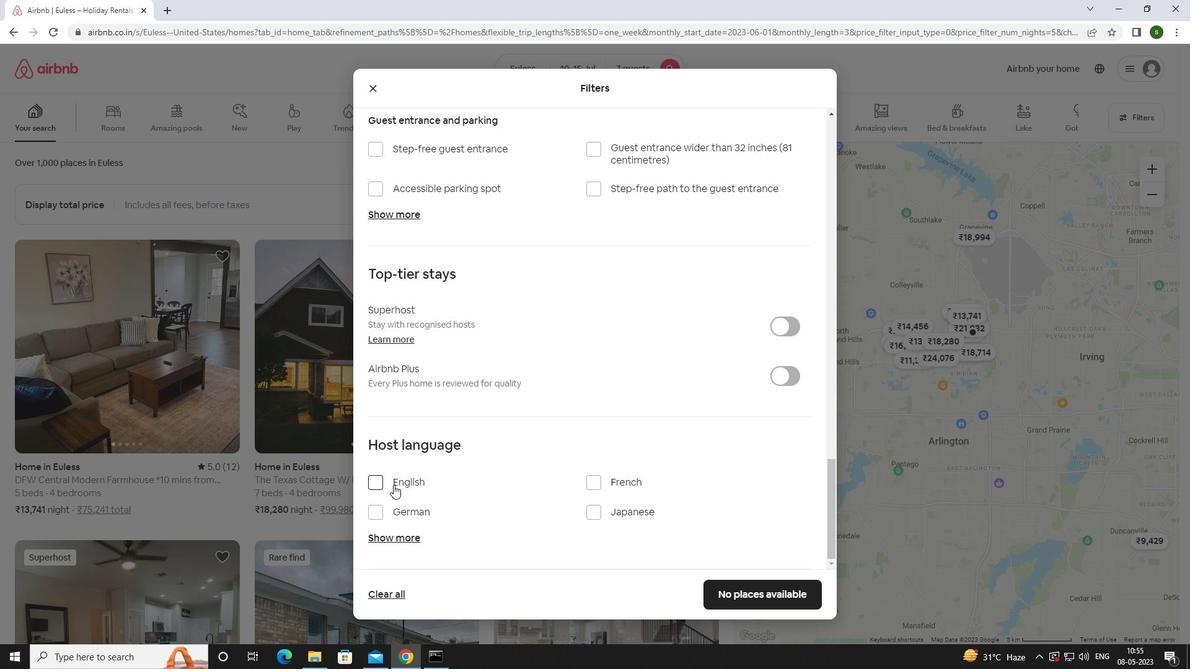 
Action: Mouse moved to (727, 584)
Screenshot: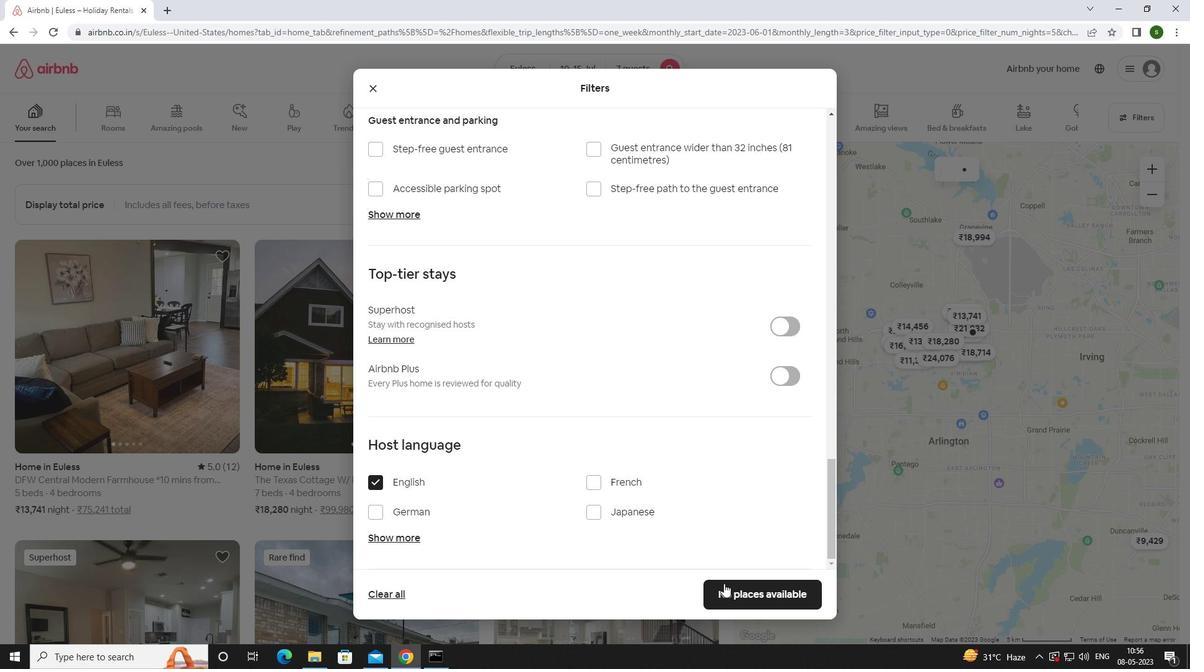 
Action: Mouse pressed left at (727, 584)
Screenshot: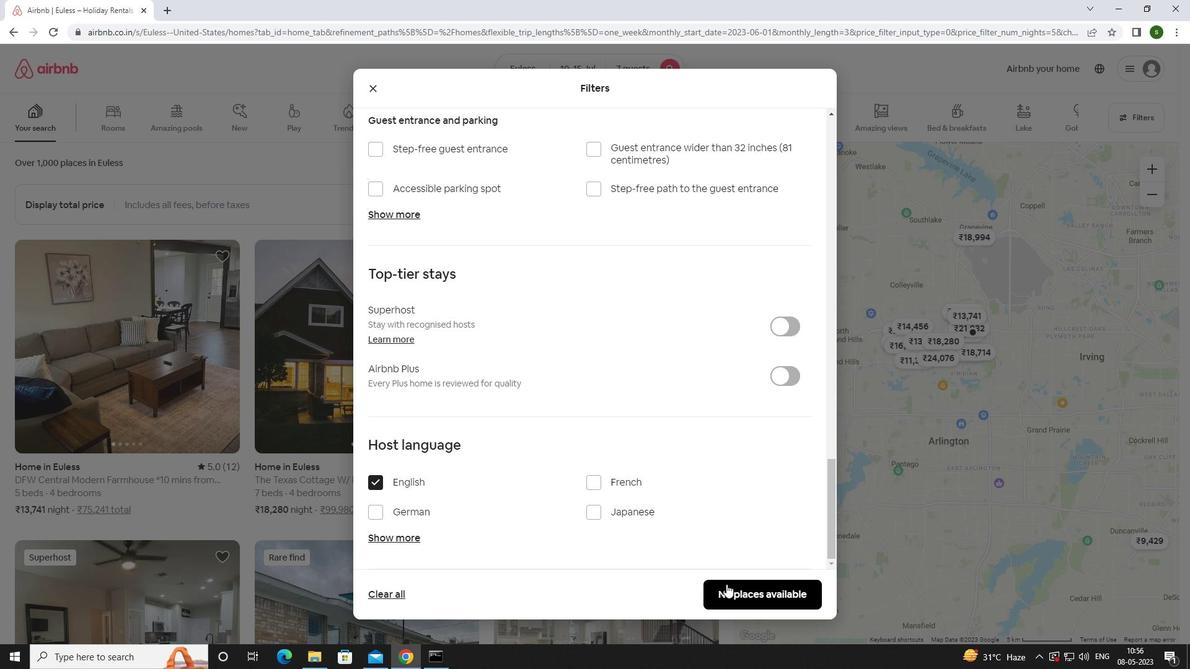
Action: Mouse moved to (464, 350)
Screenshot: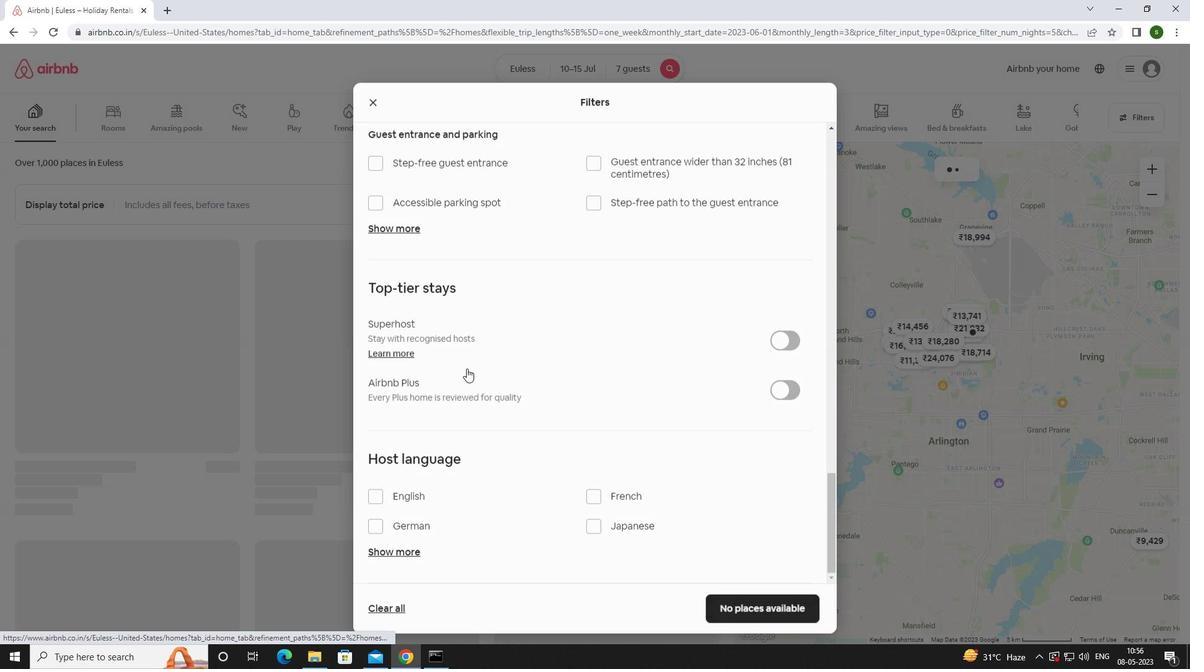 
